 Task: Set up a reminder for the parent-teacher association meeting.
Action: Mouse moved to (76, 94)
Screenshot: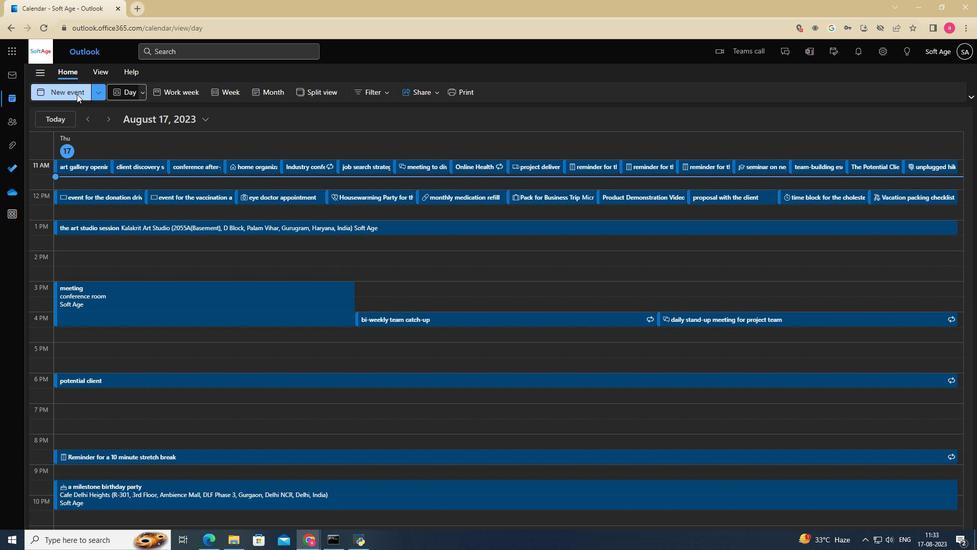 
Action: Mouse pressed left at (76, 94)
Screenshot: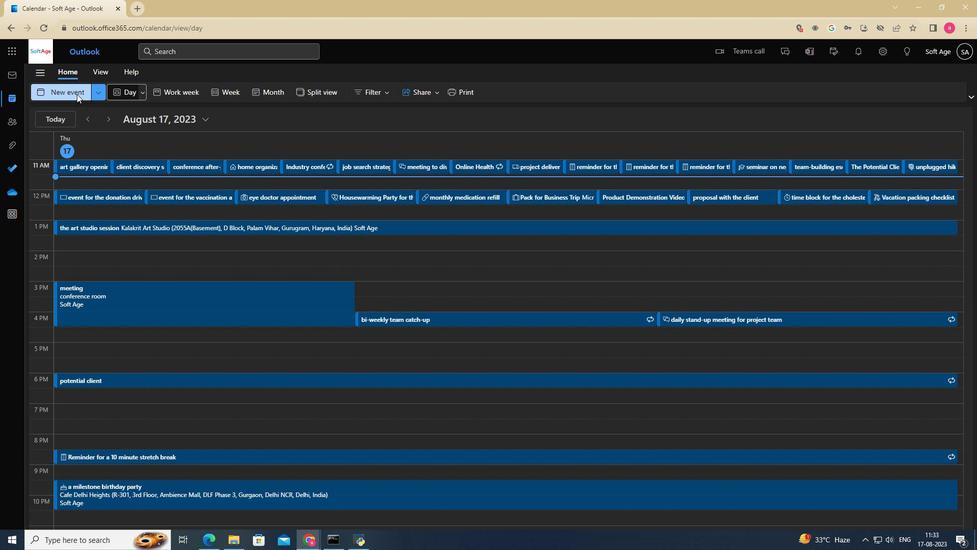
Action: Mouse moved to (361, 100)
Screenshot: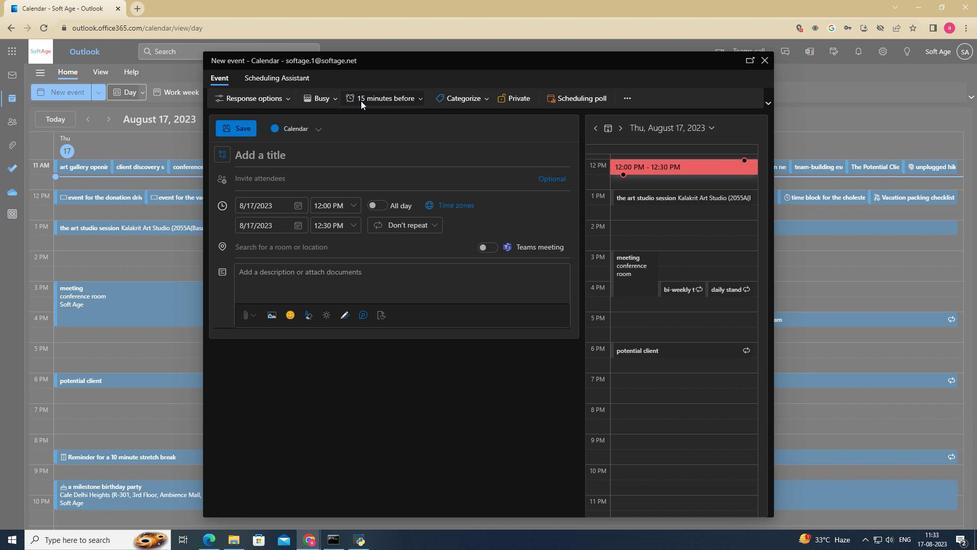 
Action: Mouse pressed left at (361, 100)
Screenshot: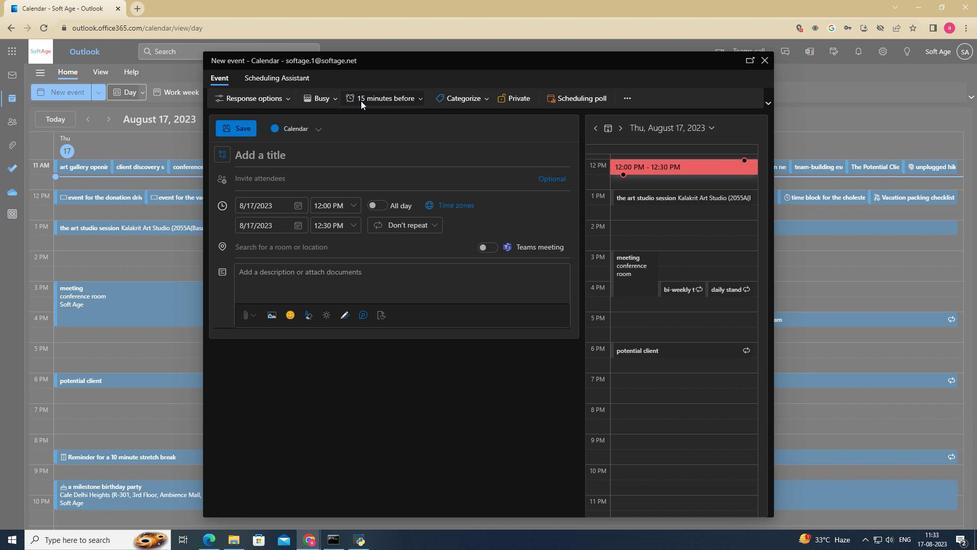 
Action: Mouse moved to (374, 284)
Screenshot: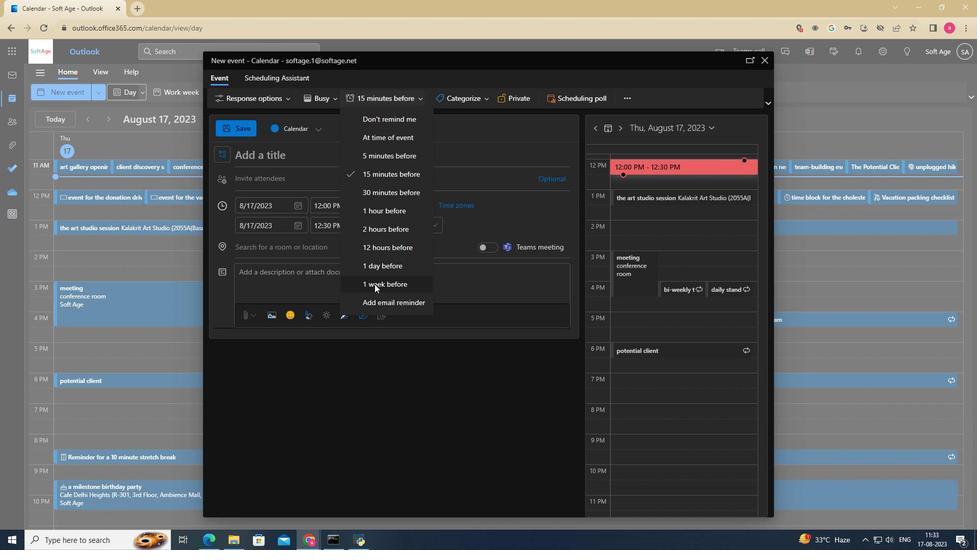 
Action: Mouse pressed left at (374, 284)
Screenshot: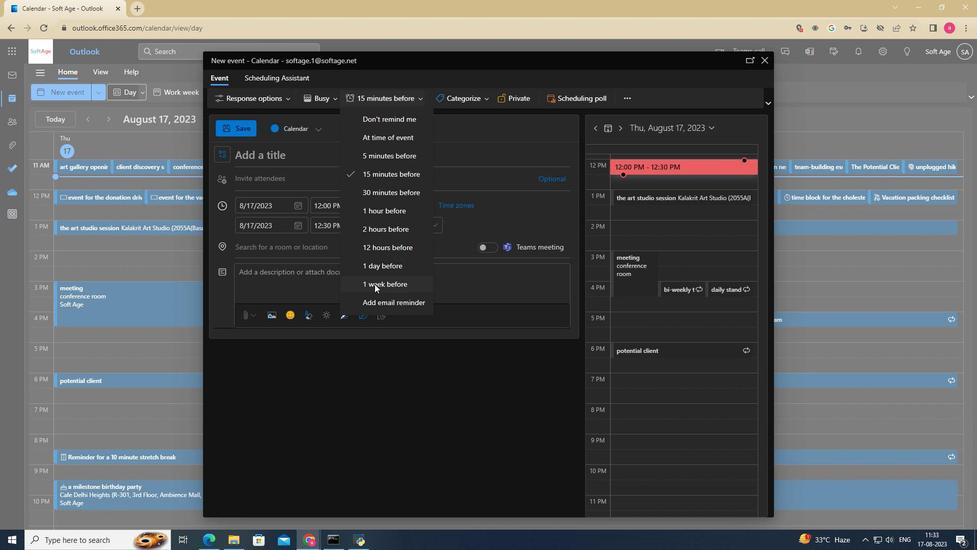 
Action: Mouse moved to (265, 154)
Screenshot: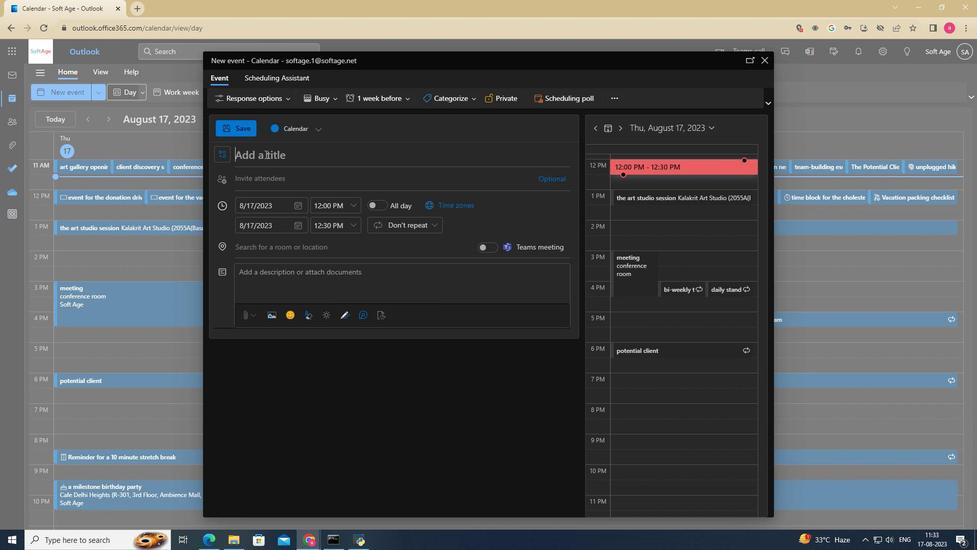 
Action: Mouse pressed left at (265, 154)
Screenshot: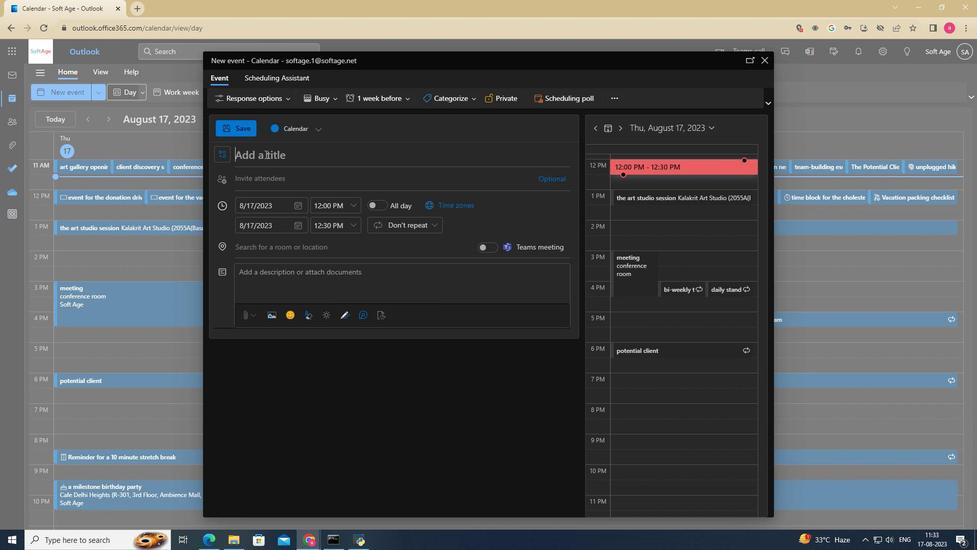 
Action: Key pressed the<Key.space>parent<Key.space><Key.backspace>-teacher<Key.space>association<Key.space>meeting
Screenshot: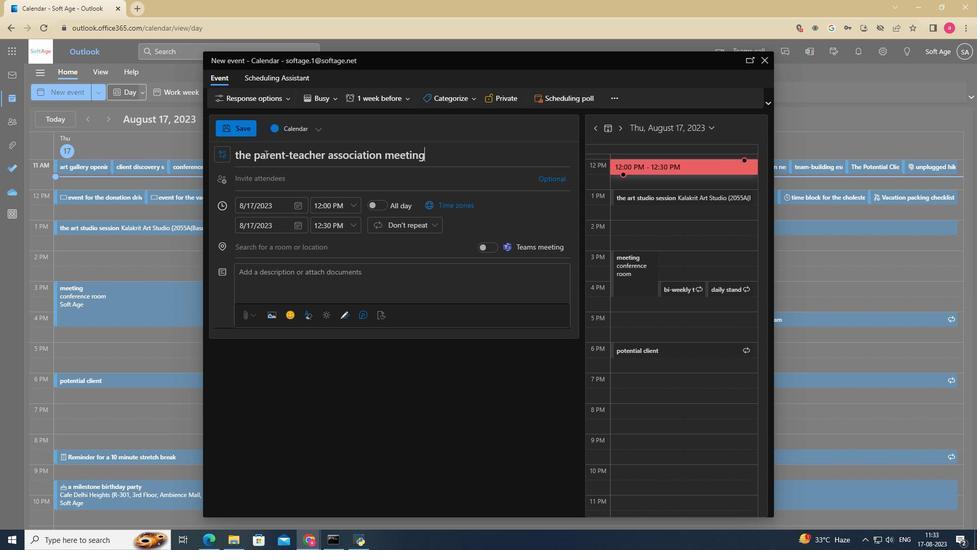 
Action: Mouse moved to (278, 183)
Screenshot: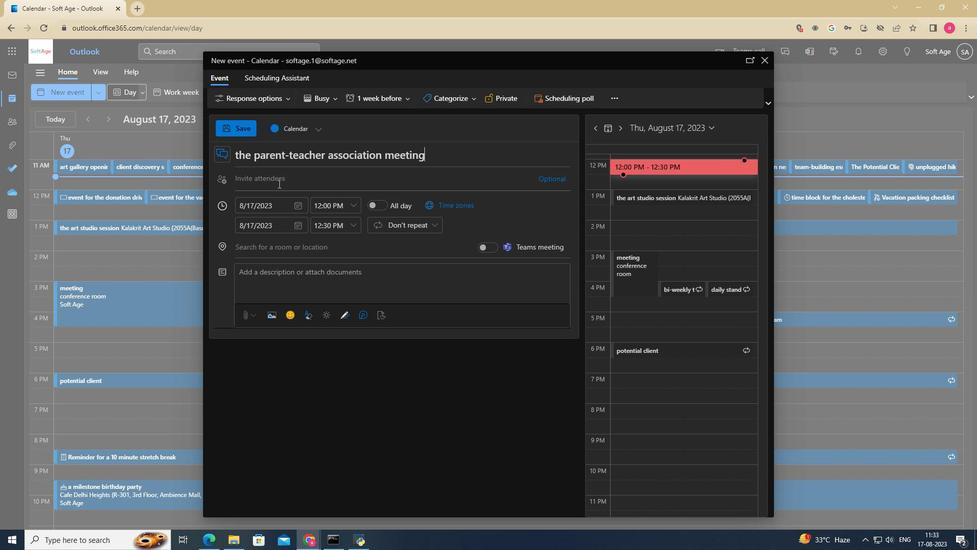
Action: Mouse pressed left at (278, 183)
Screenshot: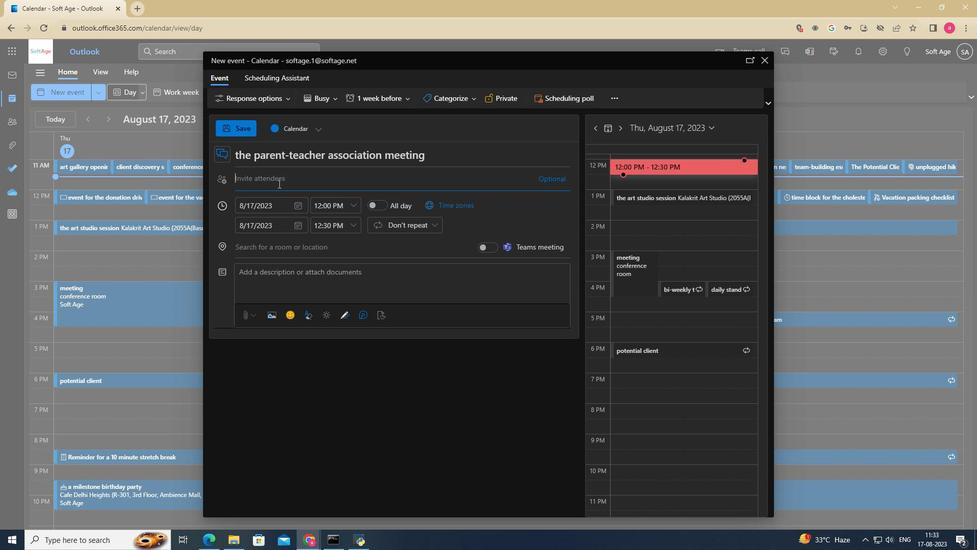 
Action: Mouse moved to (288, 262)
Screenshot: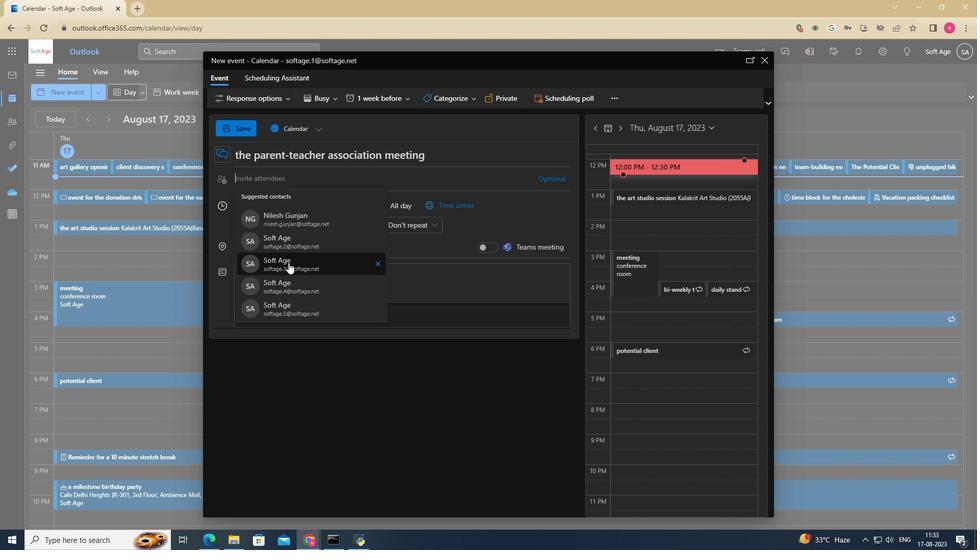 
Action: Mouse pressed left at (288, 262)
Screenshot: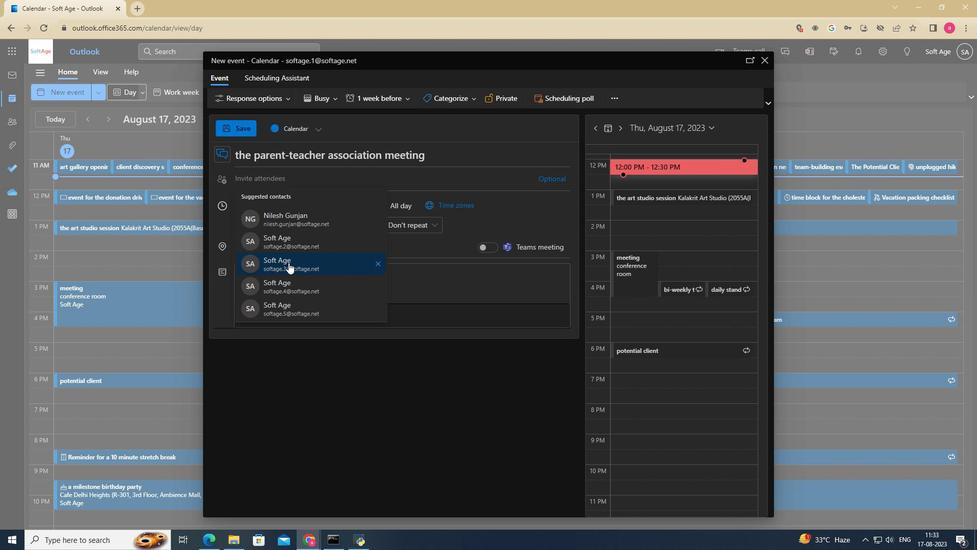 
Action: Mouse moved to (357, 268)
Screenshot: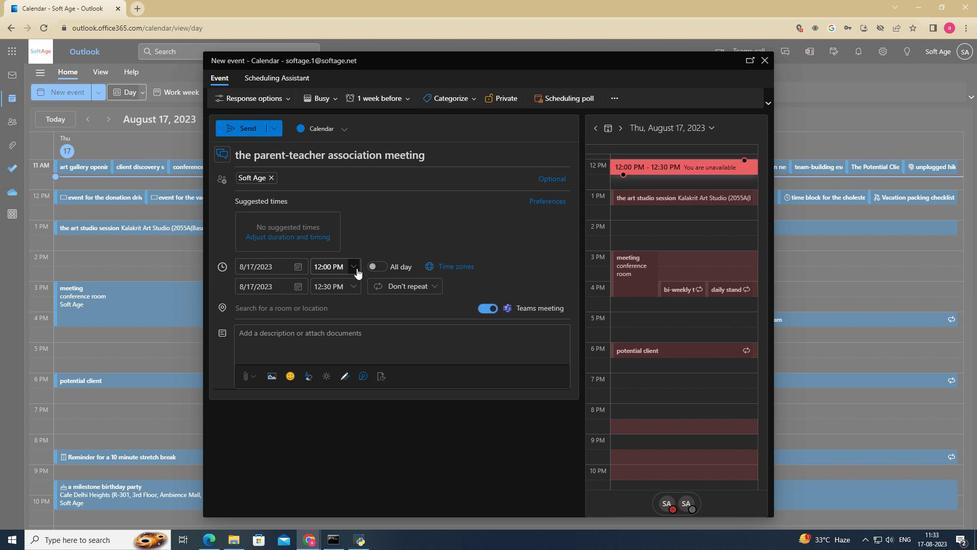 
Action: Mouse pressed left at (357, 268)
Screenshot: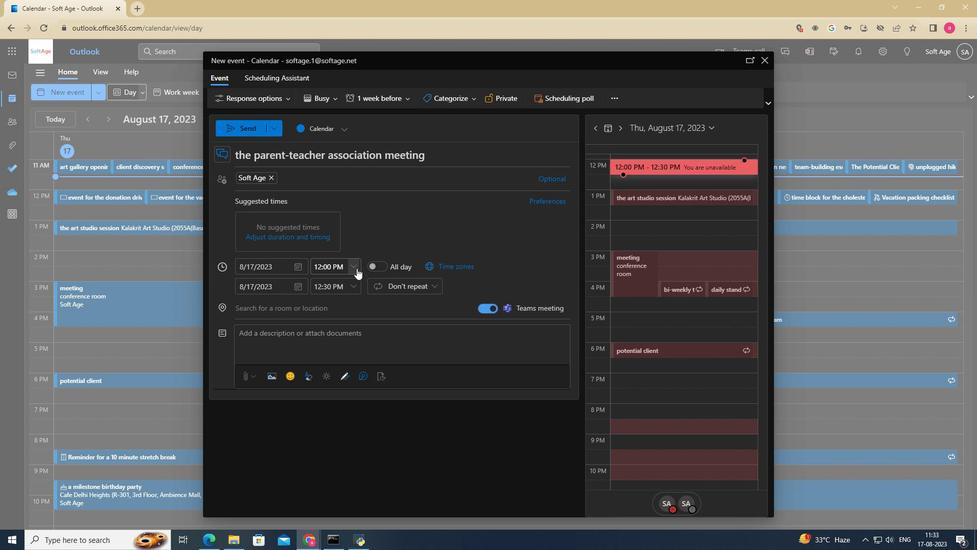 
Action: Mouse moved to (335, 338)
Screenshot: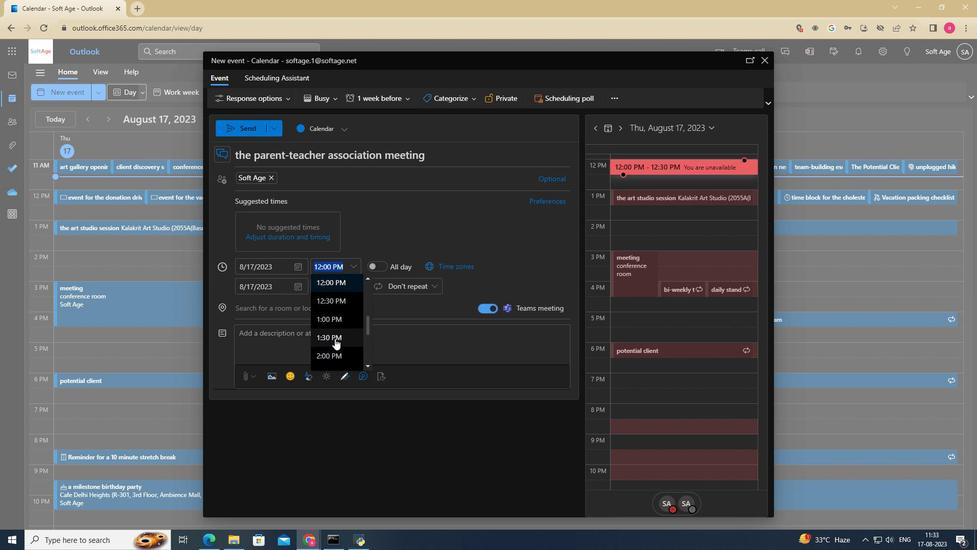 
Action: Mouse pressed left at (335, 338)
Screenshot: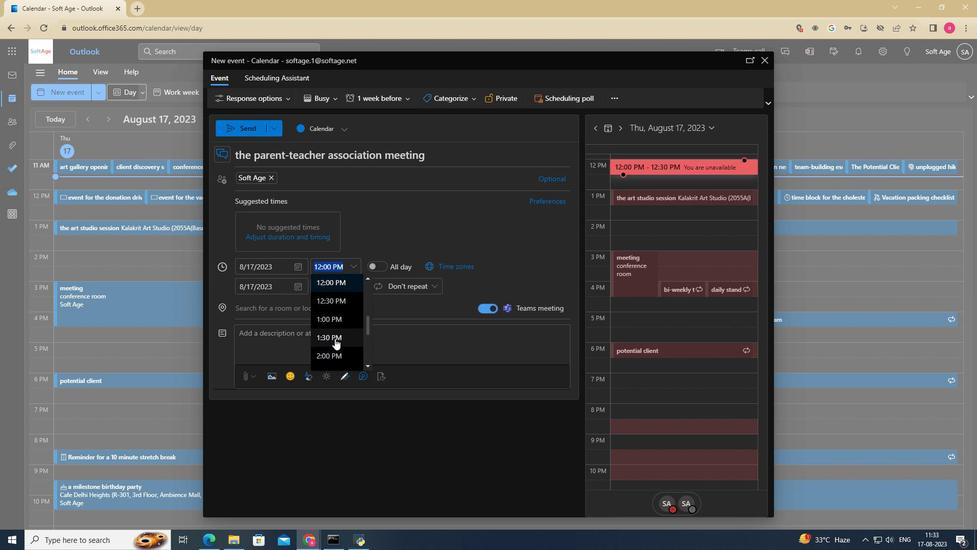 
Action: Mouse moved to (354, 289)
Screenshot: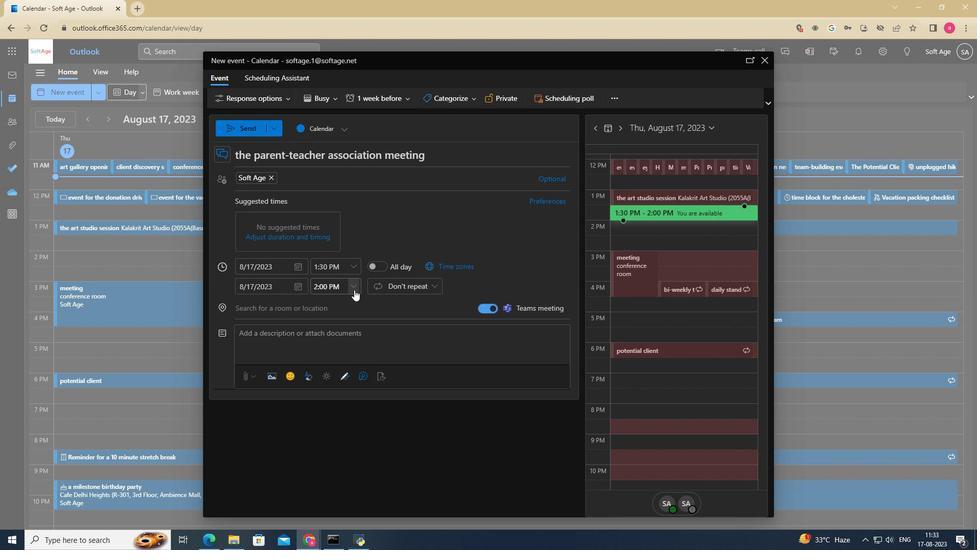 
Action: Mouse pressed left at (354, 289)
Screenshot: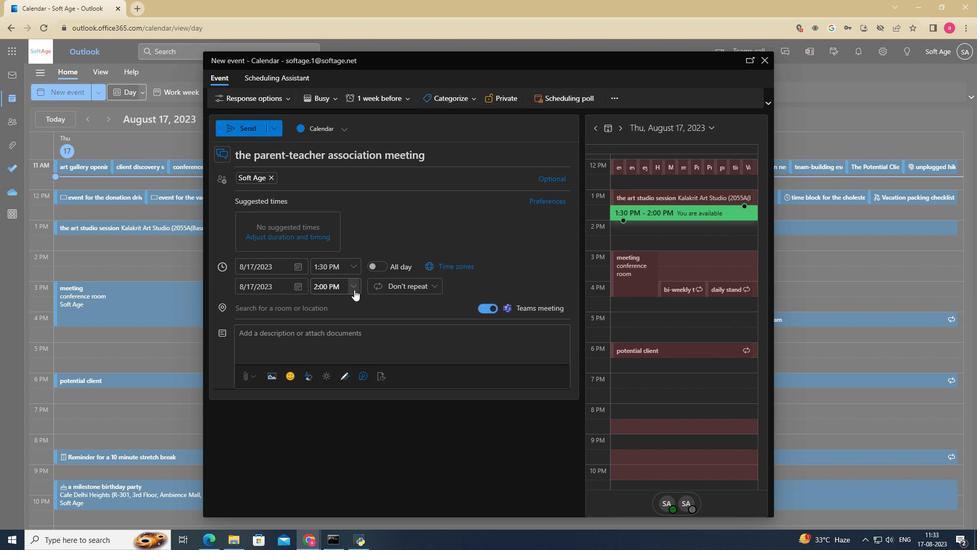 
Action: Mouse moved to (345, 335)
Screenshot: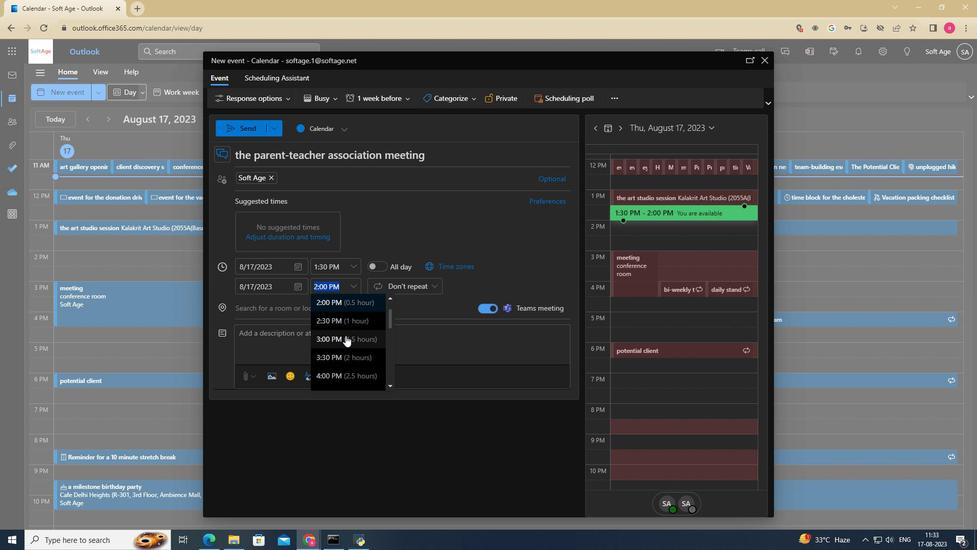 
Action: Mouse scrolled (345, 336) with delta (0, 0)
Screenshot: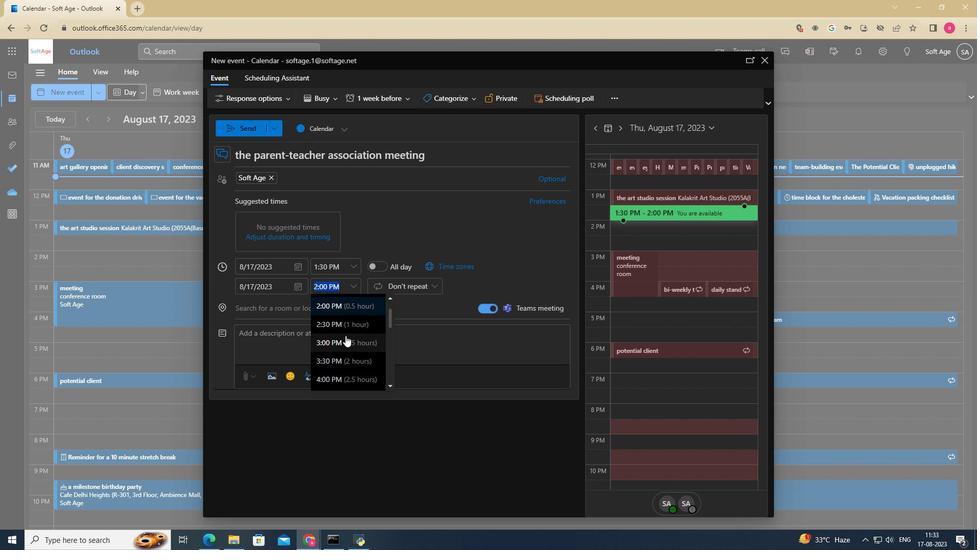 
Action: Mouse moved to (329, 321)
Screenshot: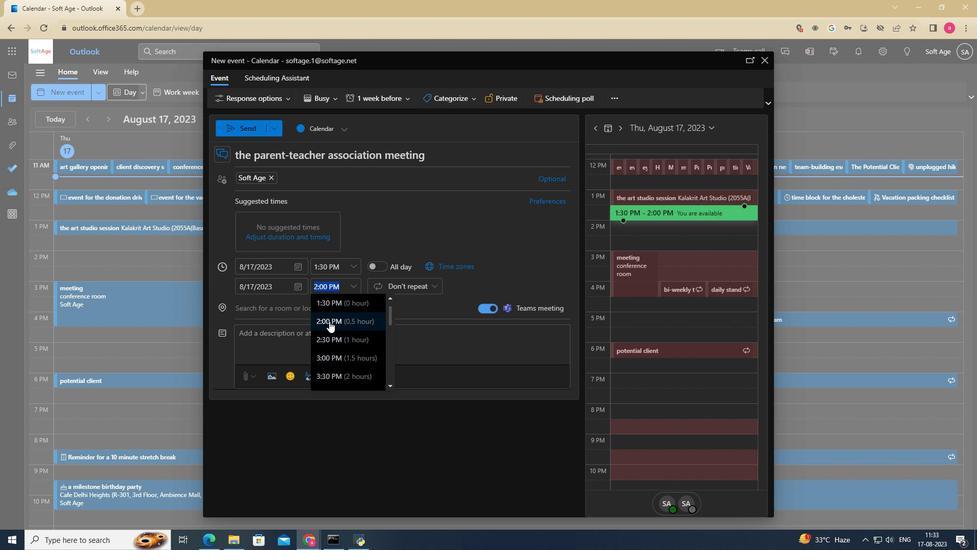 
Action: Mouse pressed left at (329, 321)
Screenshot: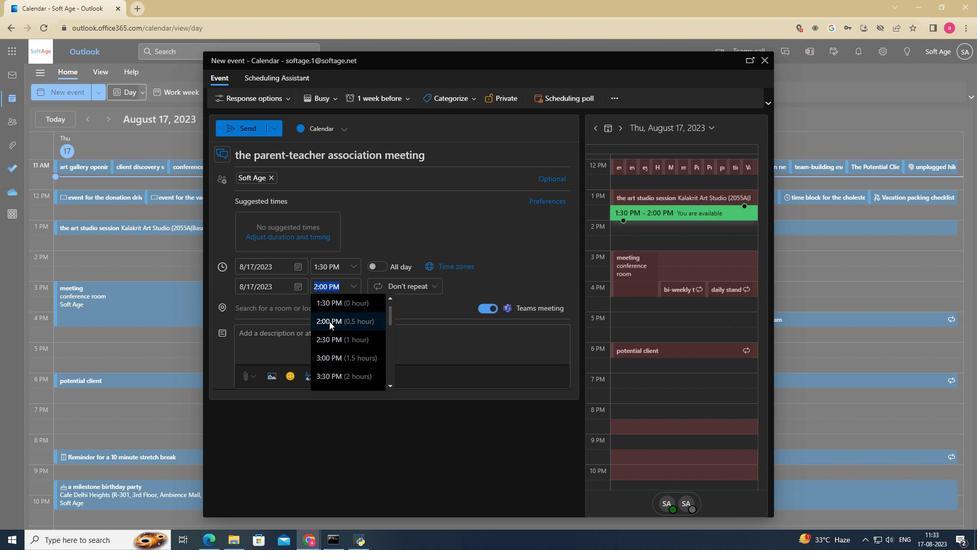 
Action: Mouse moved to (355, 288)
Screenshot: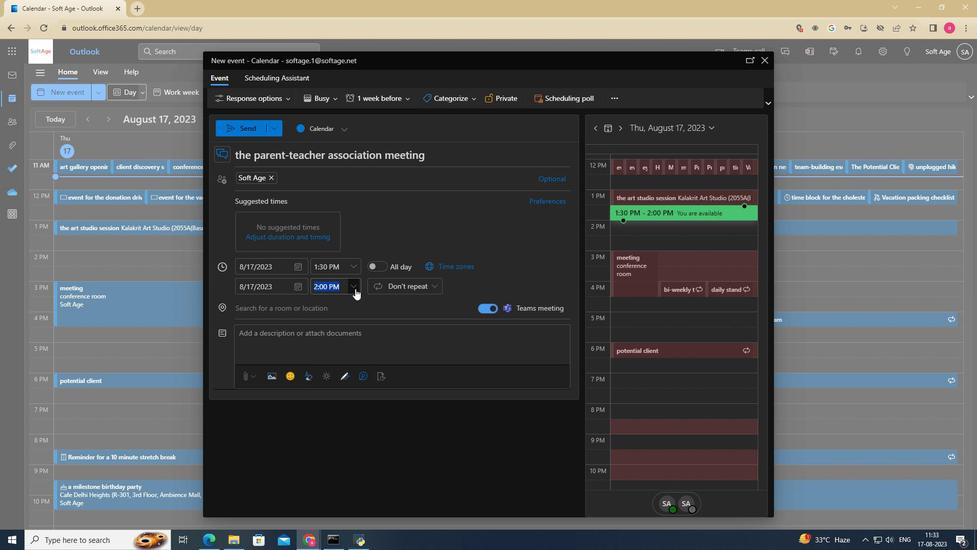 
Action: Mouse pressed left at (355, 288)
Screenshot: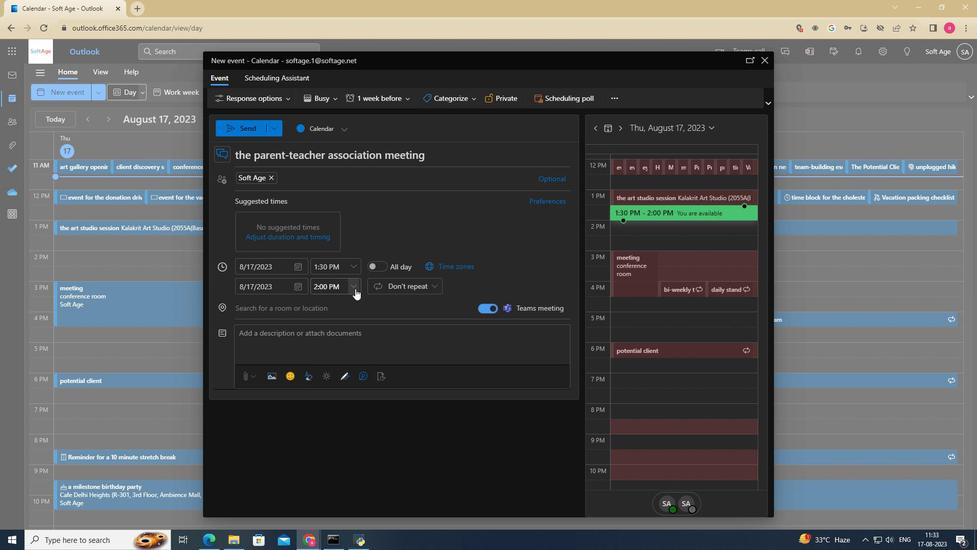 
Action: Mouse moved to (335, 302)
Screenshot: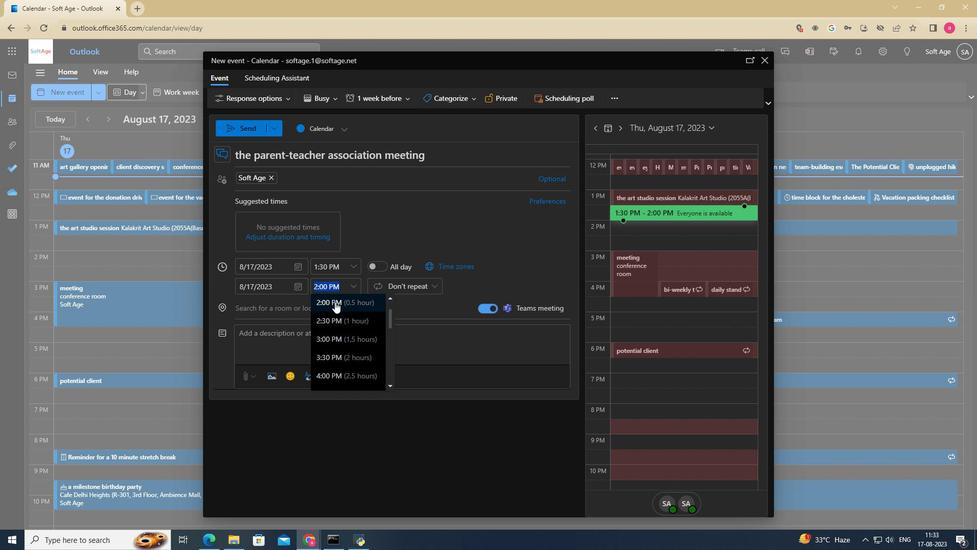 
Action: Mouse pressed left at (335, 302)
Screenshot: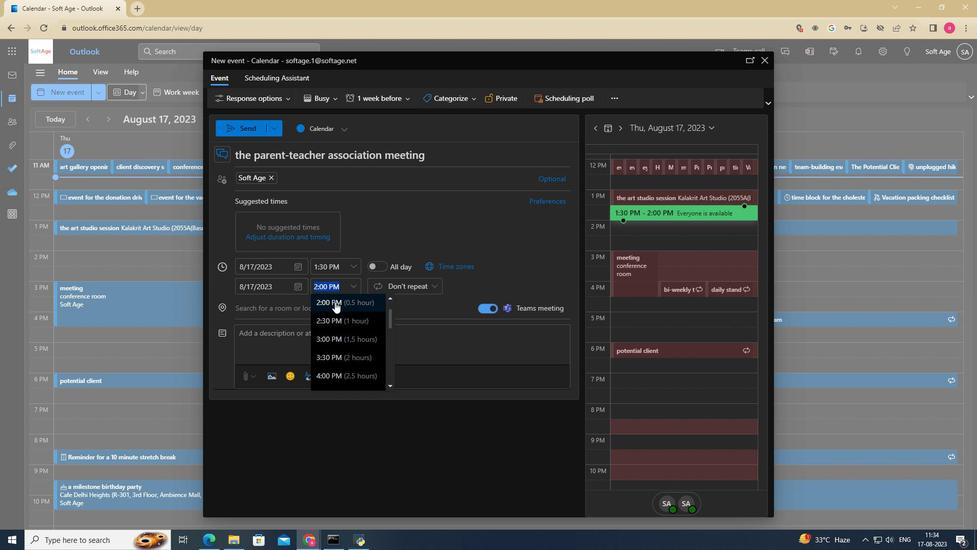 
Action: Mouse moved to (296, 285)
Screenshot: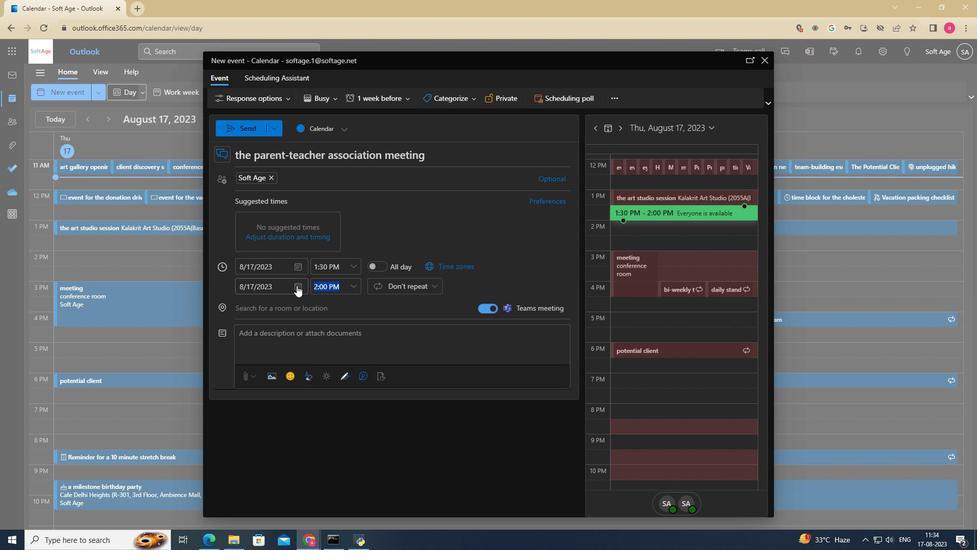 
Action: Mouse pressed left at (296, 285)
Screenshot: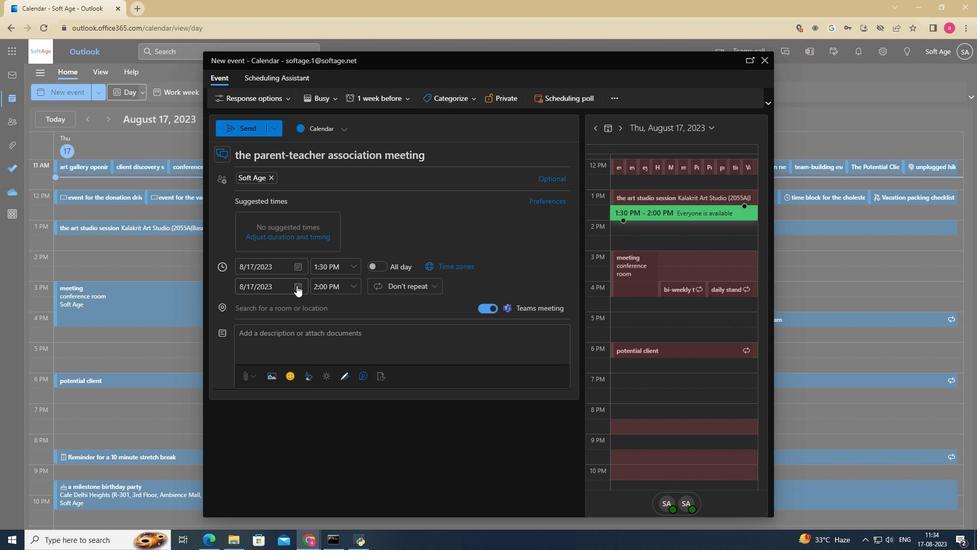 
Action: Mouse pressed left at (296, 285)
Screenshot: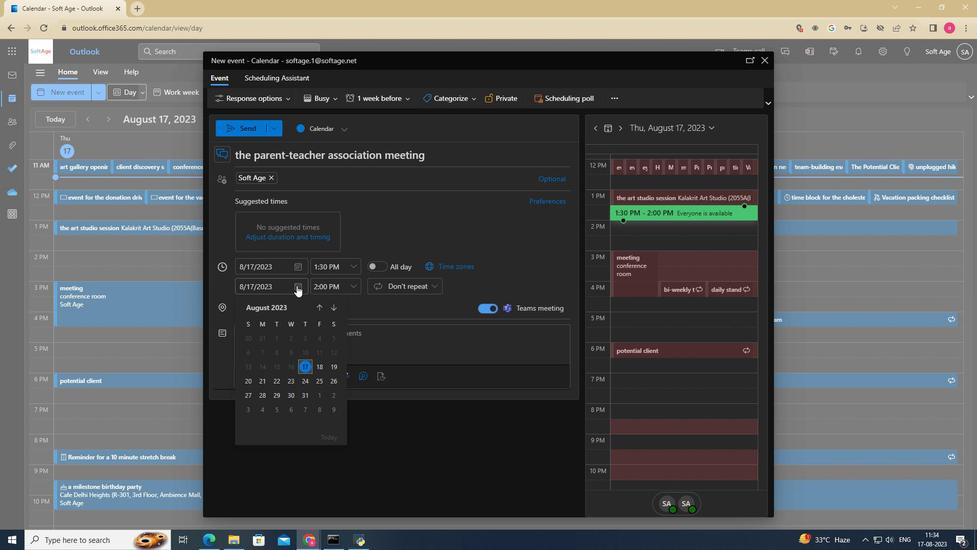 
Action: Mouse moved to (418, 288)
Screenshot: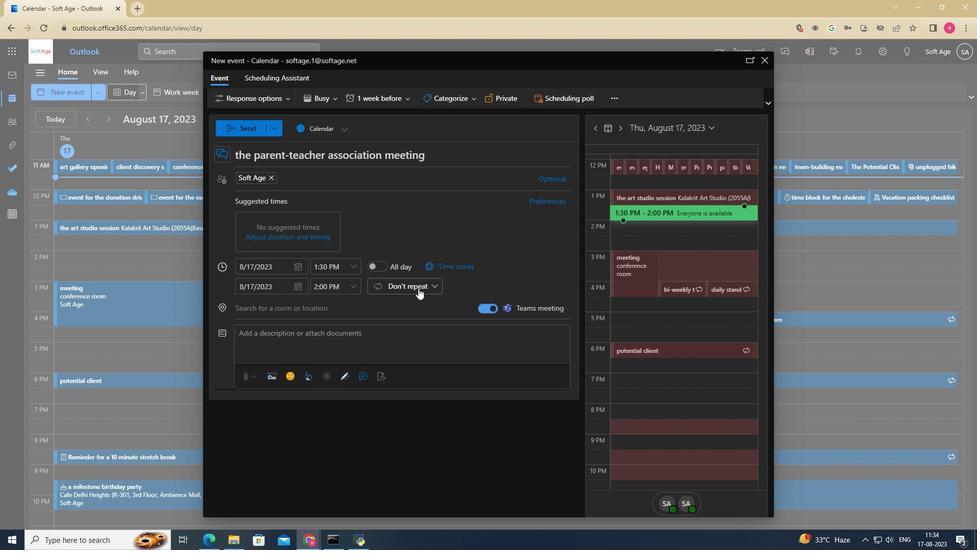 
Action: Mouse pressed left at (418, 288)
Screenshot: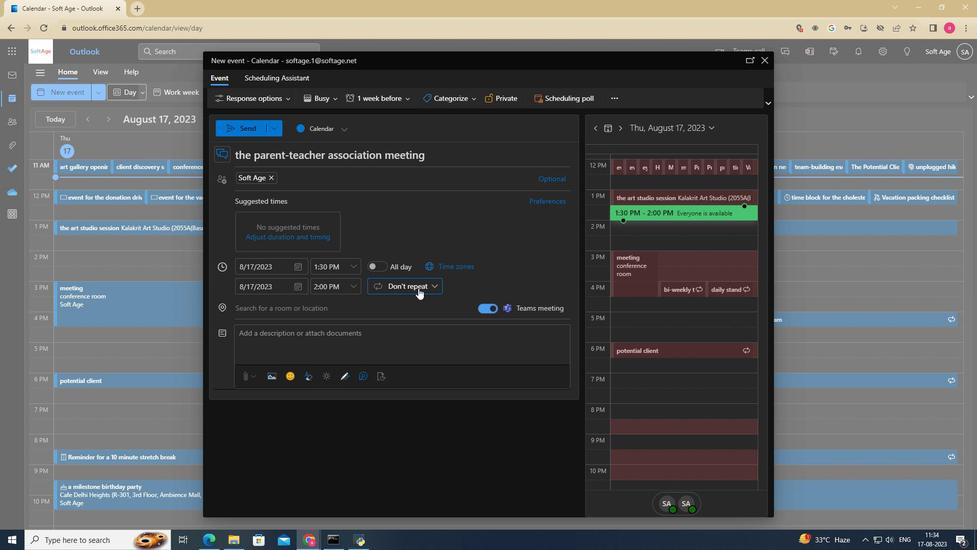 
Action: Mouse moved to (407, 347)
Screenshot: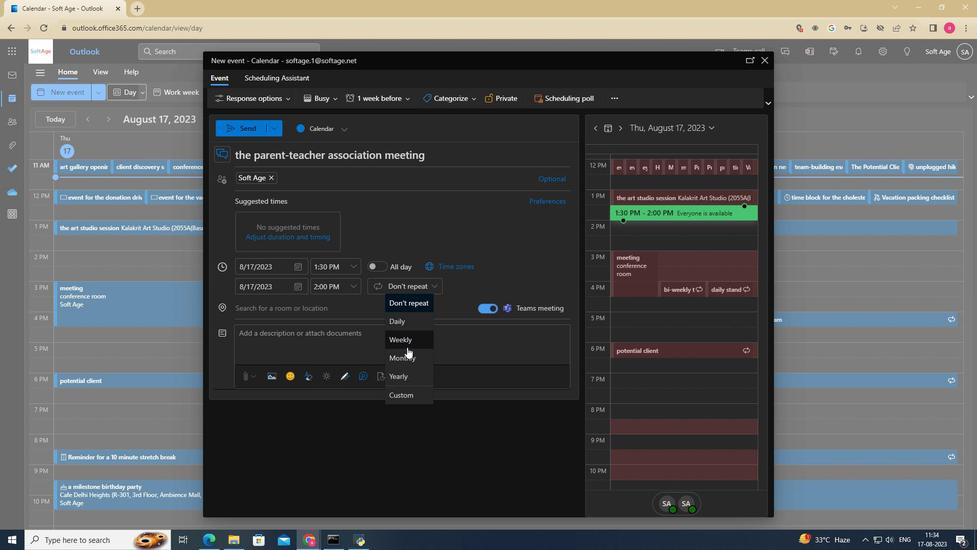 
Action: Mouse pressed left at (407, 347)
Screenshot: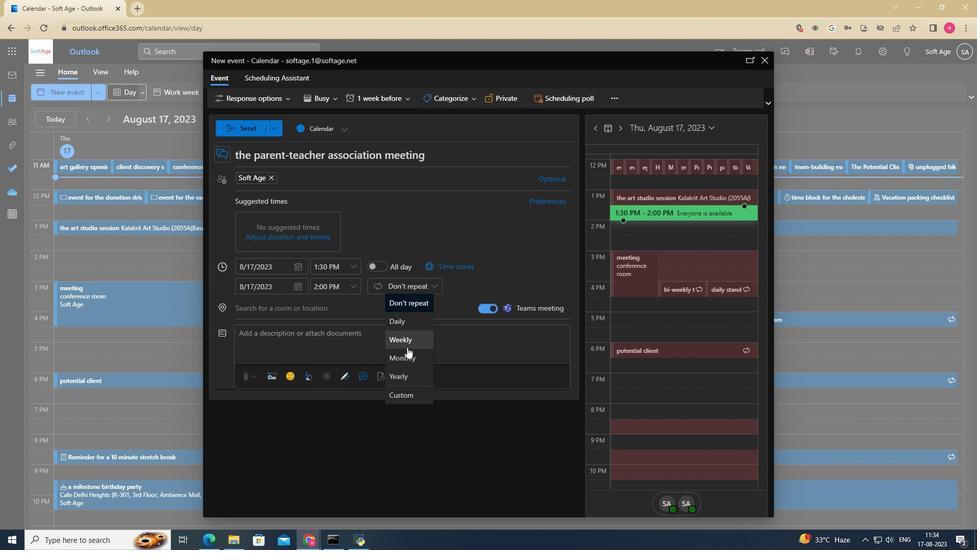 
Action: Mouse moved to (502, 354)
Screenshot: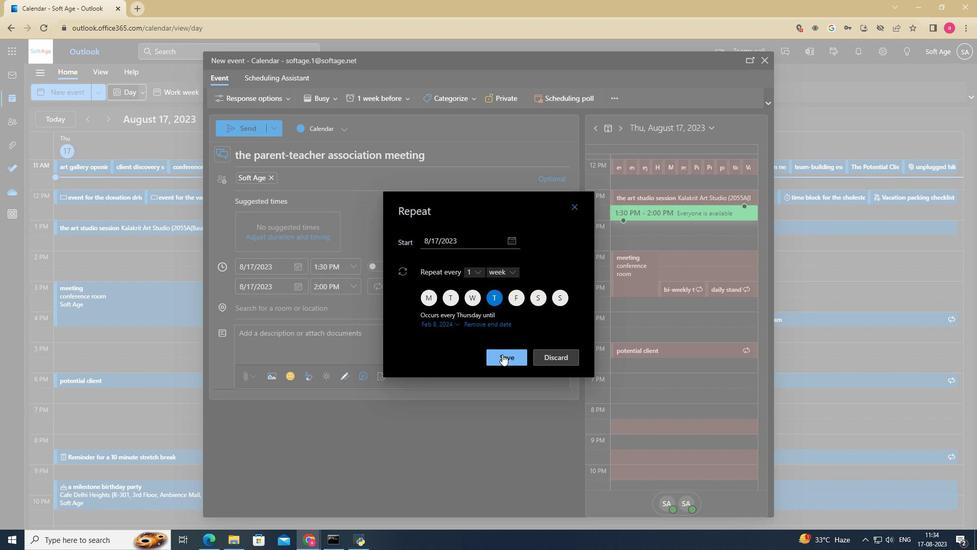 
Action: Mouse pressed left at (502, 354)
Screenshot: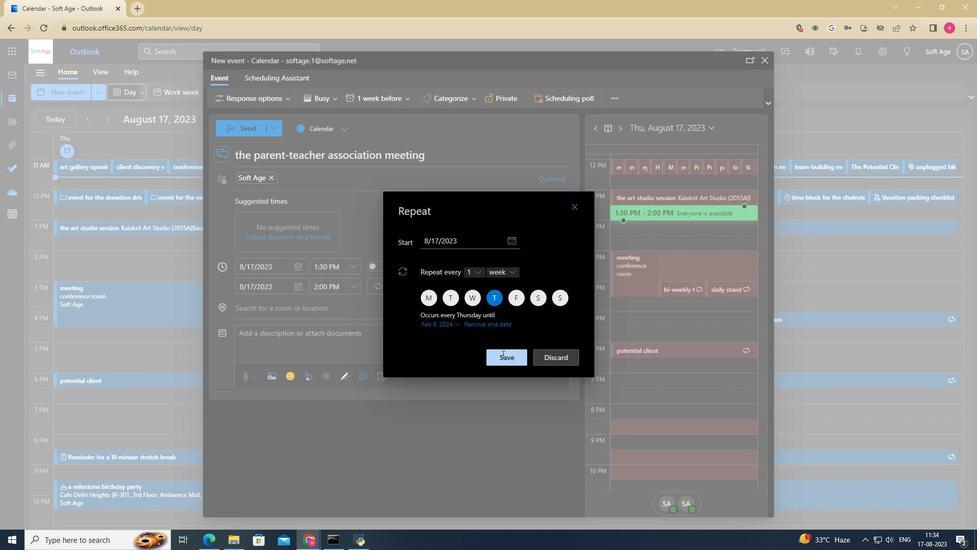 
Action: Mouse moved to (245, 320)
Screenshot: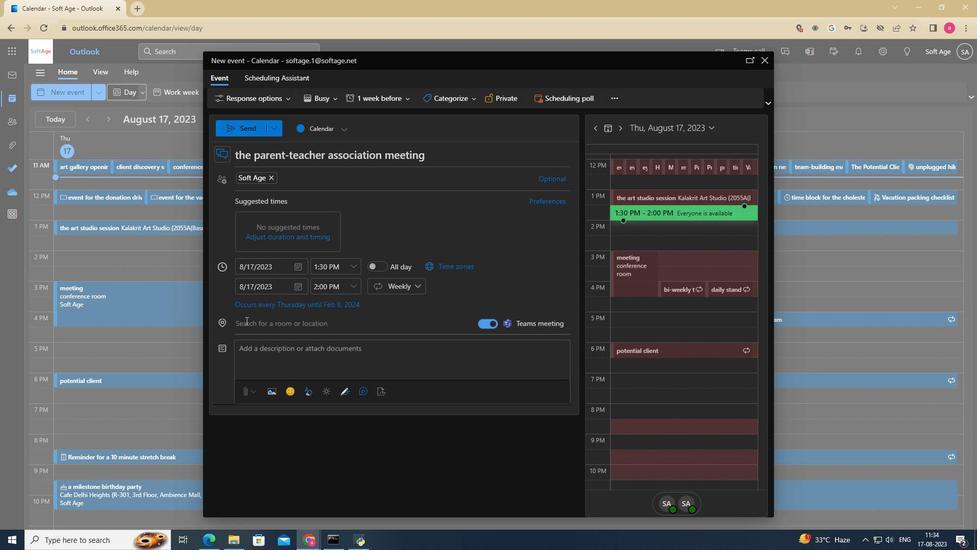 
Action: Mouse pressed left at (245, 320)
Screenshot: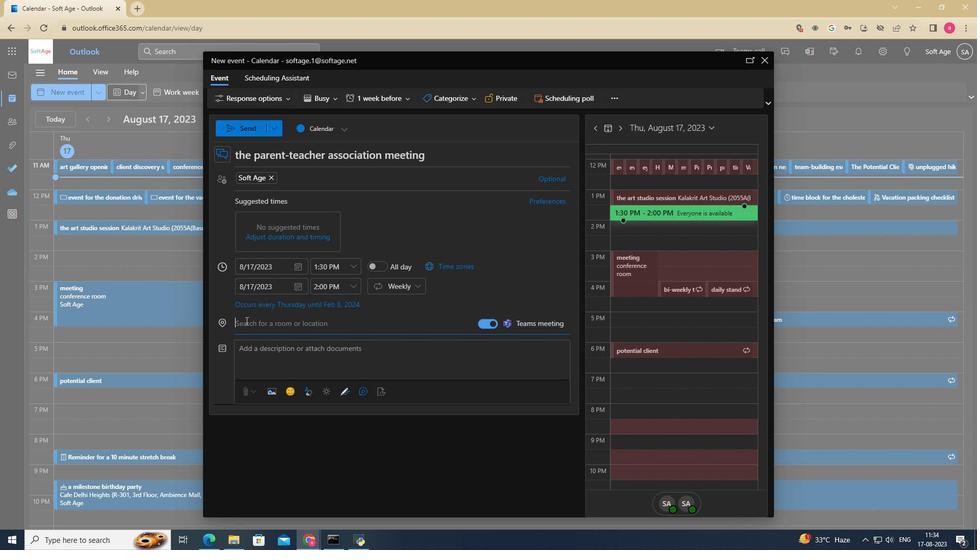 
Action: Key pressed dep<Key.backspace><Key.backspace><Key.space>p<Key.space>s
Screenshot: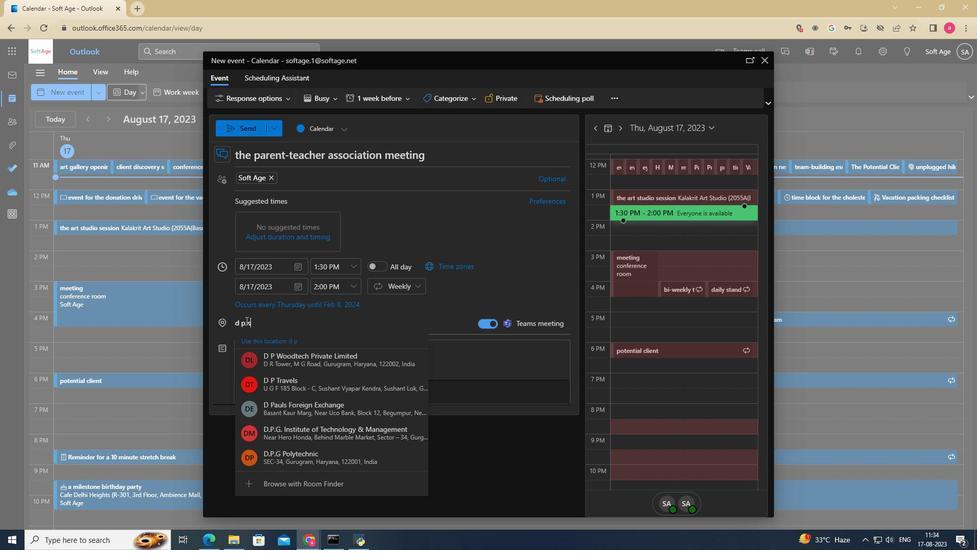 
Action: Mouse moved to (296, 378)
Screenshot: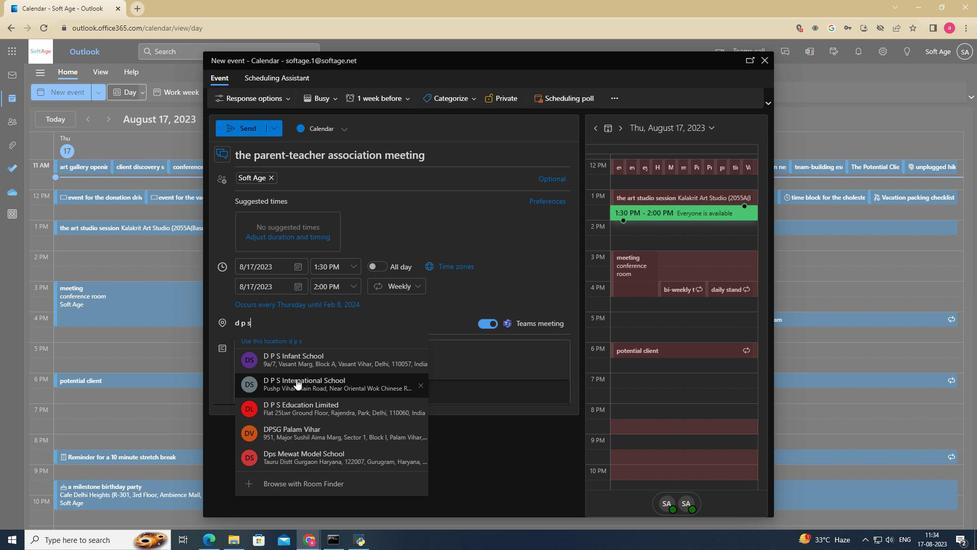 
Action: Mouse pressed left at (296, 378)
Screenshot: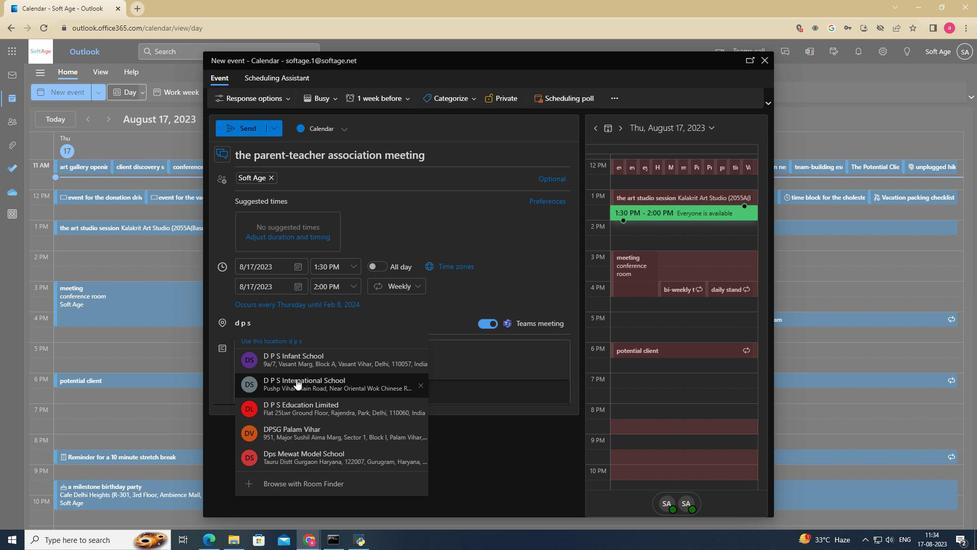 
Action: Mouse moved to (285, 350)
Screenshot: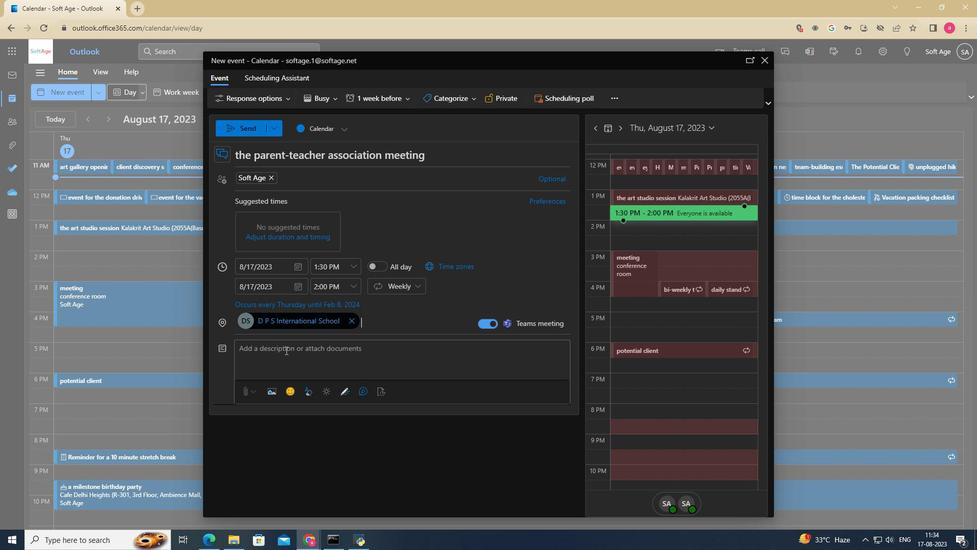 
Action: Mouse pressed left at (285, 350)
Screenshot: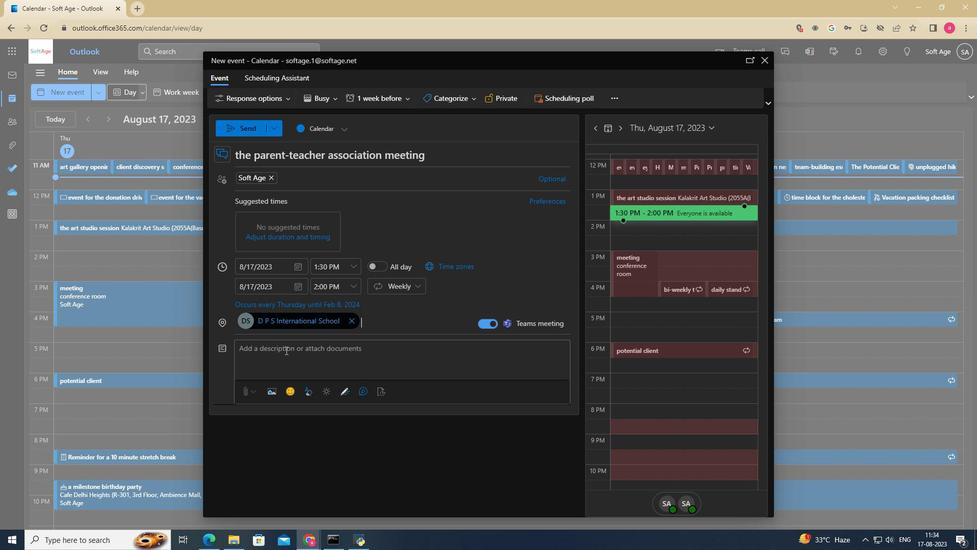 
Action: Key pressed <Key.shift>A<Key.space><Key.shift>P<Key.backspace><Key.space><Key.shift><Key.shift>Parent-<Key.shift>Teacher<Key.space>ssociation<Key.space><Key.shift>(<Key.shift>PTA<Key.shift><Key.shift><Key.shift><Key.shift><Key.shift><Key.shift><Key.shift><Key.shift><Key.shift><Key.shift><Key.shift><Key.shift>)<Key.space>meeting<Key.space>is<Key.space>a<Key.space>scheduled<Key.space>gathering<Key.space>of<Key.space>parents,<Key.space>teachers,<Key.space>and<Key.space>sometimes<Key.space>school<Key.space>admo<Key.backspace>inistra<Key.backspace>ators<Key.space>that<Key.space>aims<Key.space>to<Key.space>foster<Key.space>communication,<Key.space>collaboration,<Key.space>and<Key.space>engagement<Key.space>between<Key.space>the<Key.space>school<Key.space>and<Key.space>parents<Key.space><Key.backspace>.<Key.space><Key.shift>These<Key.space>meetings<Key.space>provide<Key.space>a<Key.space>platform<Key.space>for<Key.space>si<Key.backspace><Key.backspace>discussion<Key.space><Key.backspace><Key.backspace><Key.backspace>ng<Key.space>various<Key.space>aspects<Key.space>of<Key.space>the<Key.space>school's<Key.space>operations,<Key.space>student<Key.space>progress<Key.space><Key.backspace>,<Key.space>and<Key.space>oppportunities<Key.space>for<Key.space>involvement.<Key.space><Key.shift>Here's<Key.space>a<Key.space>description<Key.space>of<Key.space>what<Key.space>a<Key.space>tp<Key.backspace>ypical<Key.space><Key.shift>PTA<Key.space>meeting<Key.space>might<Key.space>involve.
Screenshot: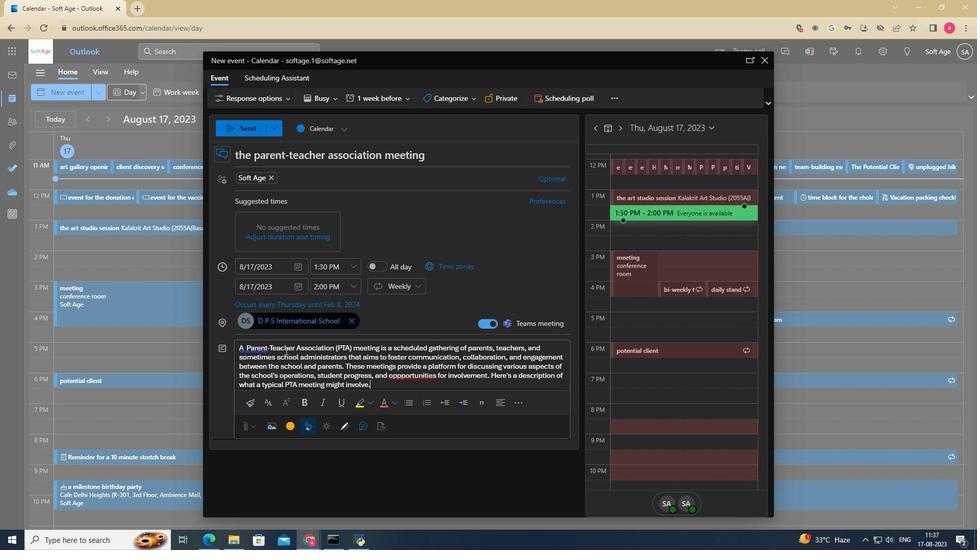
Action: Mouse moved to (246, 349)
Screenshot: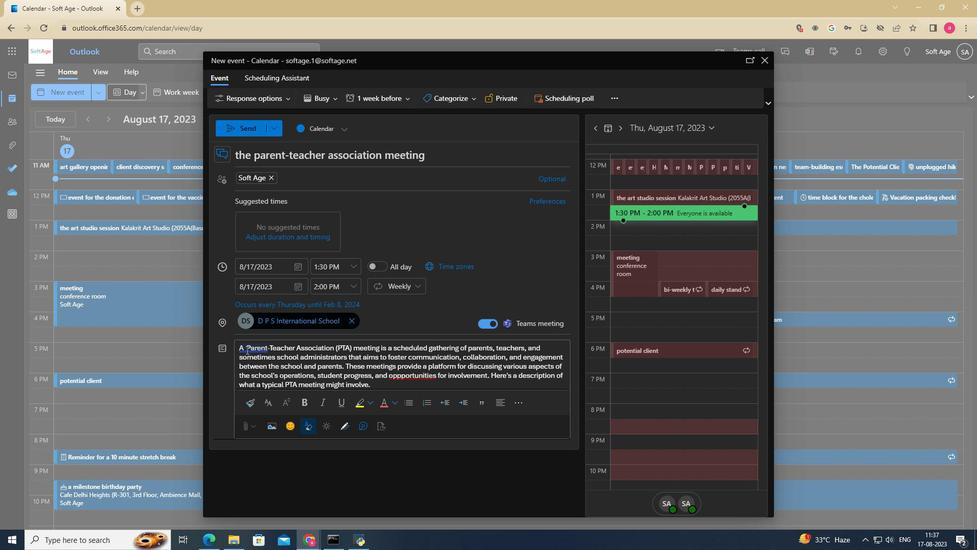 
Action: Mouse pressed left at (246, 349)
Screenshot: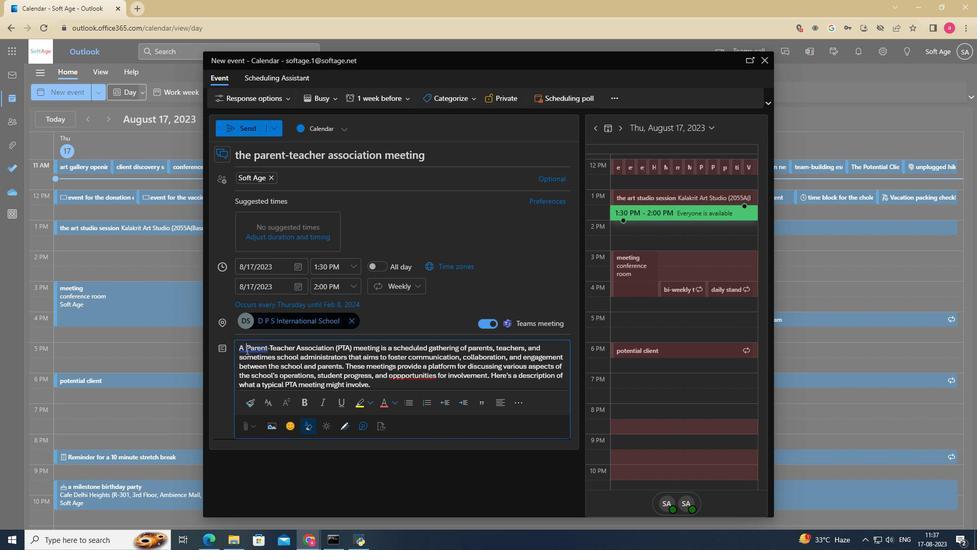 
Action: Mouse moved to (250, 352)
Screenshot: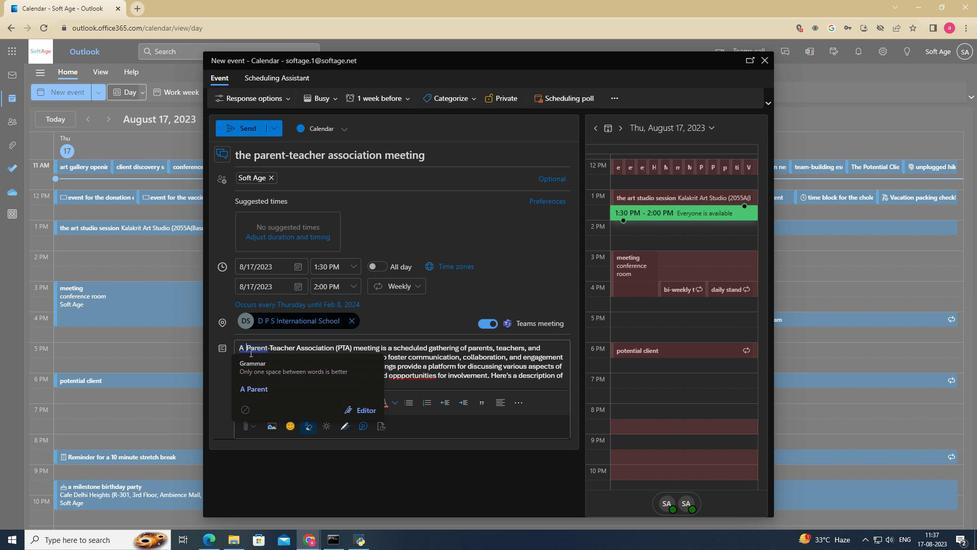 
Action: Key pressed <Key.backspace>
Screenshot: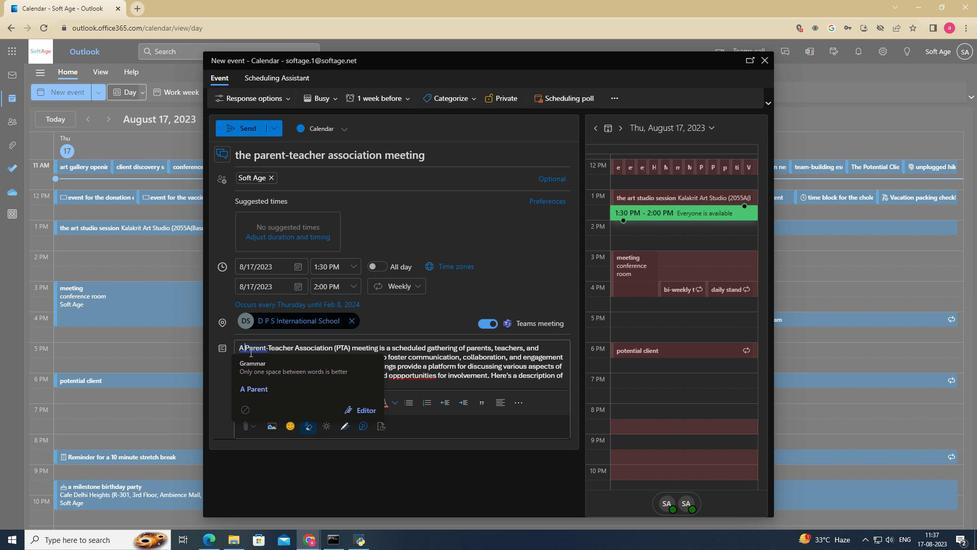 
Action: Mouse moved to (269, 363)
Screenshot: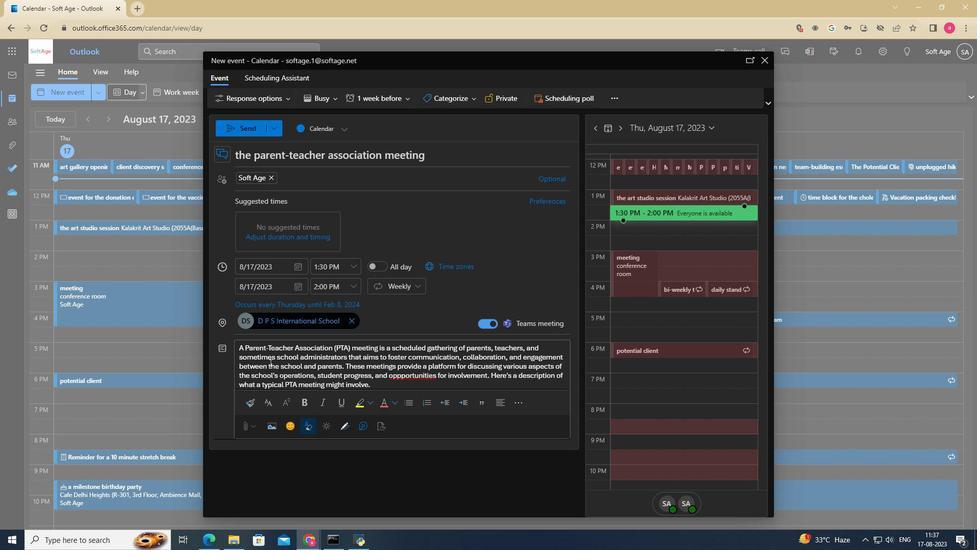 
Action: Mouse pressed left at (269, 363)
Screenshot: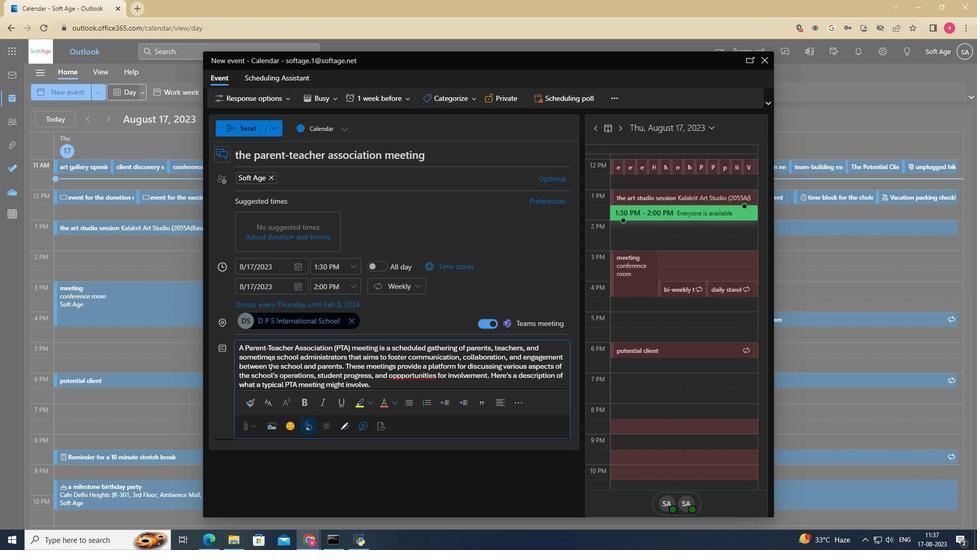 
Action: Mouse pressed left at (269, 363)
Screenshot: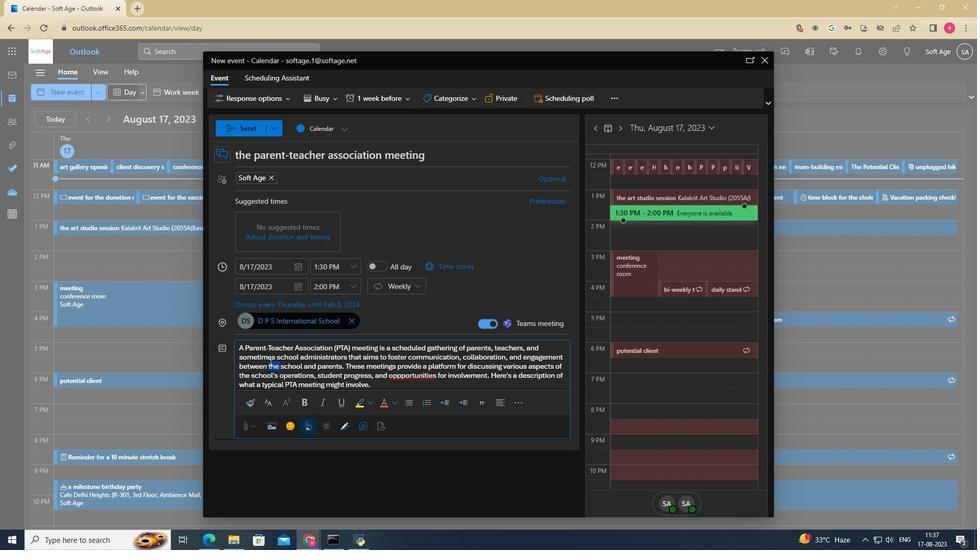 
Action: Mouse pressed left at (269, 363)
Screenshot: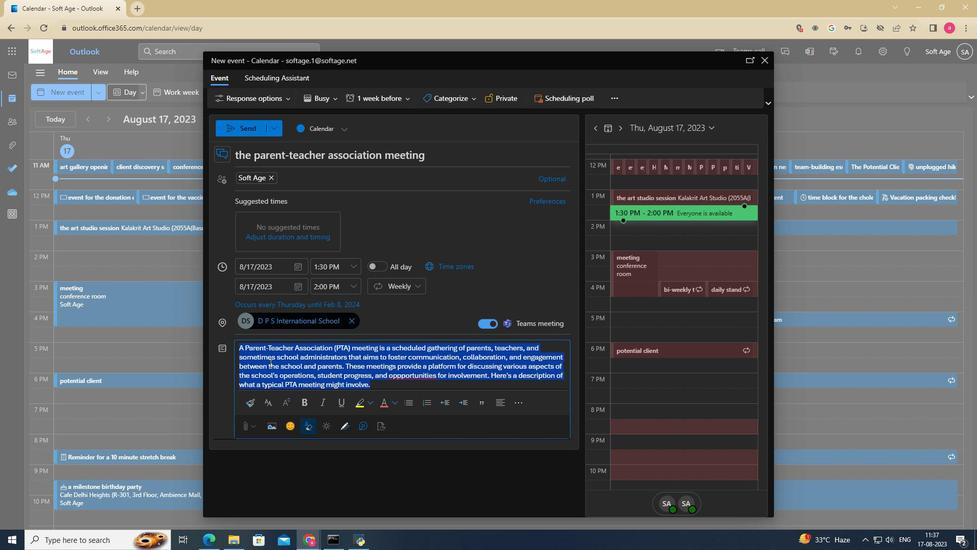
Action: Mouse moved to (266, 404)
Screenshot: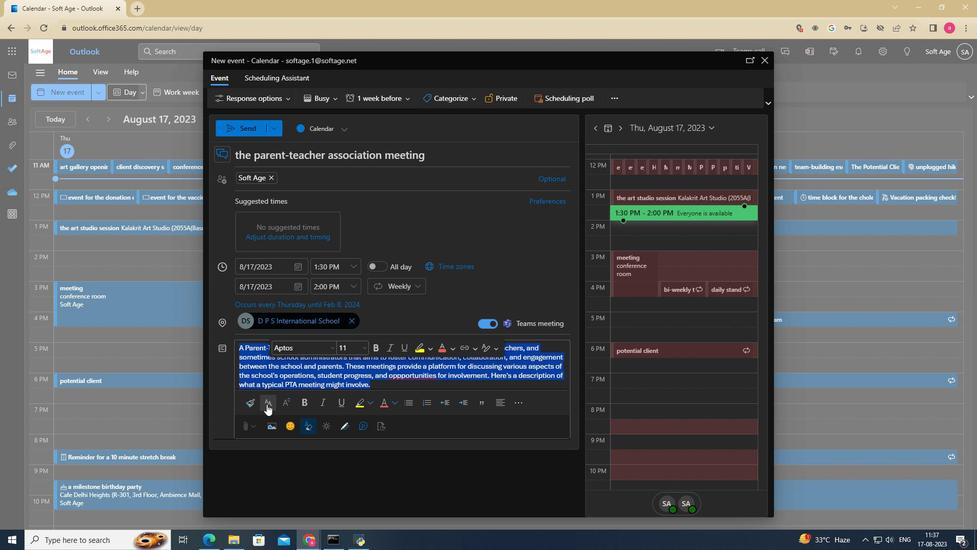 
Action: Mouse pressed left at (266, 404)
Screenshot: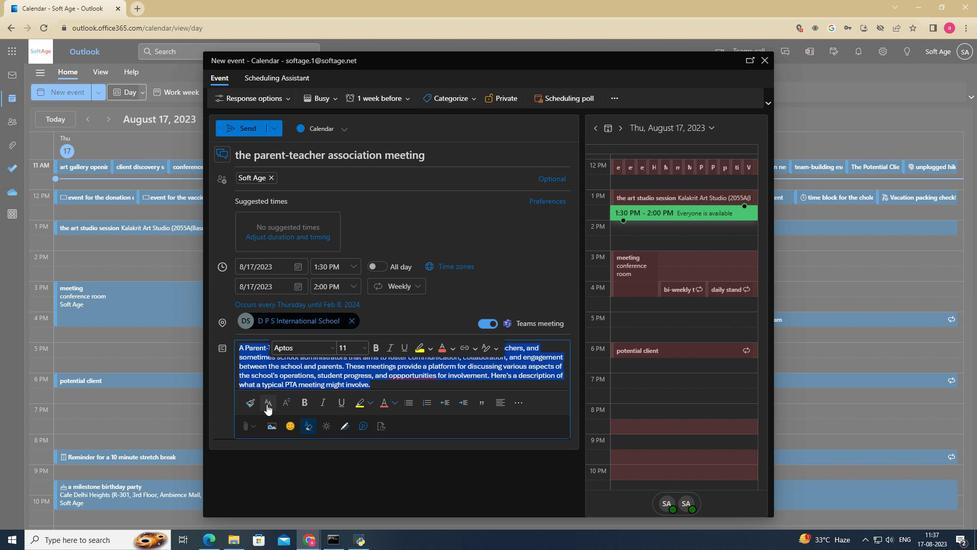 
Action: Mouse moved to (285, 350)
Screenshot: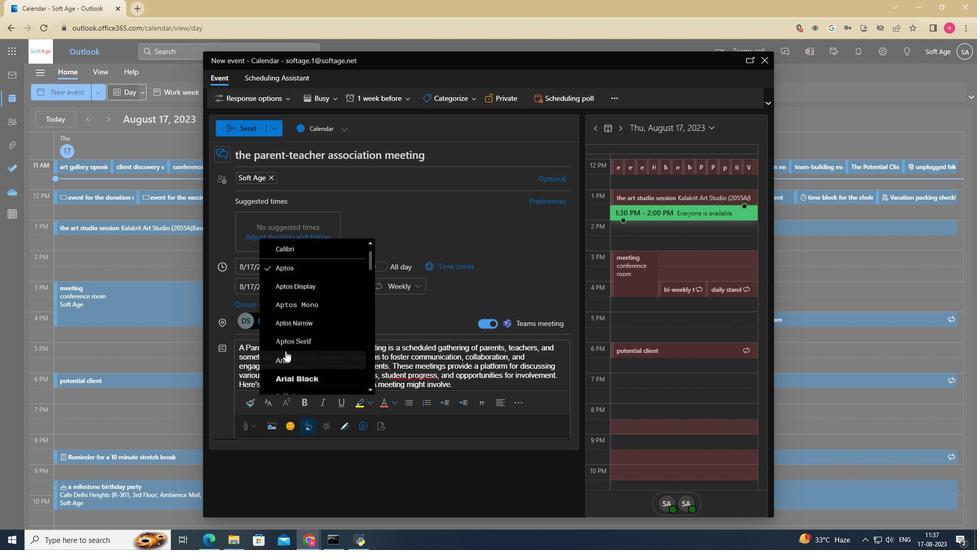 
Action: Mouse scrolled (285, 350) with delta (0, 0)
Screenshot: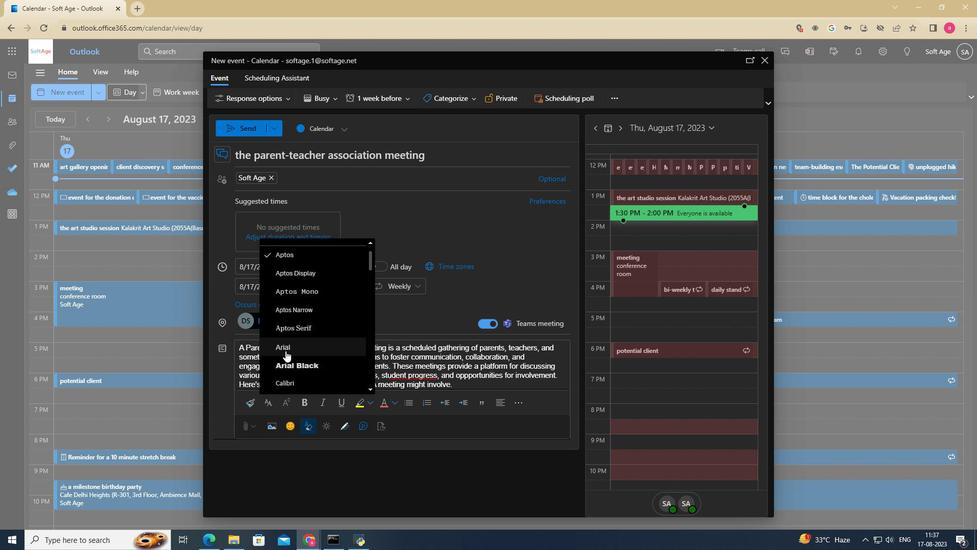 
Action: Mouse scrolled (285, 350) with delta (0, 0)
Screenshot: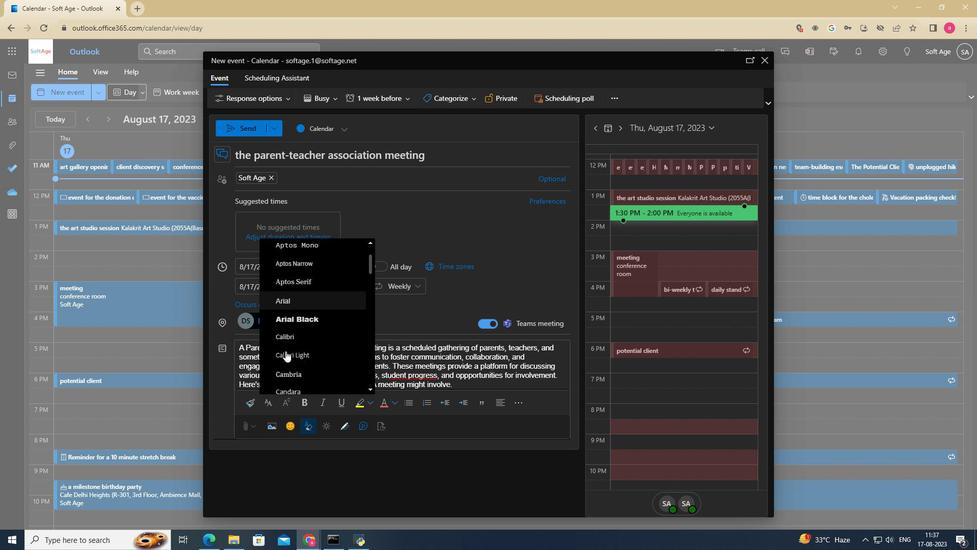 
Action: Mouse scrolled (285, 350) with delta (0, 0)
Screenshot: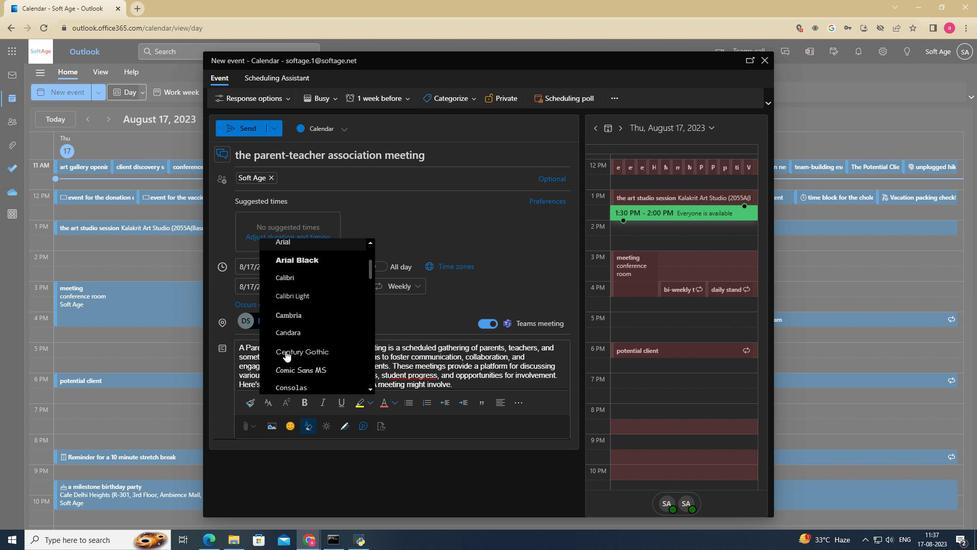 
Action: Mouse scrolled (285, 350) with delta (0, 0)
Screenshot: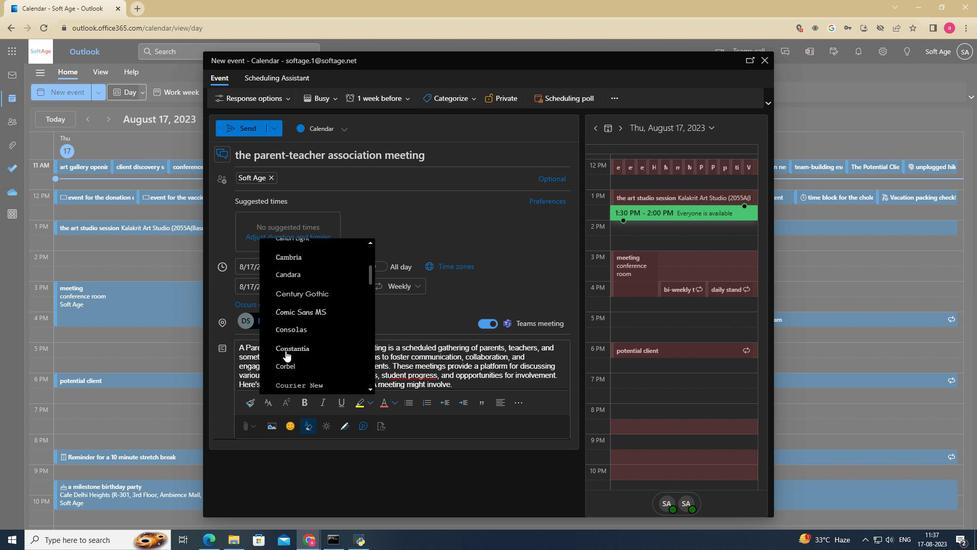 
Action: Mouse moved to (286, 350)
Screenshot: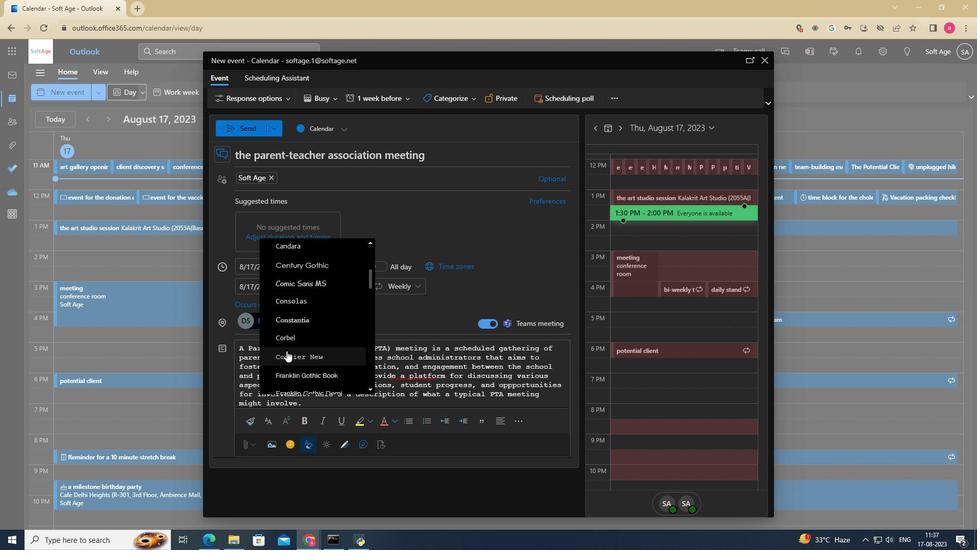 
Action: Mouse scrolled (286, 350) with delta (0, 0)
Screenshot: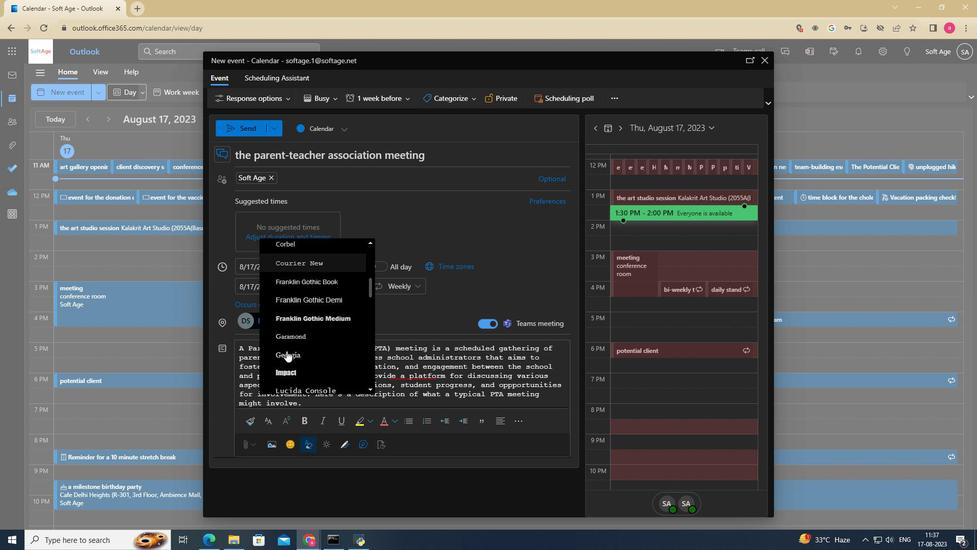 
Action: Mouse scrolled (286, 350) with delta (0, 0)
Screenshot: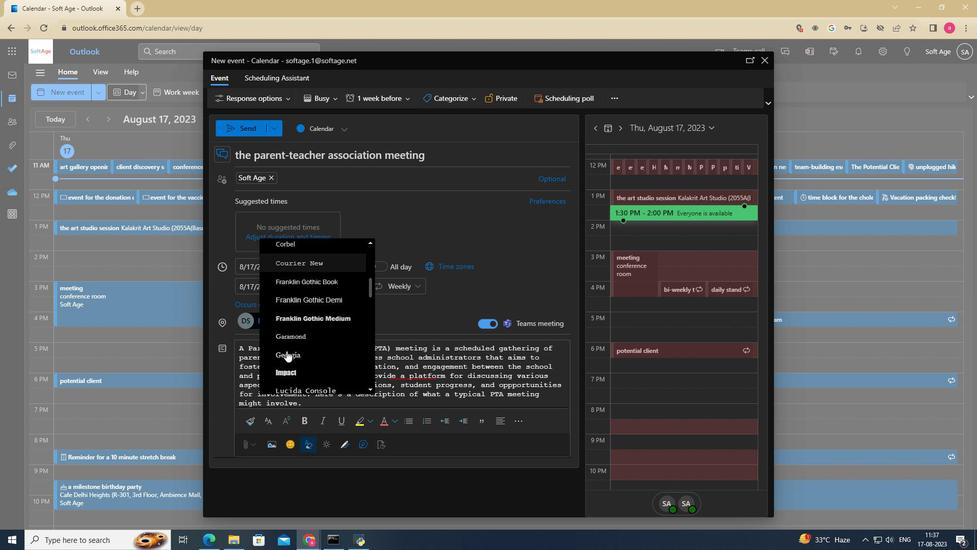 
Action: Mouse scrolled (286, 350) with delta (0, 0)
Screenshot: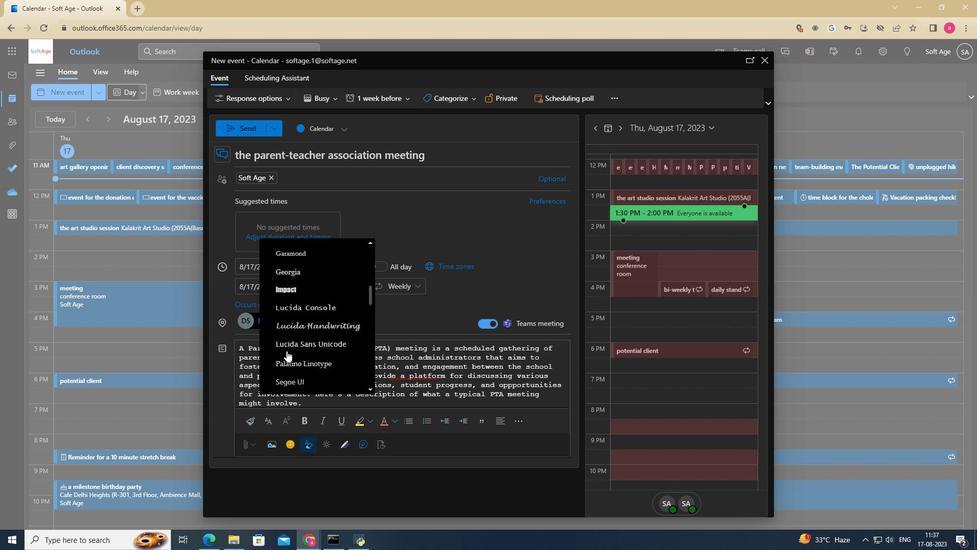 
Action: Mouse scrolled (286, 350) with delta (0, 0)
Screenshot: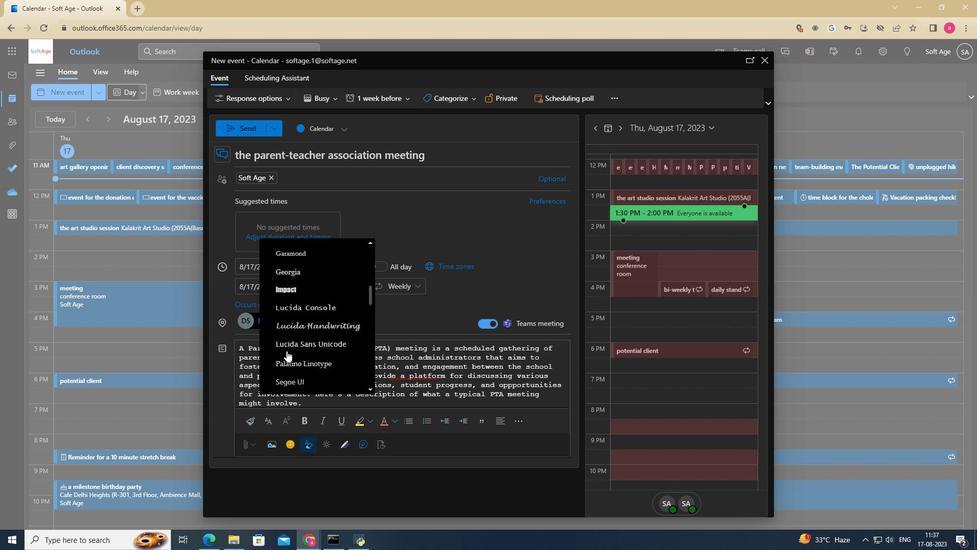 
Action: Mouse moved to (287, 353)
Screenshot: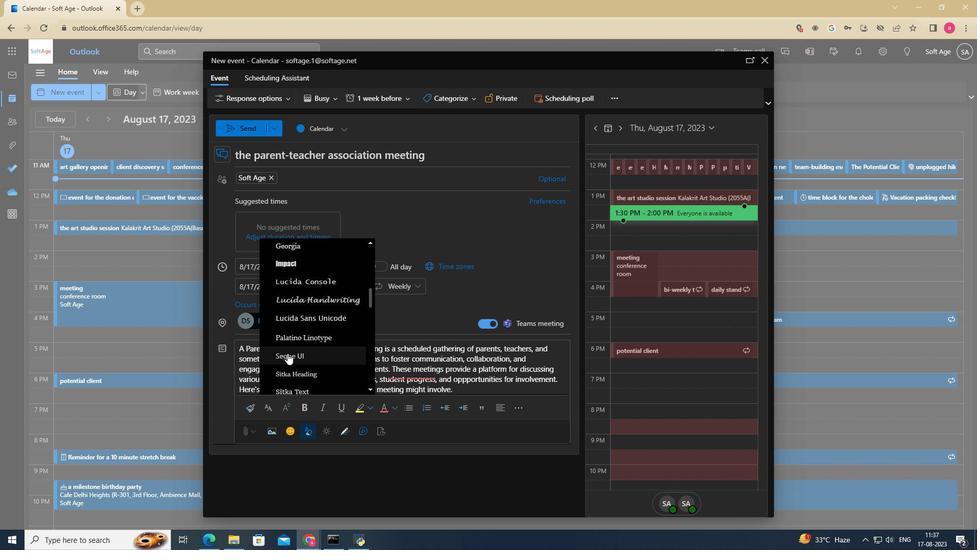 
Action: Mouse pressed left at (287, 353)
Screenshot: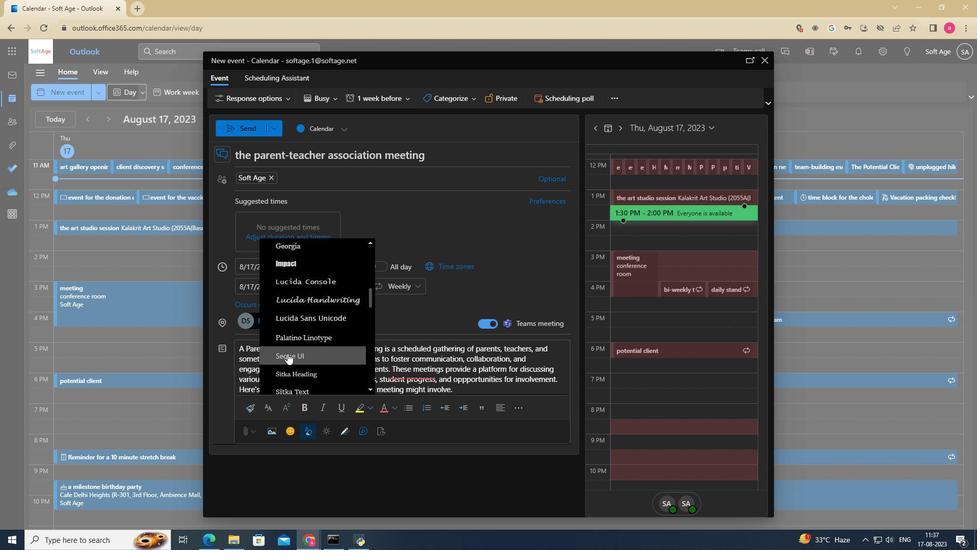 
Action: Mouse moved to (281, 408)
Screenshot: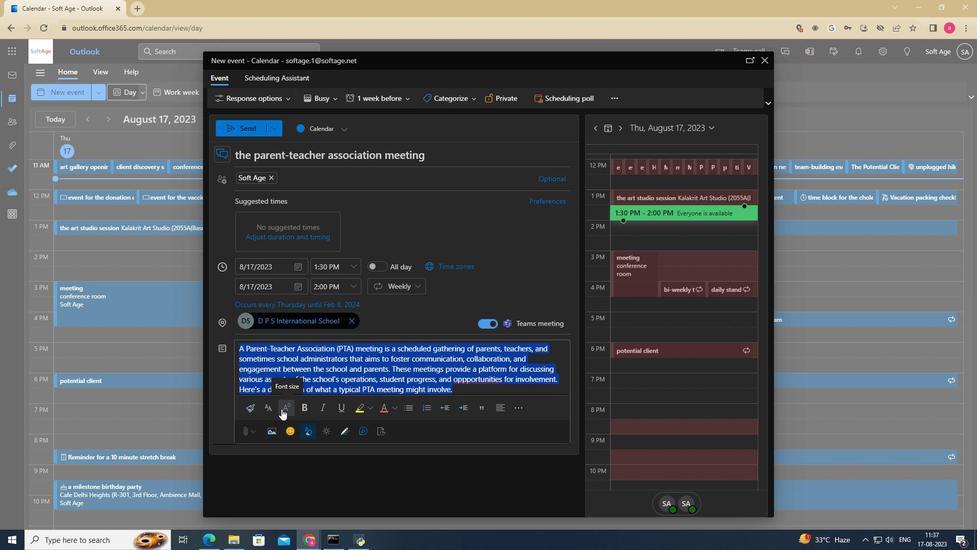
Action: Mouse pressed left at (281, 408)
Screenshot: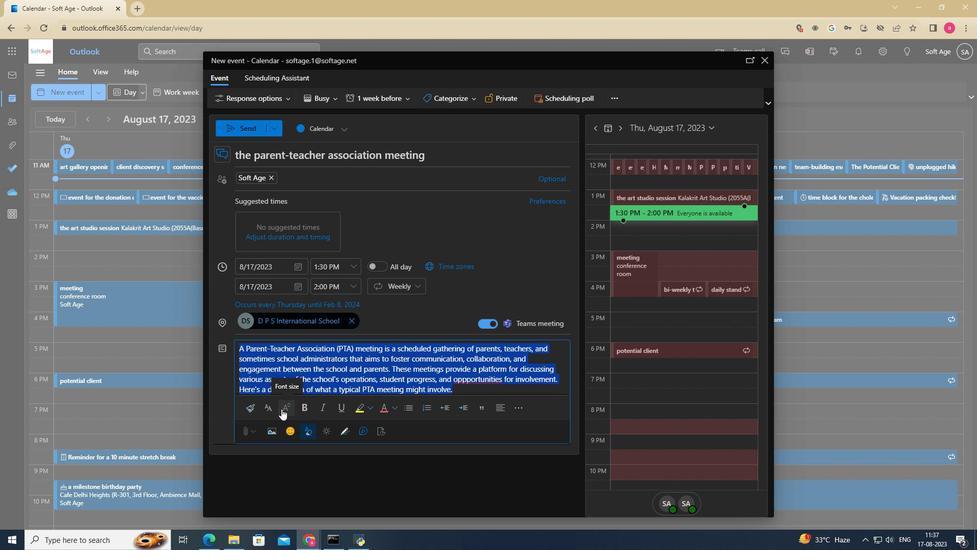 
Action: Mouse moved to (305, 283)
Screenshot: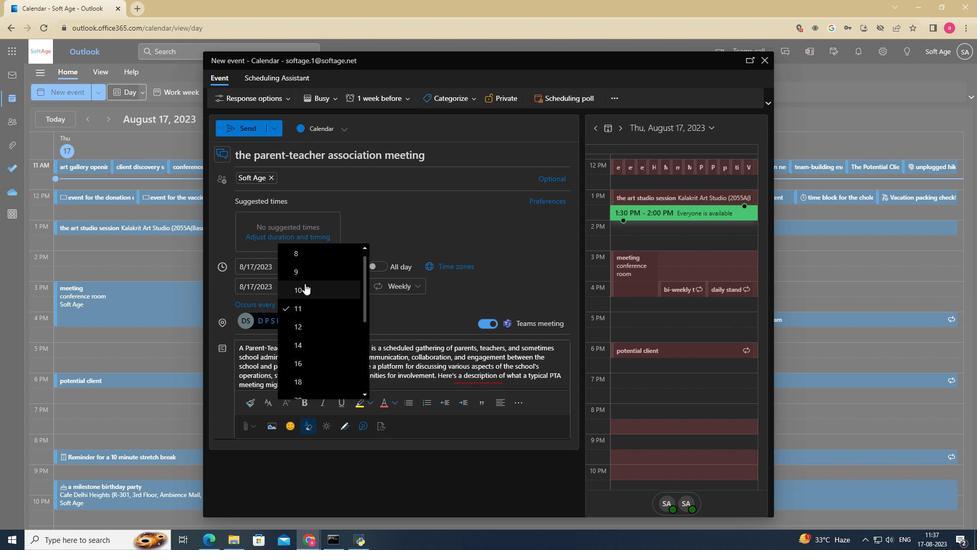 
Action: Mouse scrolled (305, 284) with delta (0, 0)
Screenshot: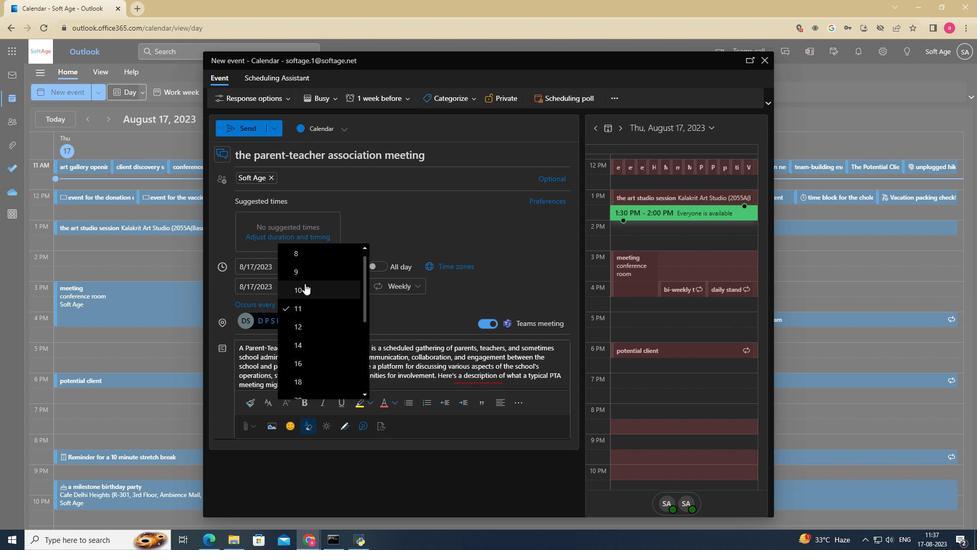 
Action: Mouse scrolled (305, 284) with delta (0, 0)
Screenshot: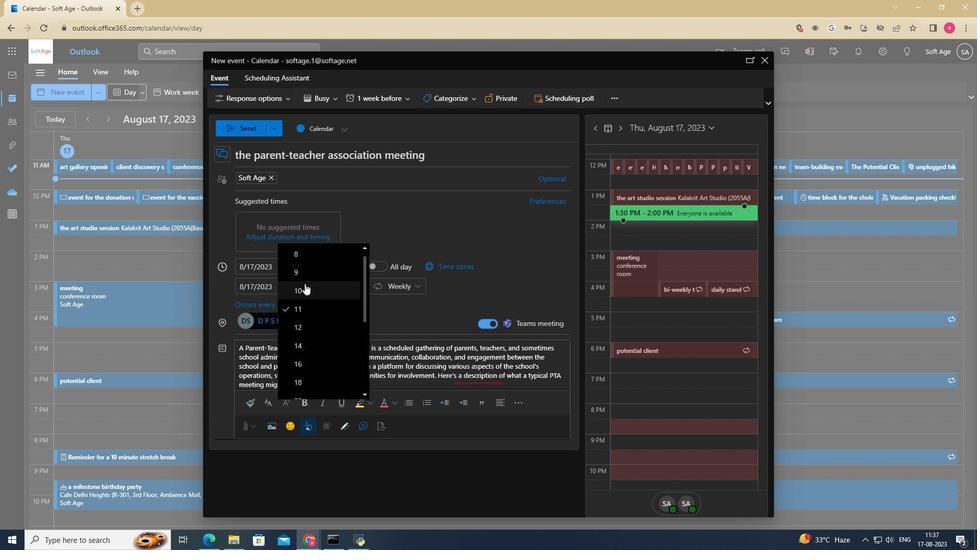 
Action: Mouse scrolled (305, 284) with delta (0, 0)
Screenshot: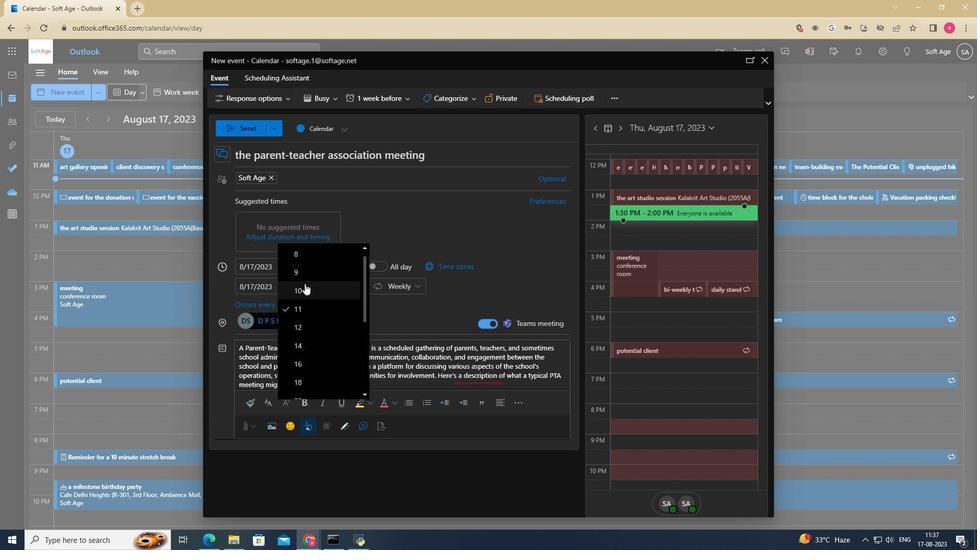 
Action: Mouse scrolled (305, 284) with delta (0, 0)
Screenshot: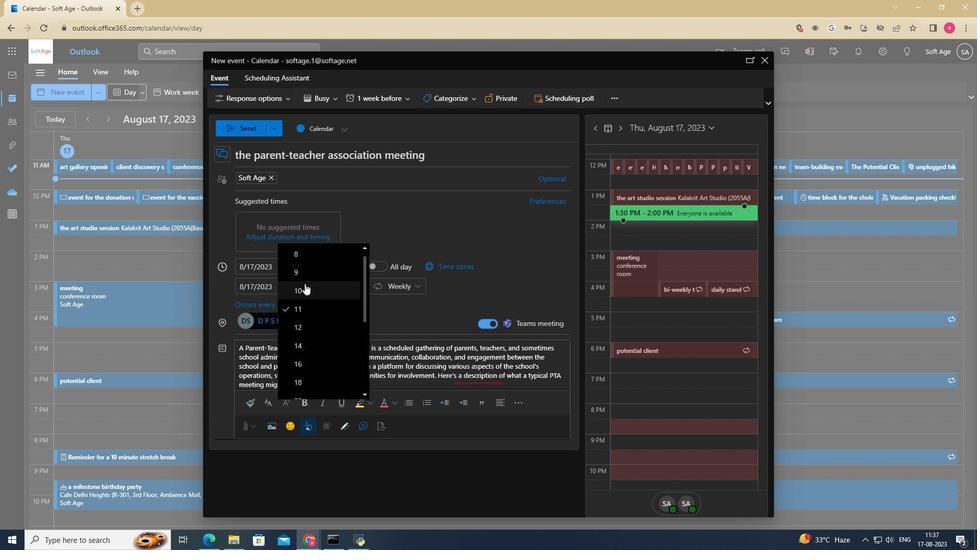 
Action: Mouse scrolled (305, 284) with delta (0, 0)
Screenshot: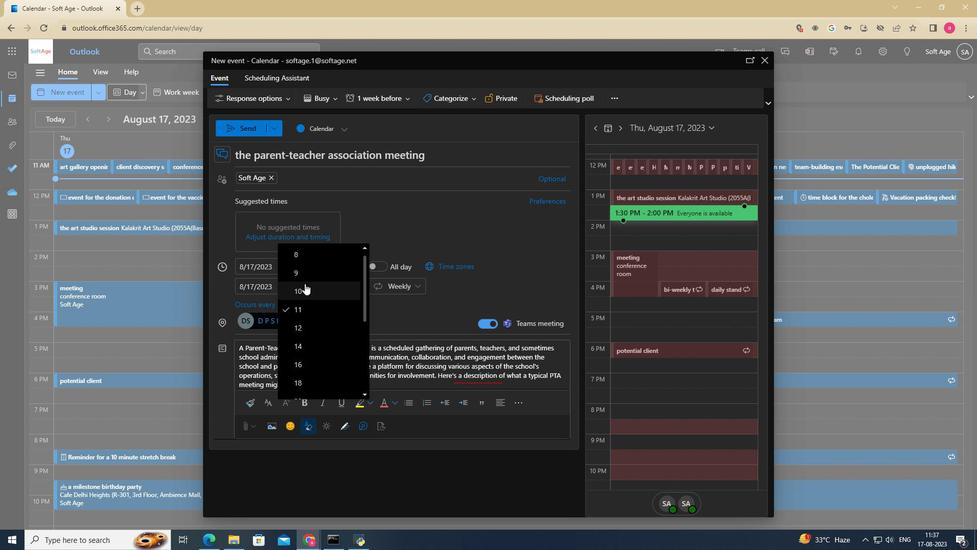 
Action: Mouse scrolled (305, 284) with delta (0, 0)
Screenshot: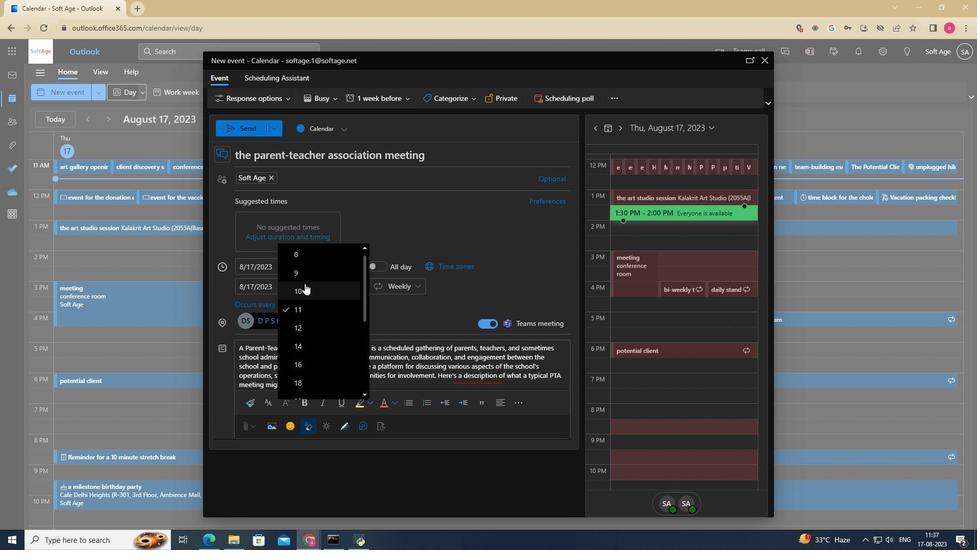
Action: Mouse scrolled (305, 284) with delta (0, 0)
Screenshot: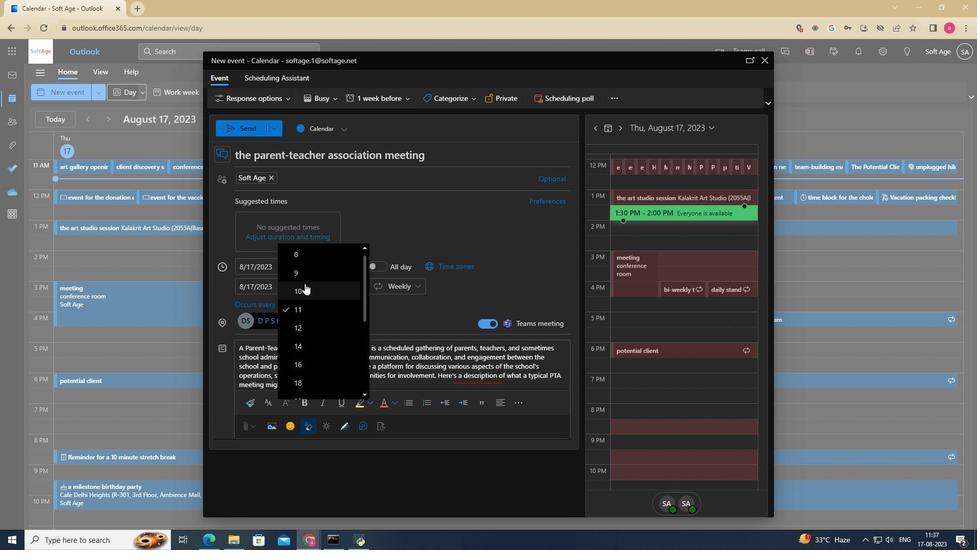 
Action: Mouse moved to (304, 259)
Screenshot: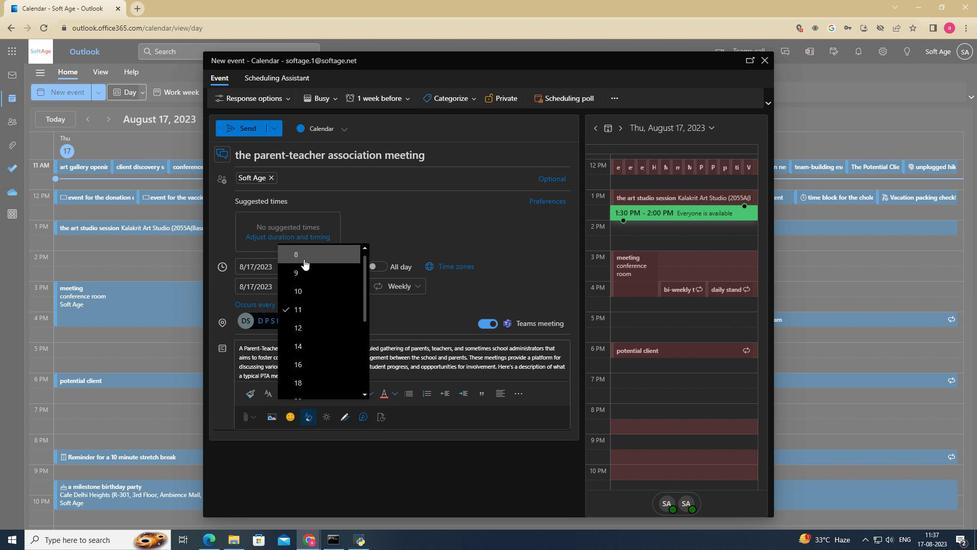 
Action: Mouse pressed left at (304, 259)
Screenshot: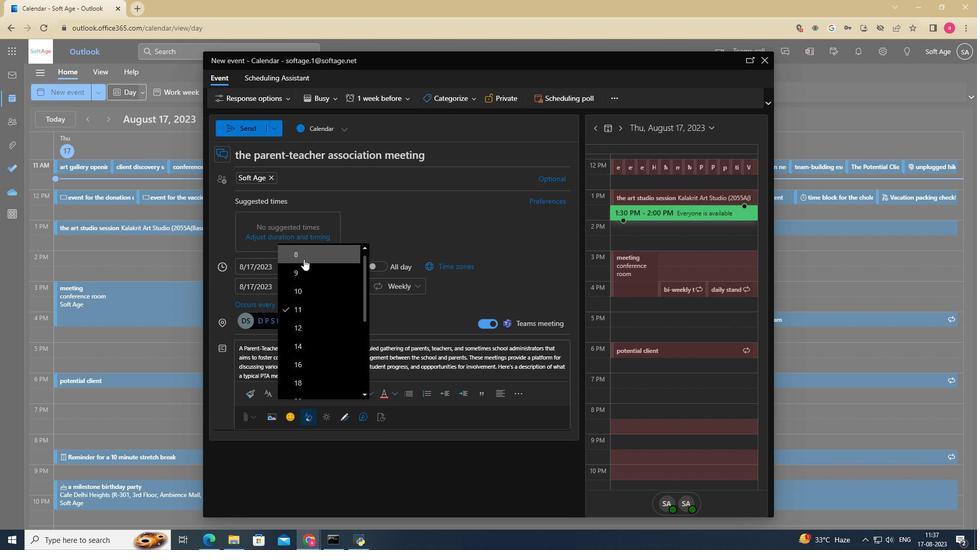 
Action: Mouse moved to (324, 394)
Screenshot: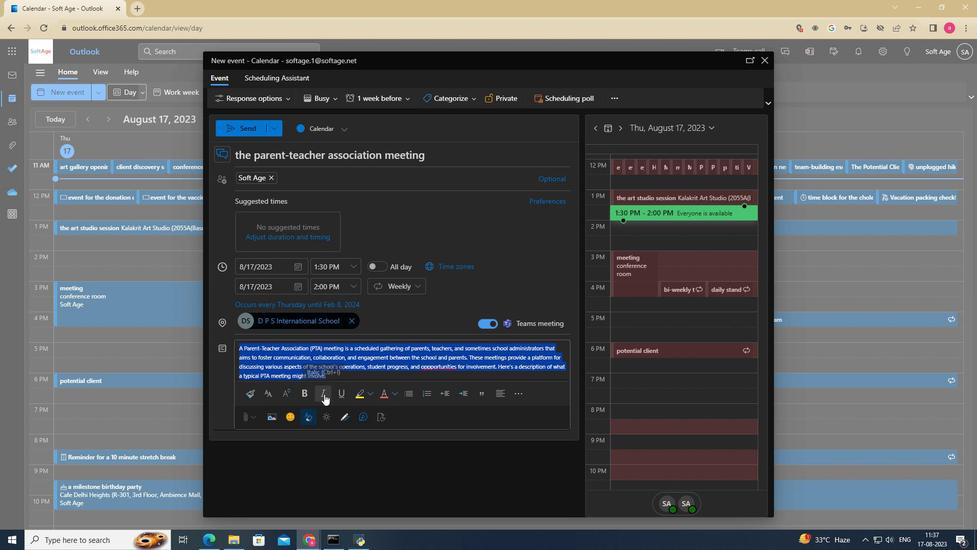 
Action: Mouse pressed left at (324, 394)
Screenshot: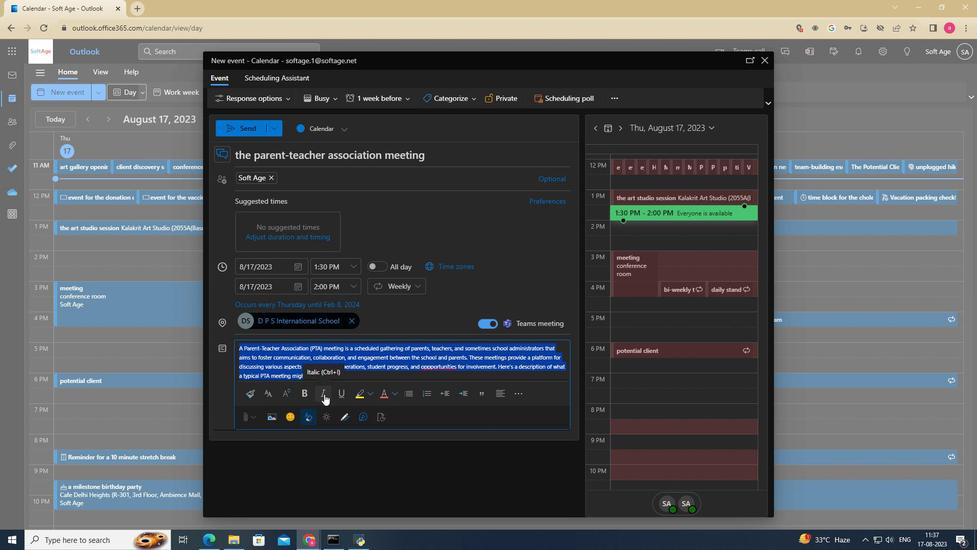 
Action: Mouse moved to (291, 394)
Screenshot: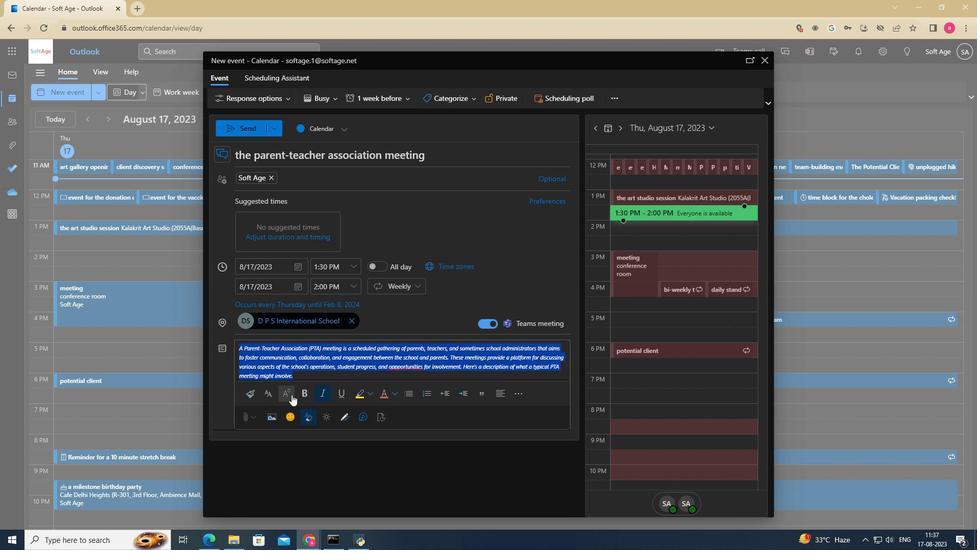 
Action: Mouse pressed left at (291, 394)
Screenshot: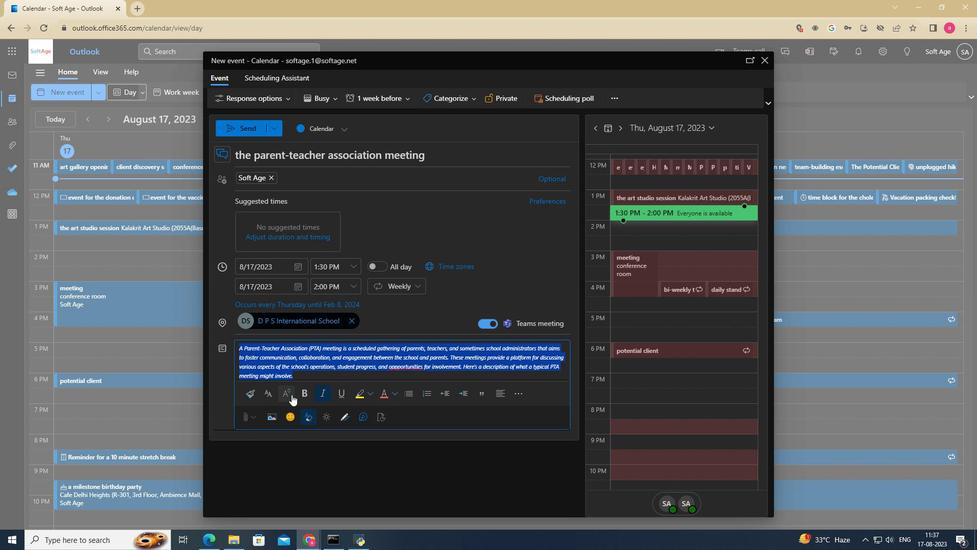 
Action: Mouse moved to (300, 269)
Screenshot: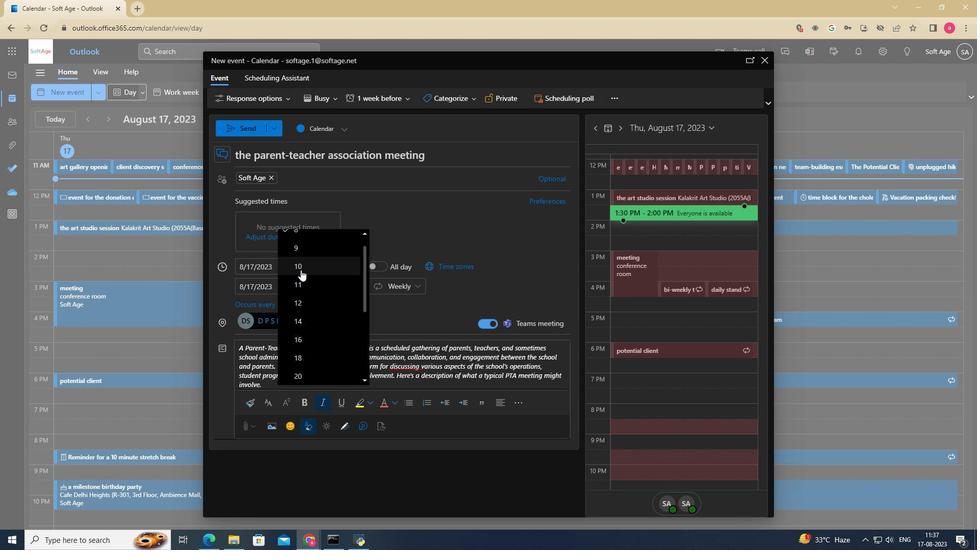
Action: Mouse pressed left at (300, 269)
Screenshot: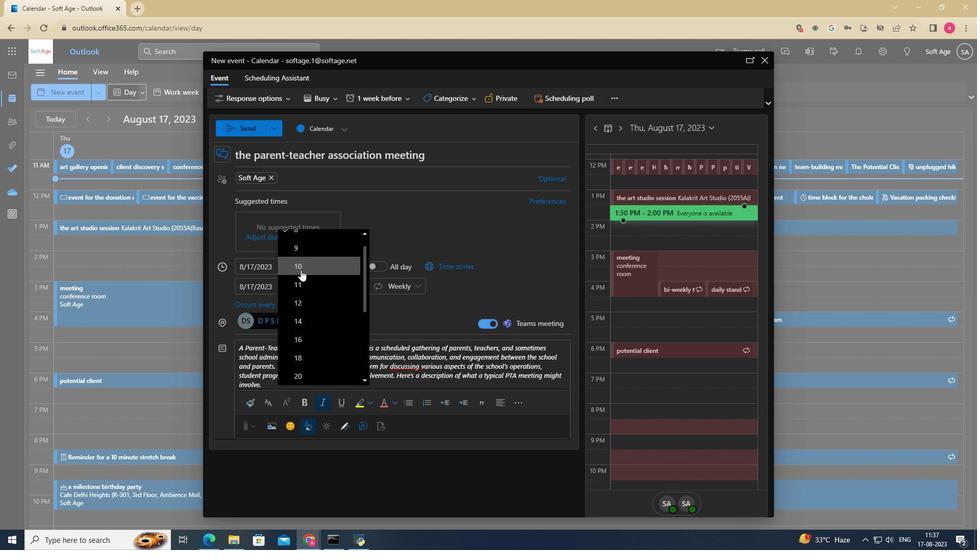 
Action: Mouse moved to (395, 405)
Screenshot: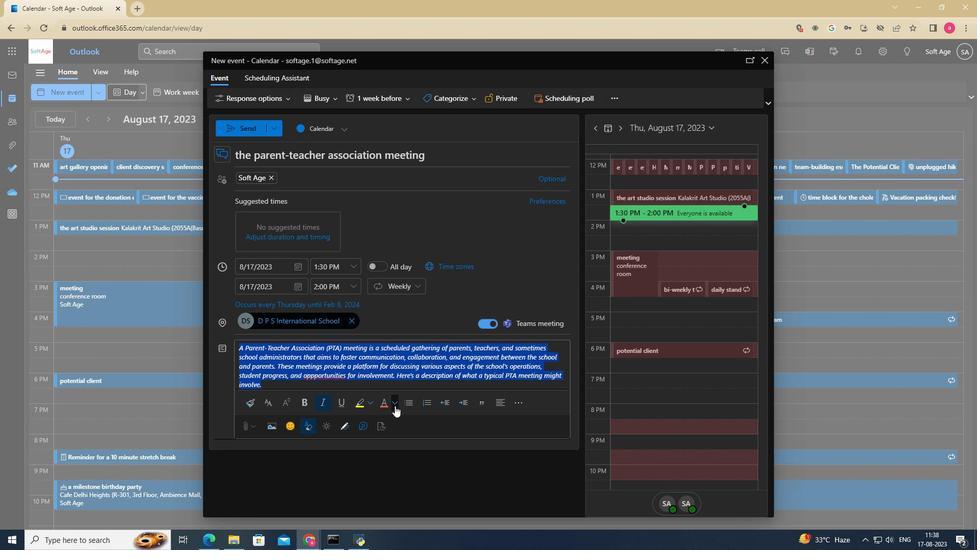 
Action: Mouse pressed left at (395, 405)
Screenshot: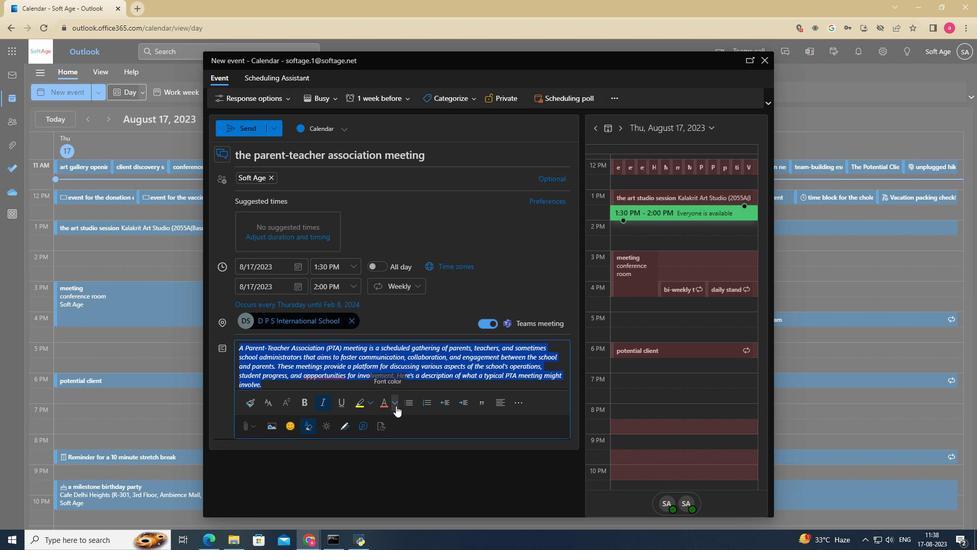 
Action: Mouse moved to (422, 424)
Screenshot: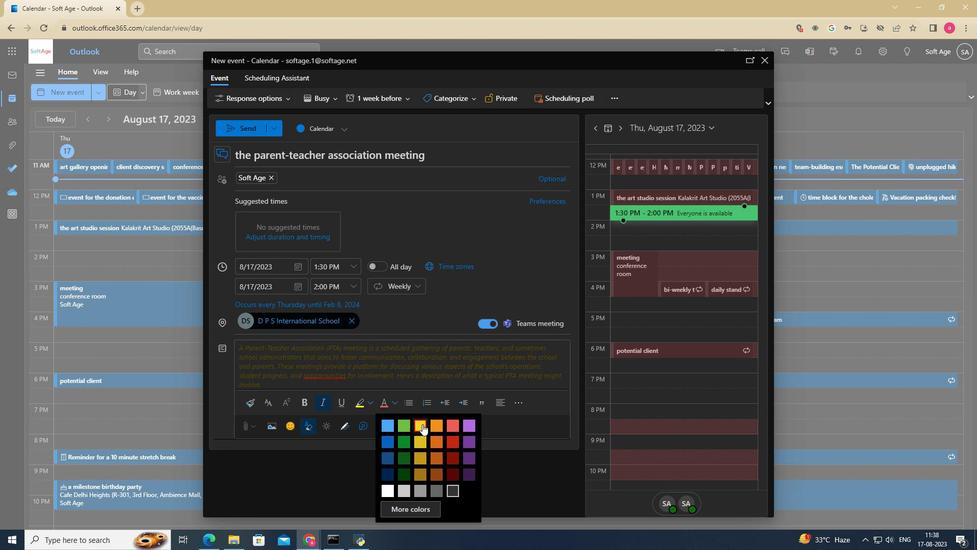 
Action: Mouse pressed left at (422, 424)
Screenshot: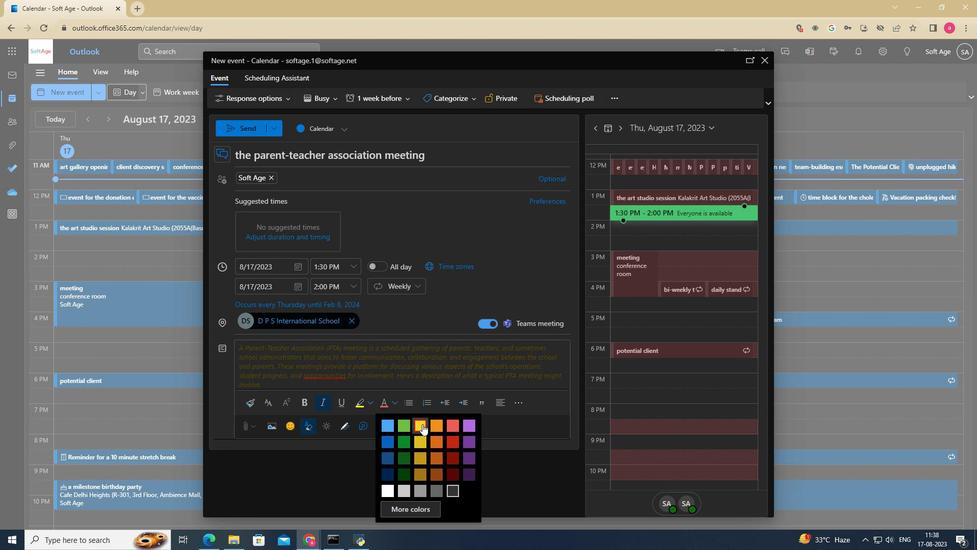 
Action: Mouse moved to (450, 426)
Screenshot: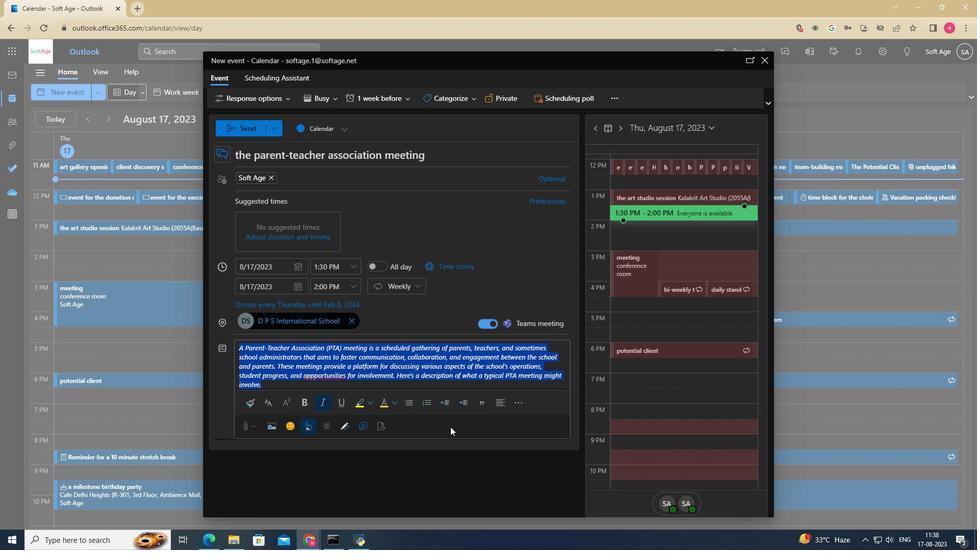 
Action: Mouse pressed left at (450, 426)
Screenshot: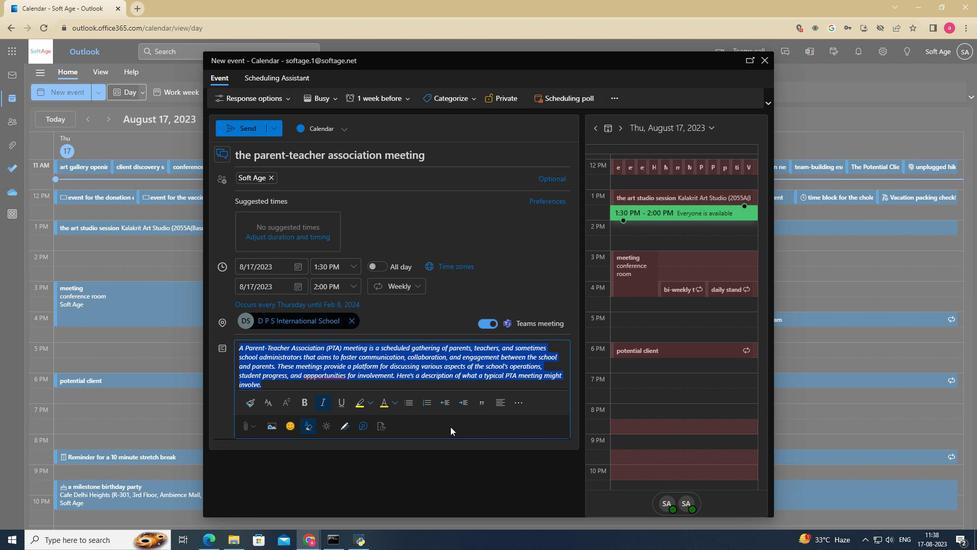 
Action: Mouse moved to (290, 433)
Screenshot: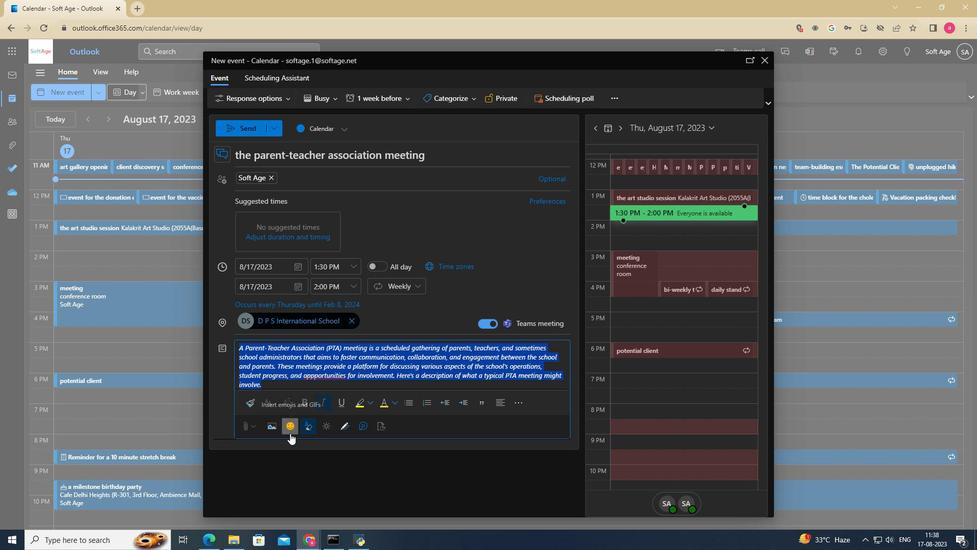 
Action: Mouse pressed left at (290, 433)
Screenshot: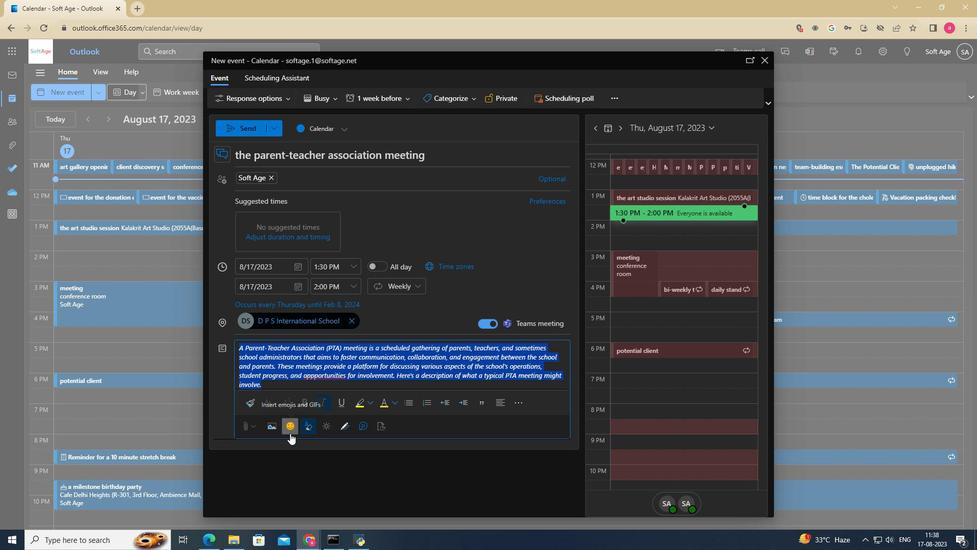 
Action: Mouse moved to (265, 386)
Screenshot: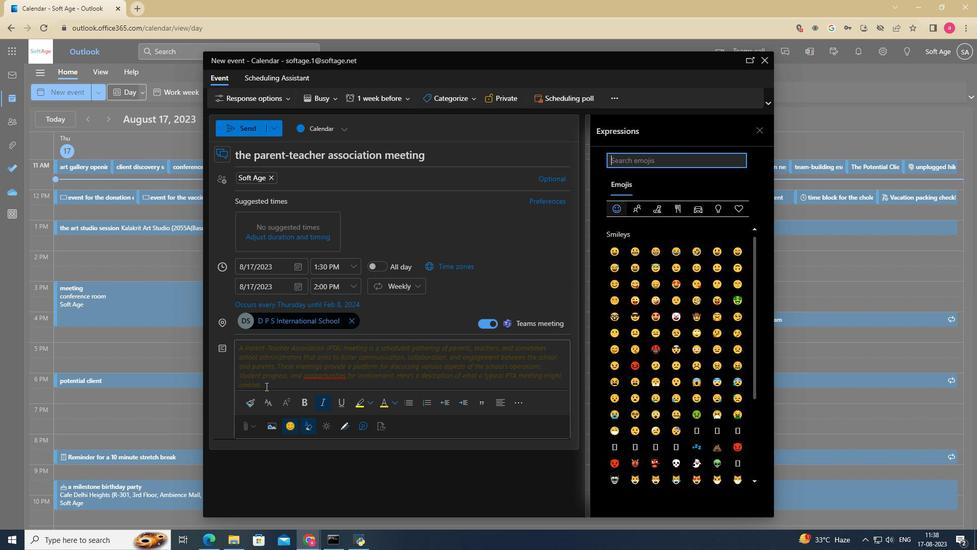 
Action: Mouse pressed left at (265, 386)
Screenshot: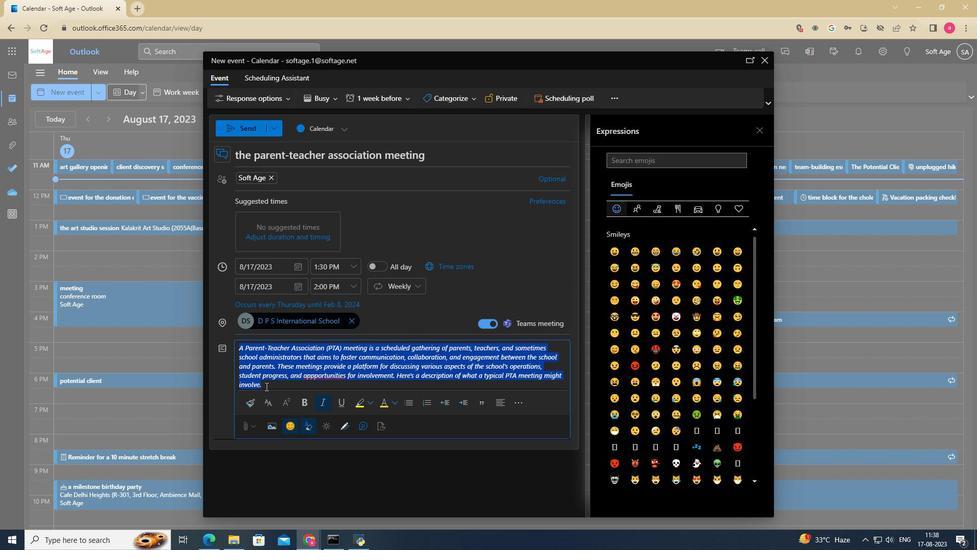 
Action: Mouse pressed left at (265, 386)
Screenshot: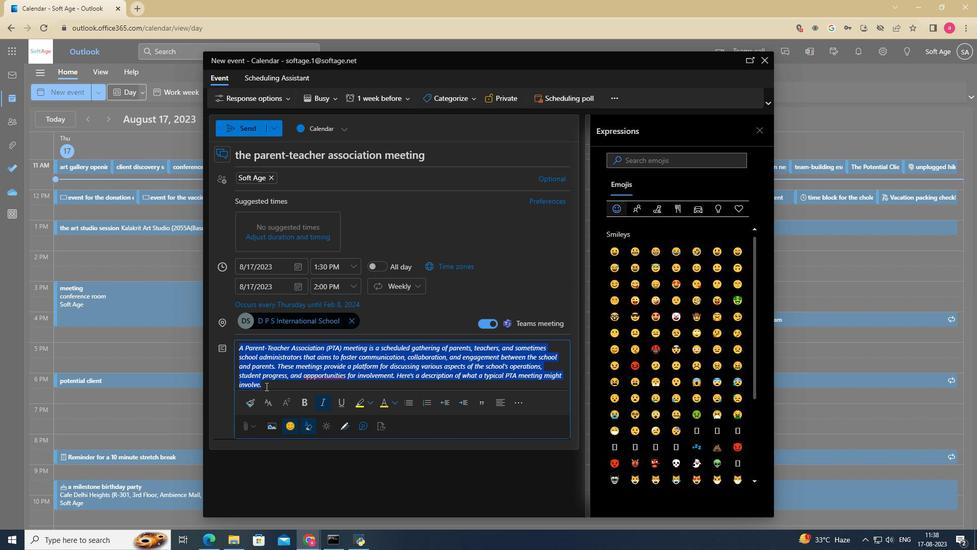 
Action: Mouse pressed left at (265, 386)
Screenshot: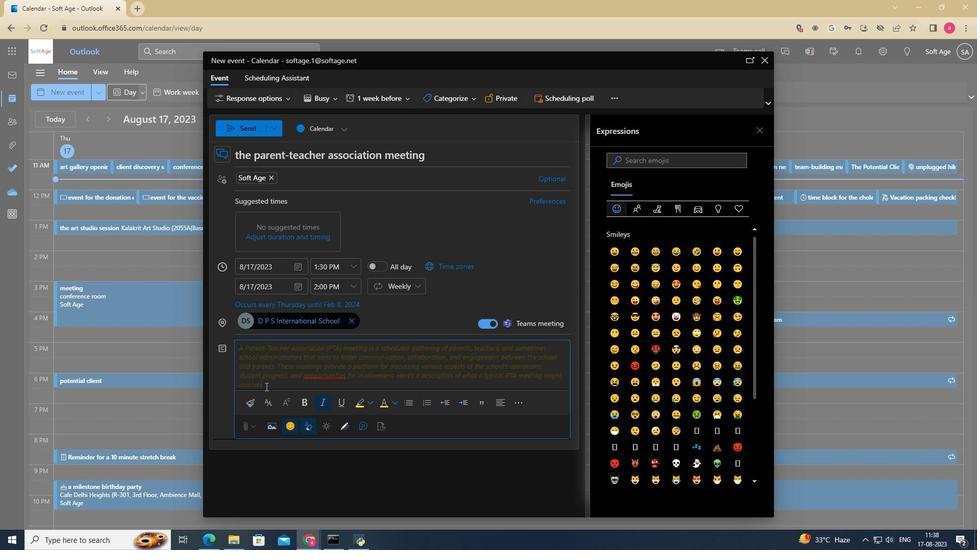 
Action: Mouse moved to (645, 163)
Screenshot: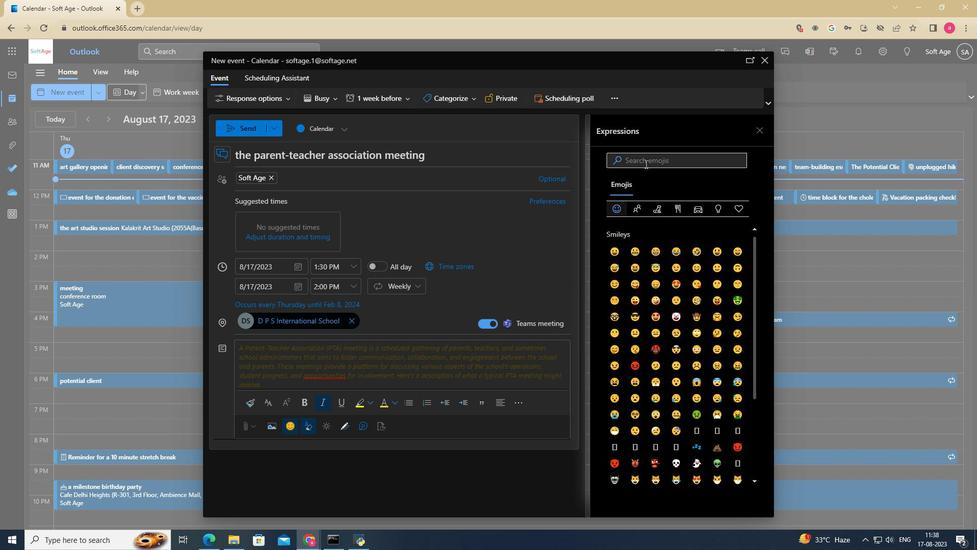 
Action: Mouse pressed left at (645, 163)
Screenshot: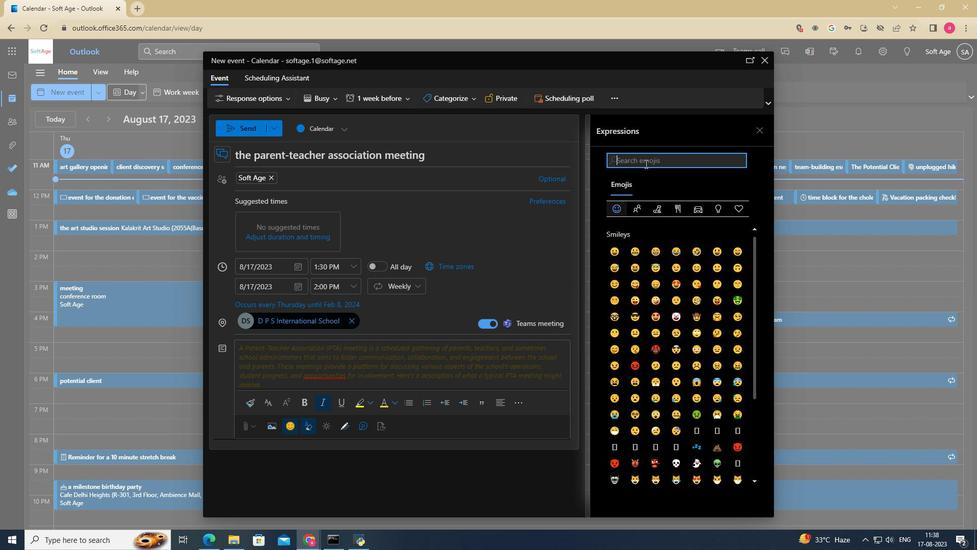 
Action: Key pressed teacher
Screenshot: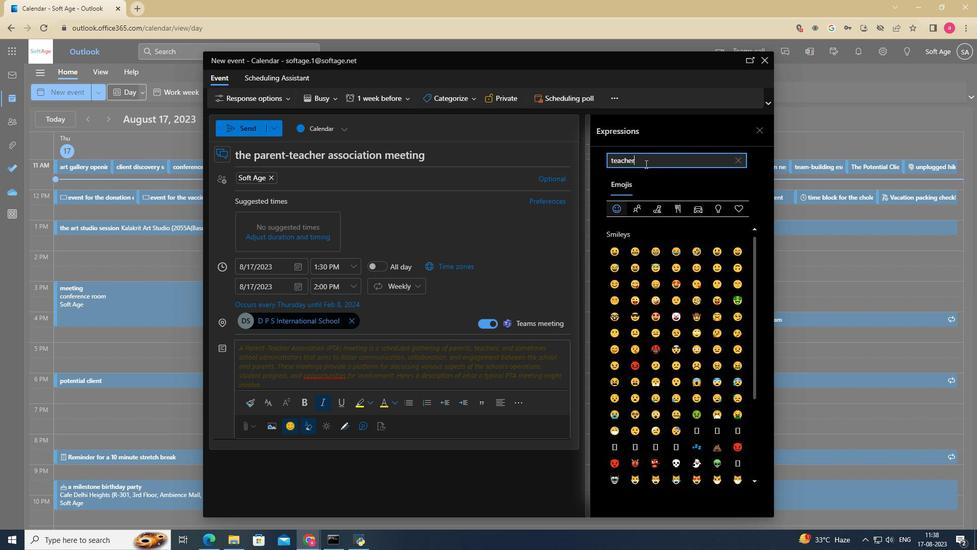 
Action: Mouse moved to (616, 210)
Screenshot: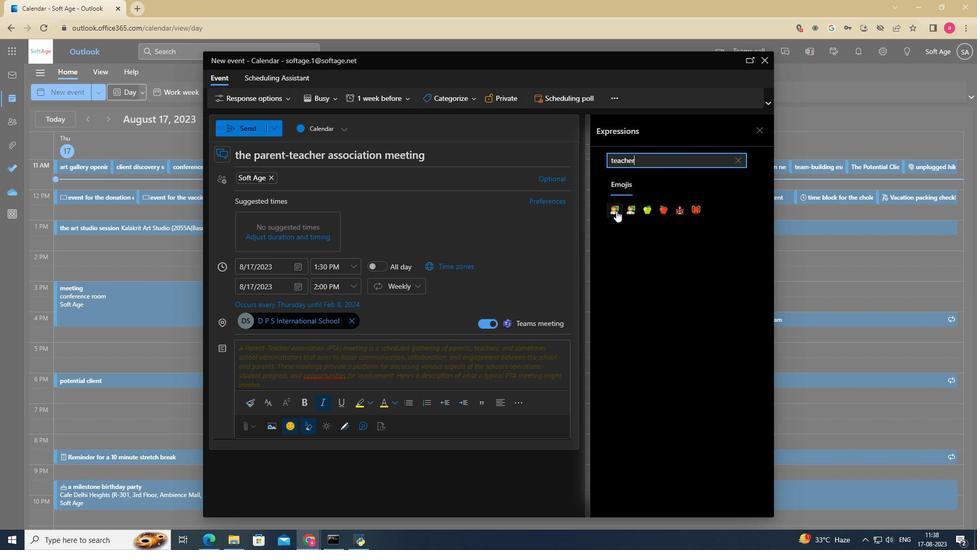 
Action: Mouse pressed left at (616, 210)
Screenshot: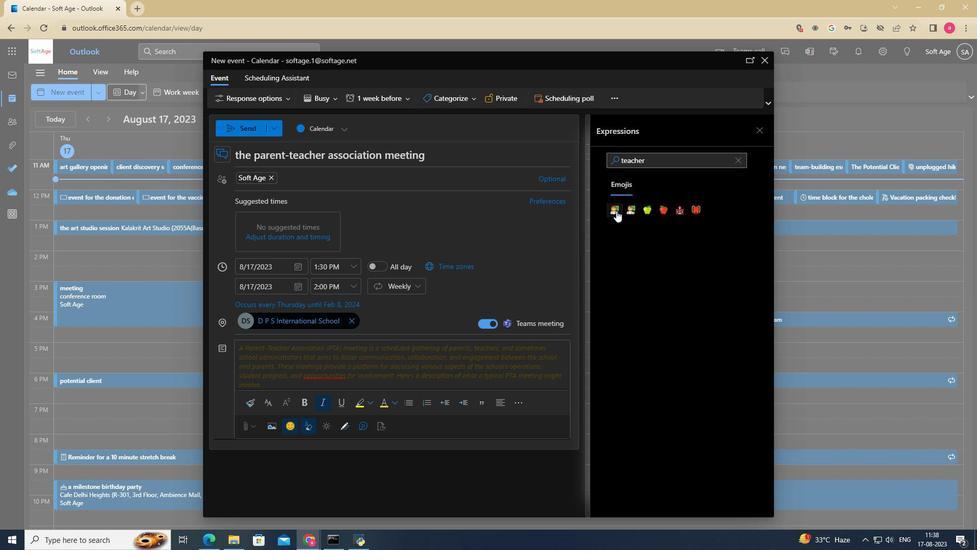 
Action: Mouse pressed left at (616, 210)
Screenshot: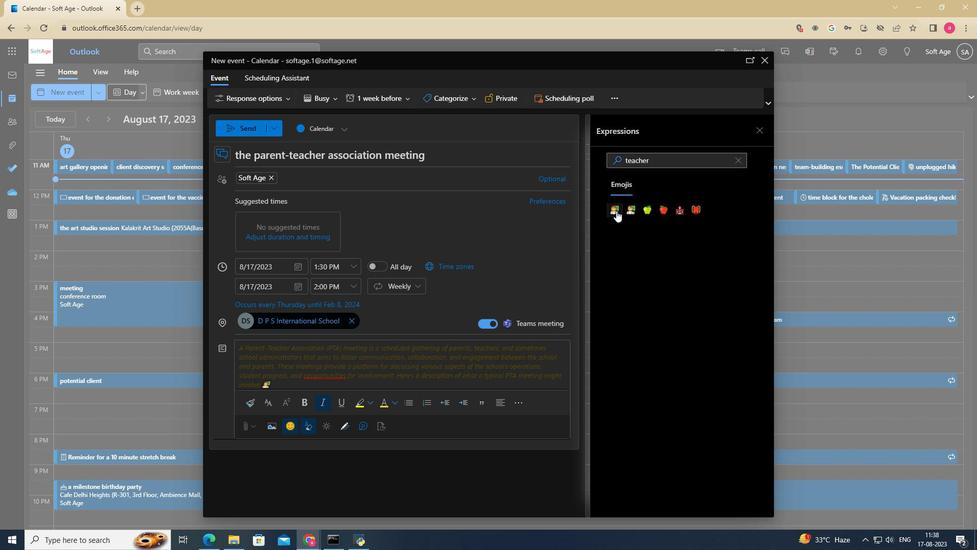 
Action: Mouse moved to (659, 161)
Screenshot: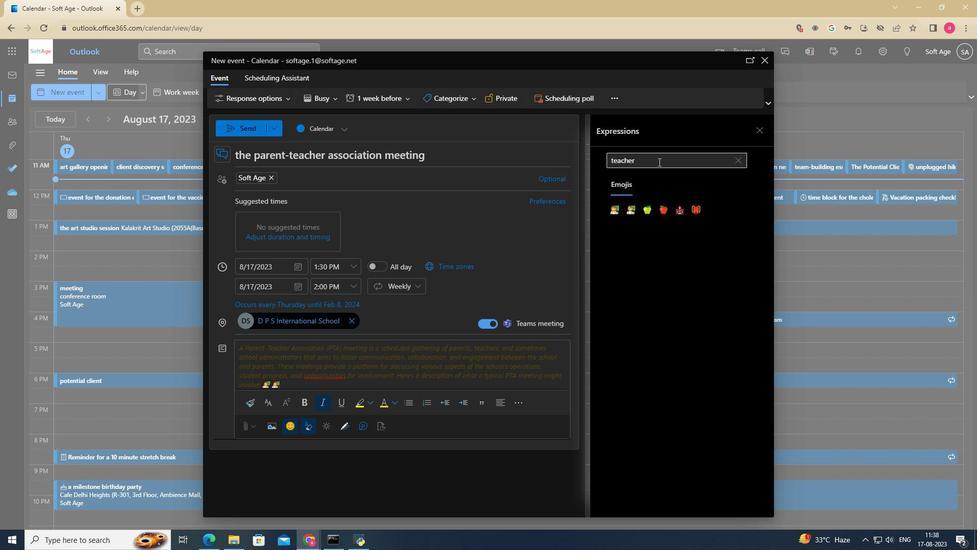 
Action: Mouse pressed left at (659, 161)
Screenshot: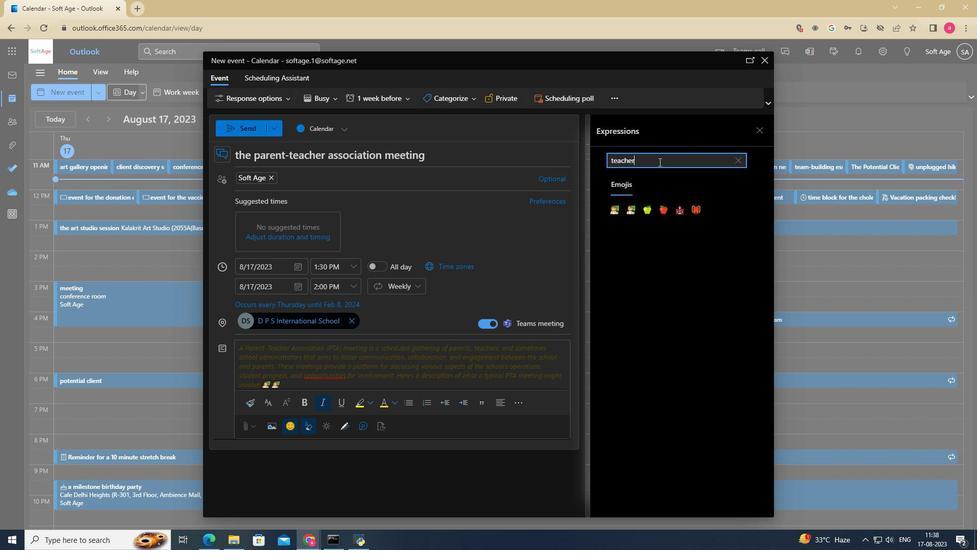 
Action: Mouse moved to (659, 161)
Screenshot: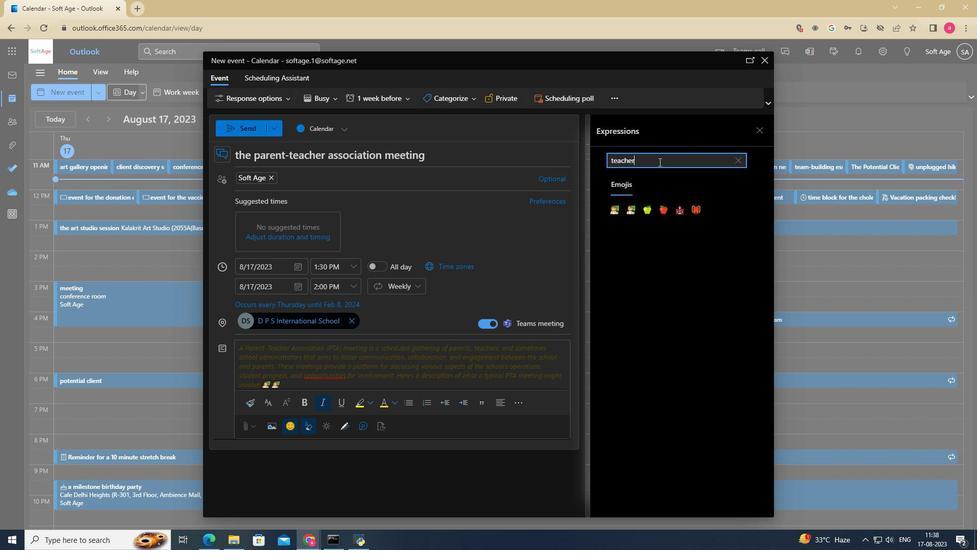 
Action: Mouse pressed left at (659, 161)
Screenshot: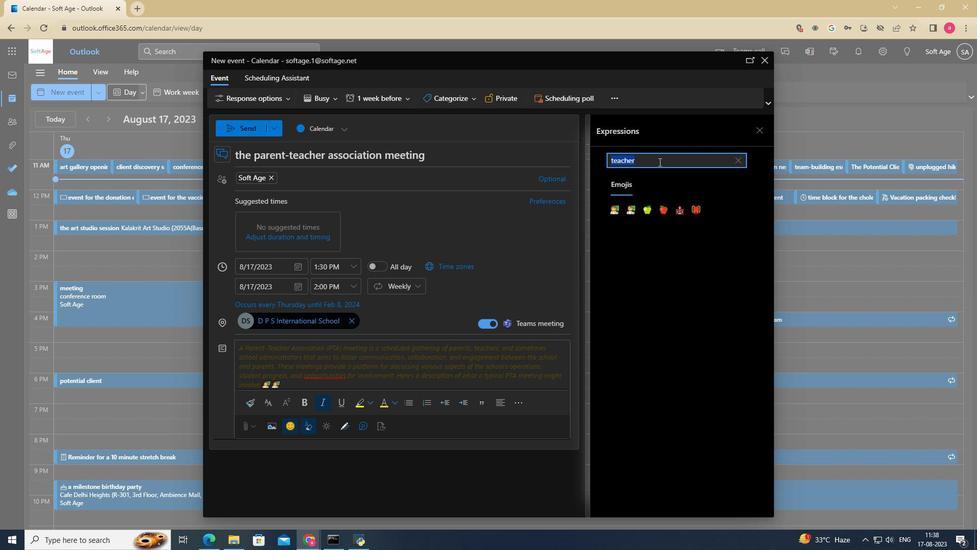 
Action: Key pressed <Key.backspace>
Screenshot: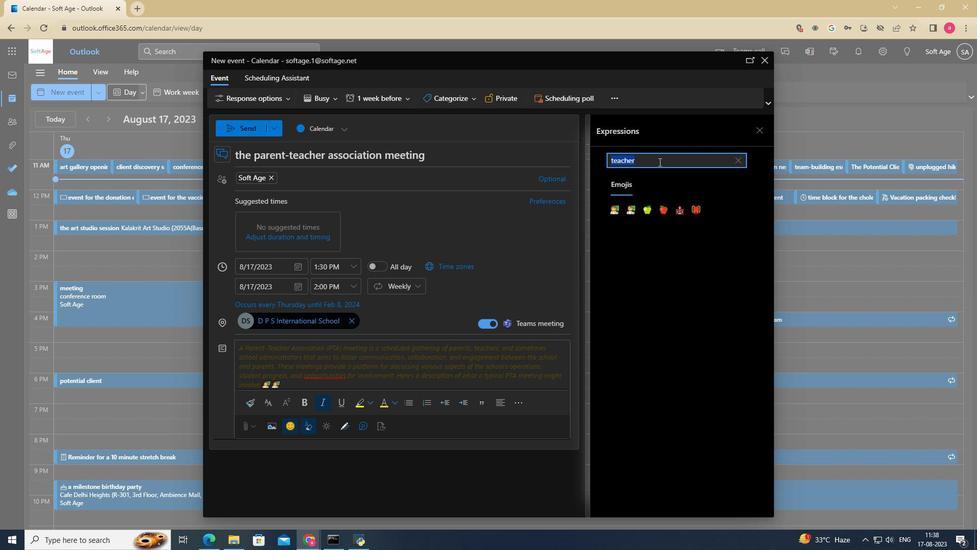 
Action: Mouse moved to (274, 425)
Screenshot: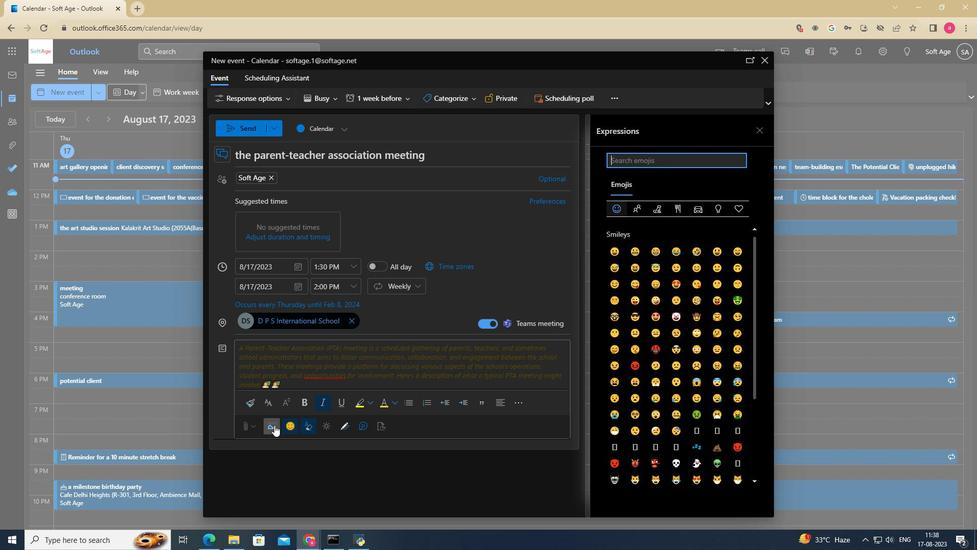 
Action: Mouse pressed left at (274, 425)
Screenshot: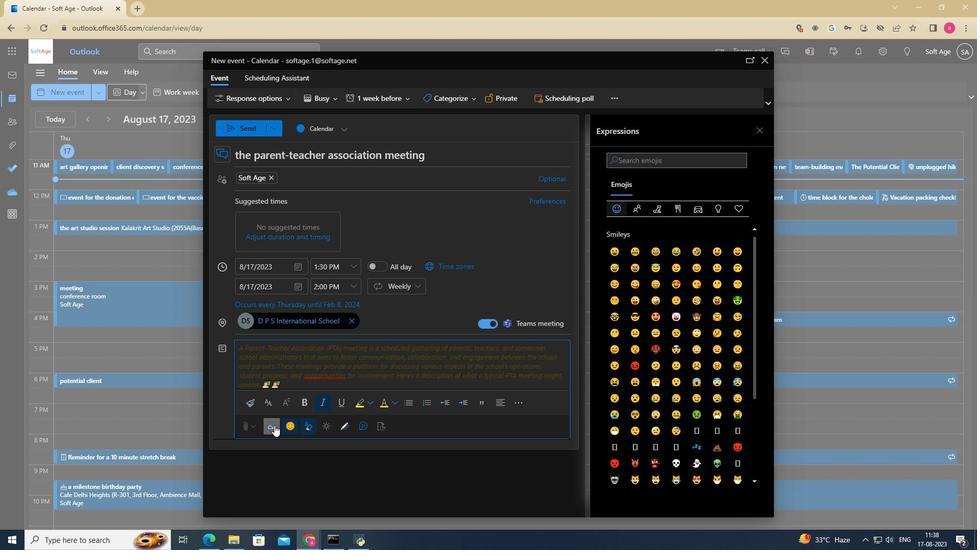 
Action: Mouse moved to (207, 149)
Screenshot: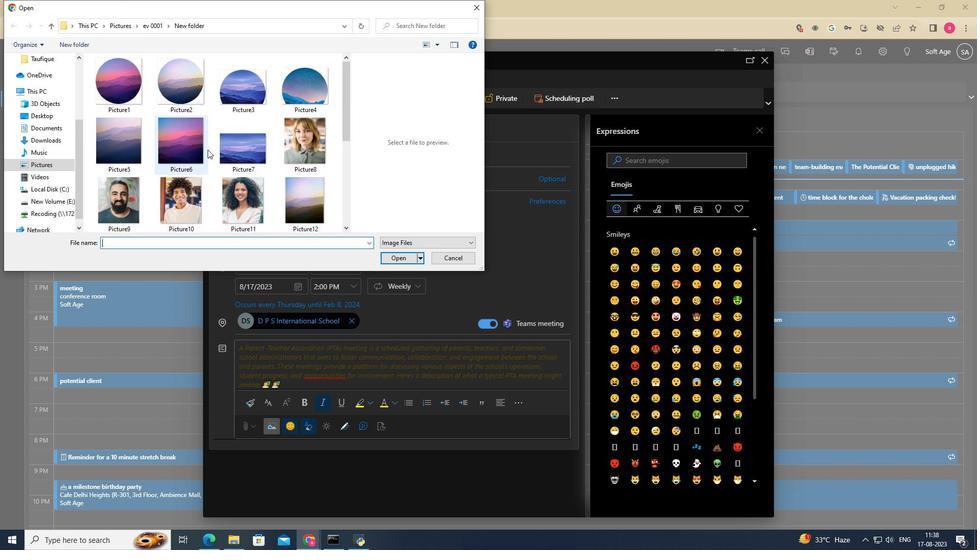 
Action: Mouse scrolled (207, 149) with delta (0, 0)
Screenshot: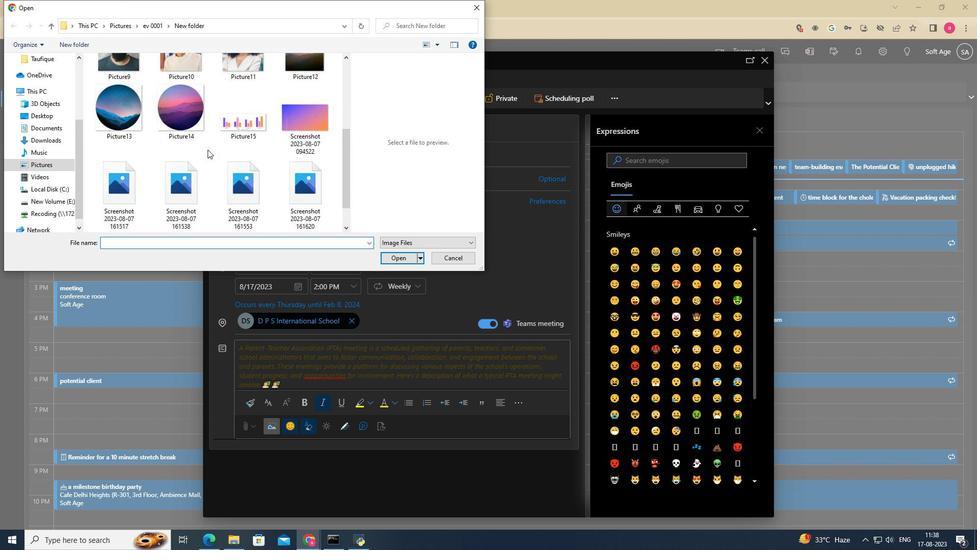 
Action: Mouse scrolled (207, 149) with delta (0, 0)
Screenshot: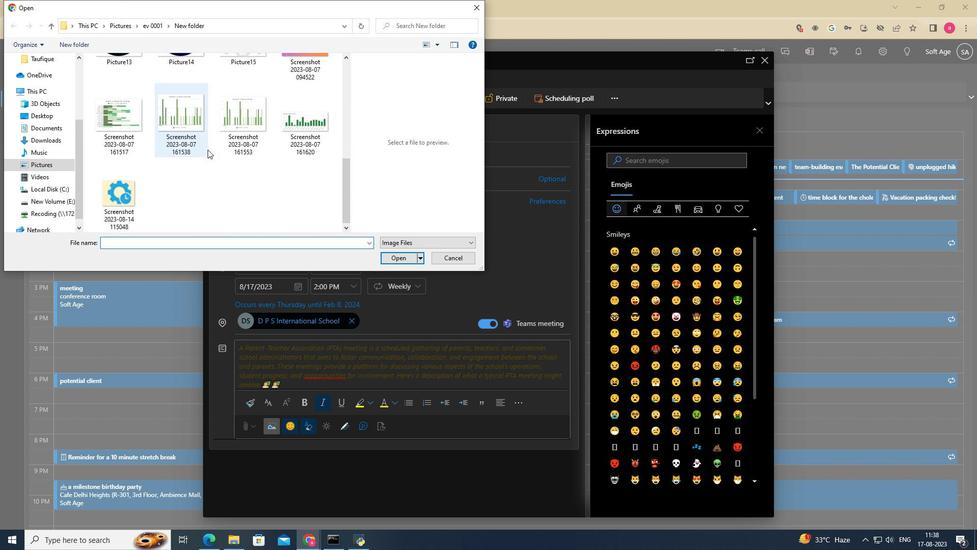 
Action: Mouse scrolled (207, 149) with delta (0, 0)
Screenshot: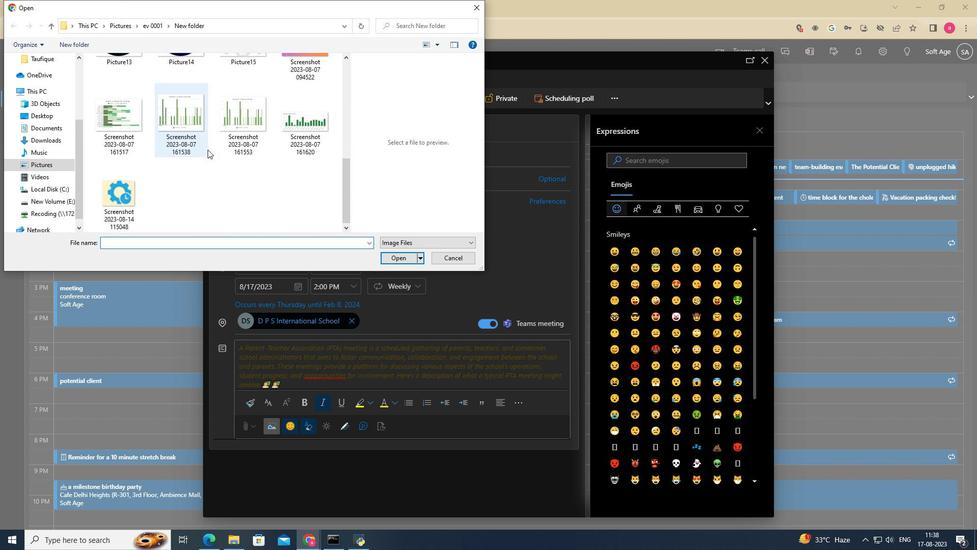 
Action: Mouse scrolled (207, 149) with delta (0, 0)
Screenshot: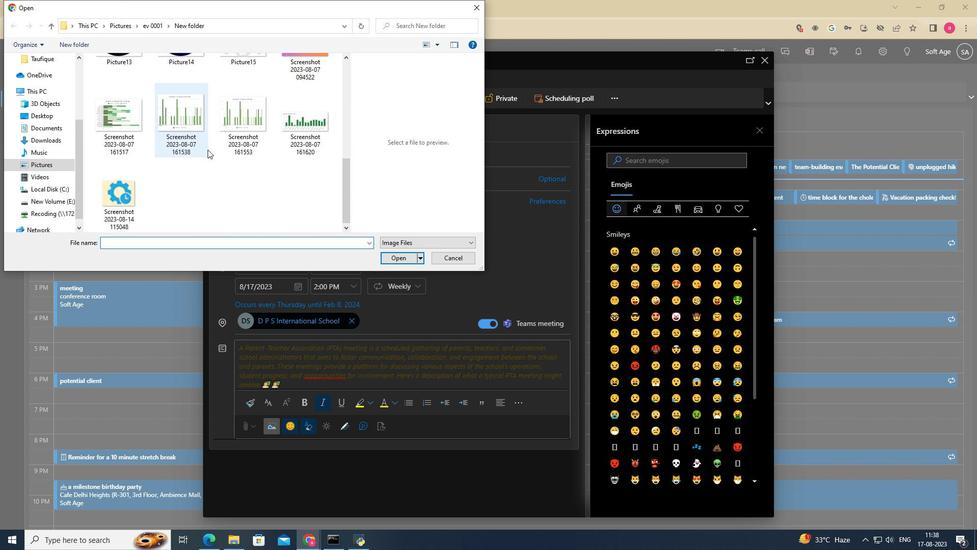 
Action: Mouse moved to (207, 155)
Screenshot: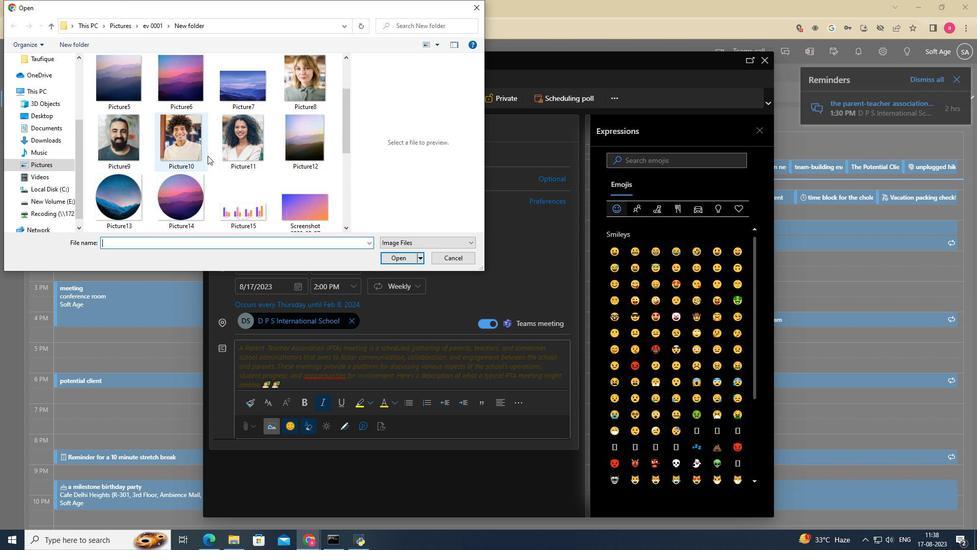 
Action: Mouse scrolled (207, 156) with delta (0, 0)
Screenshot: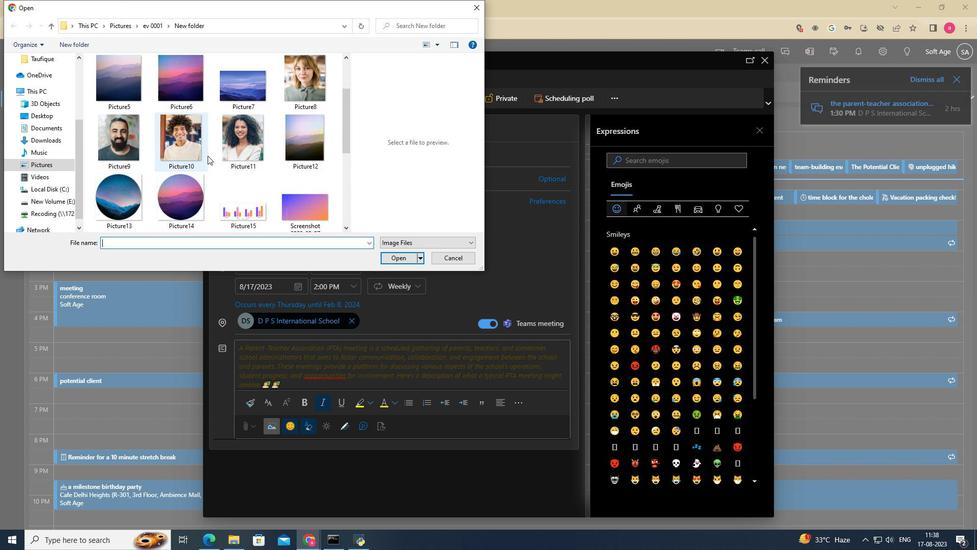 
Action: Mouse scrolled (207, 156) with delta (0, 0)
Screenshot: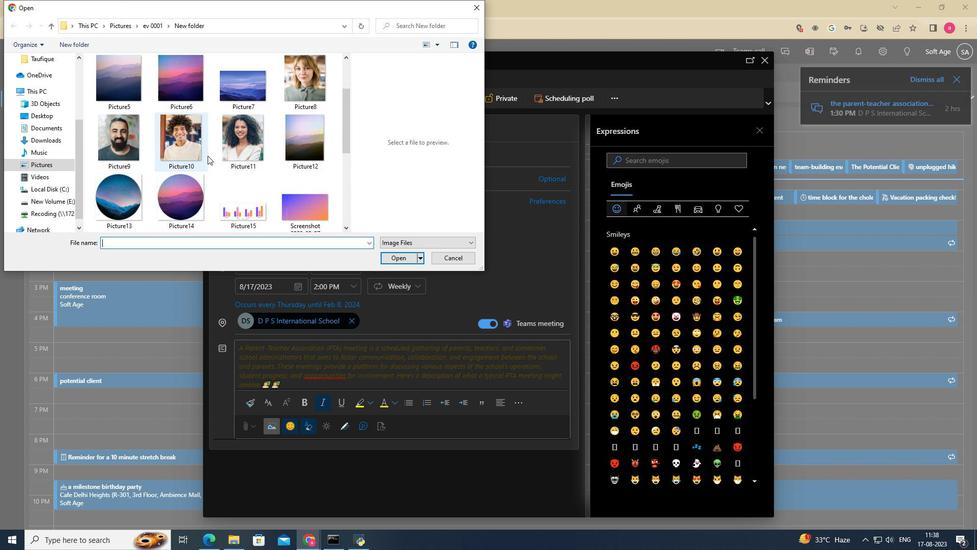 
Action: Mouse scrolled (207, 156) with delta (0, 0)
Screenshot: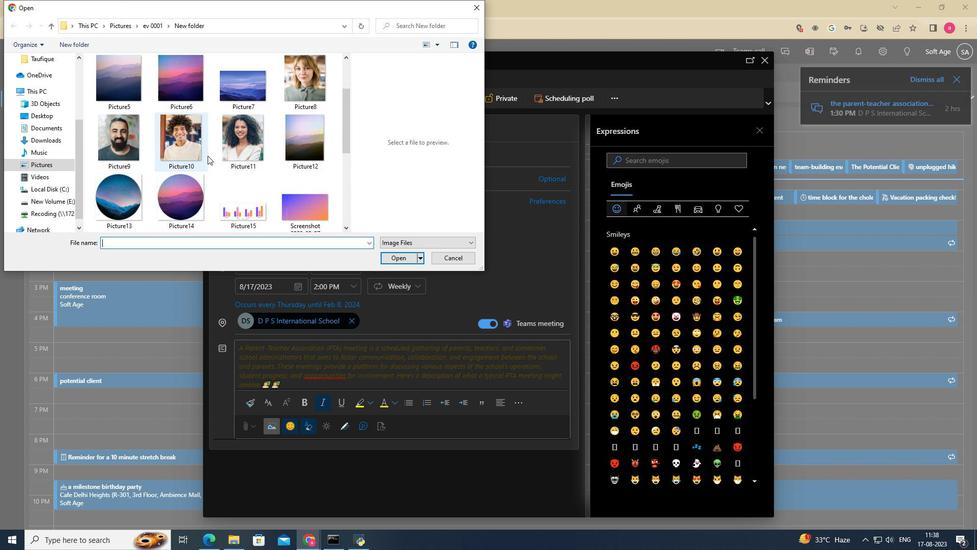 
Action: Mouse scrolled (207, 156) with delta (0, 0)
Screenshot: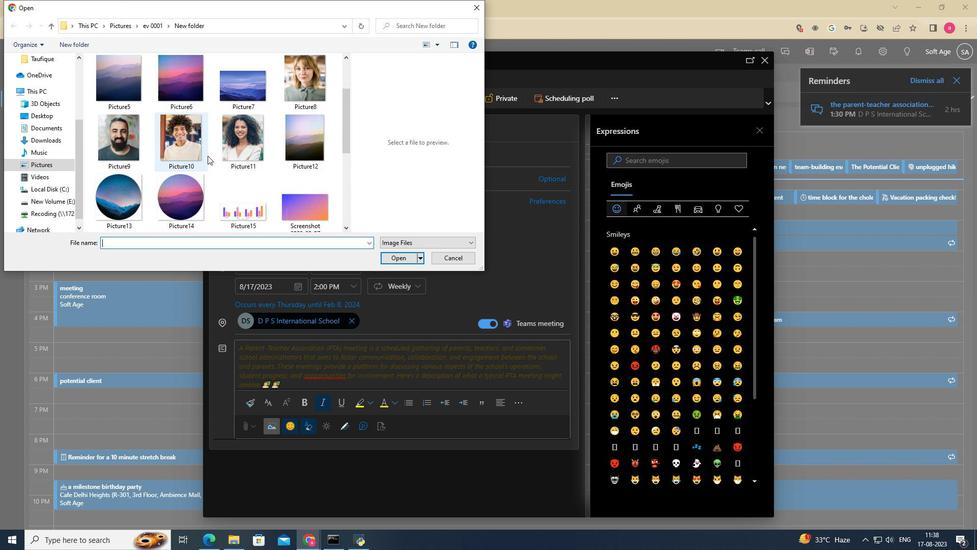 
Action: Mouse scrolled (207, 156) with delta (0, 0)
Screenshot: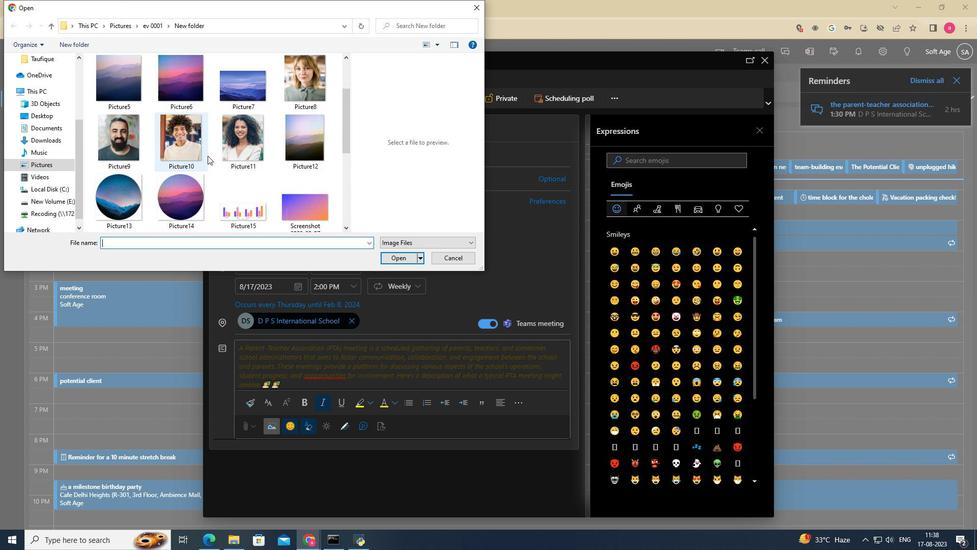 
Action: Mouse moved to (227, 186)
Screenshot: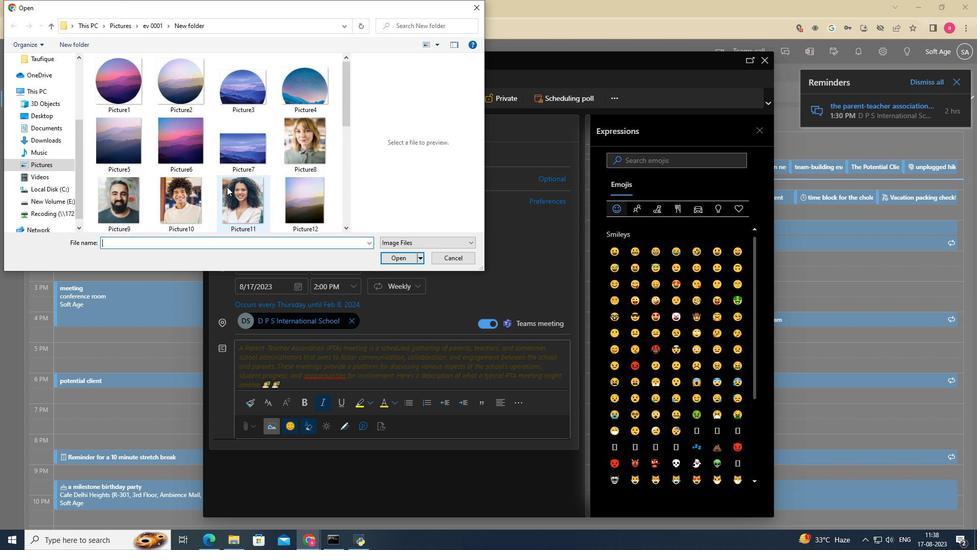 
Action: Mouse scrolled (227, 187) with delta (0, 0)
Screenshot: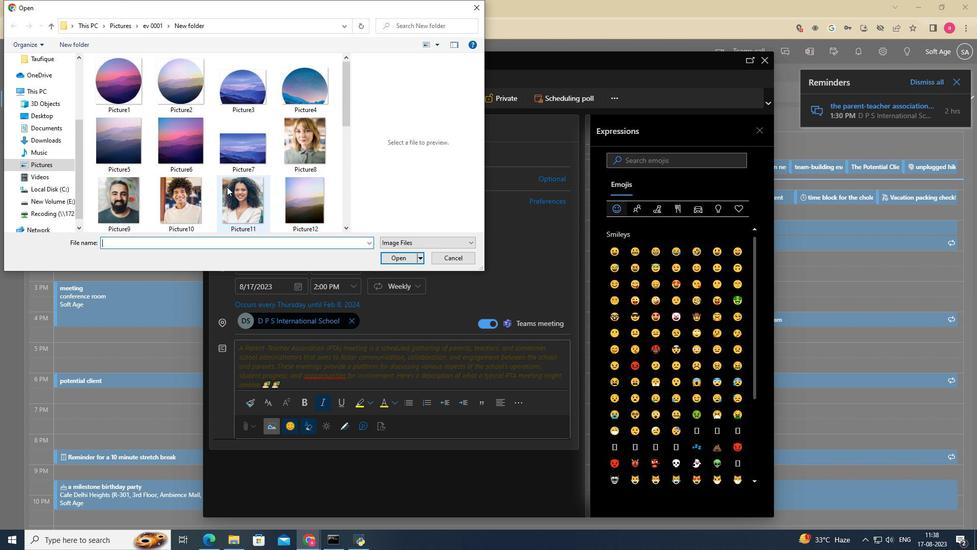 
Action: Mouse scrolled (227, 187) with delta (0, 0)
Screenshot: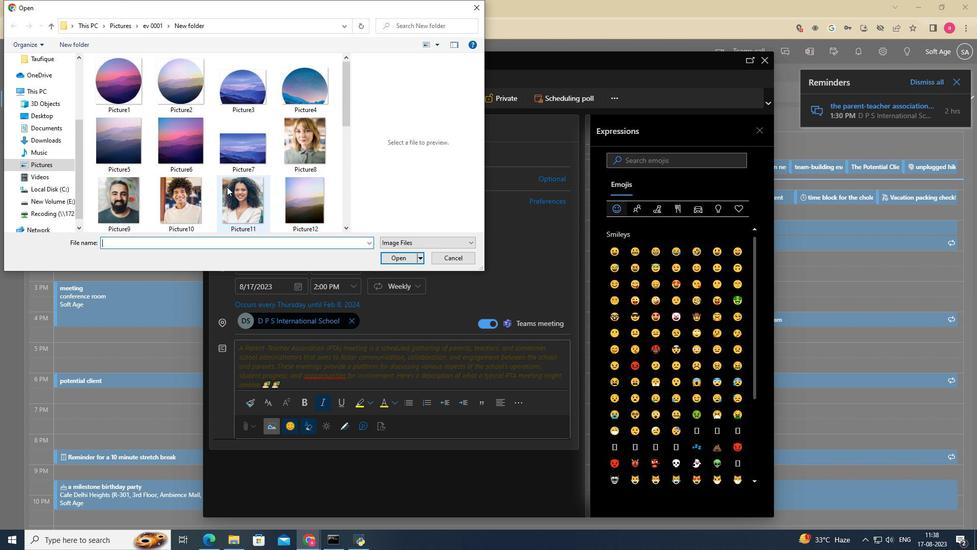 
Action: Mouse scrolled (227, 187) with delta (0, 0)
Screenshot: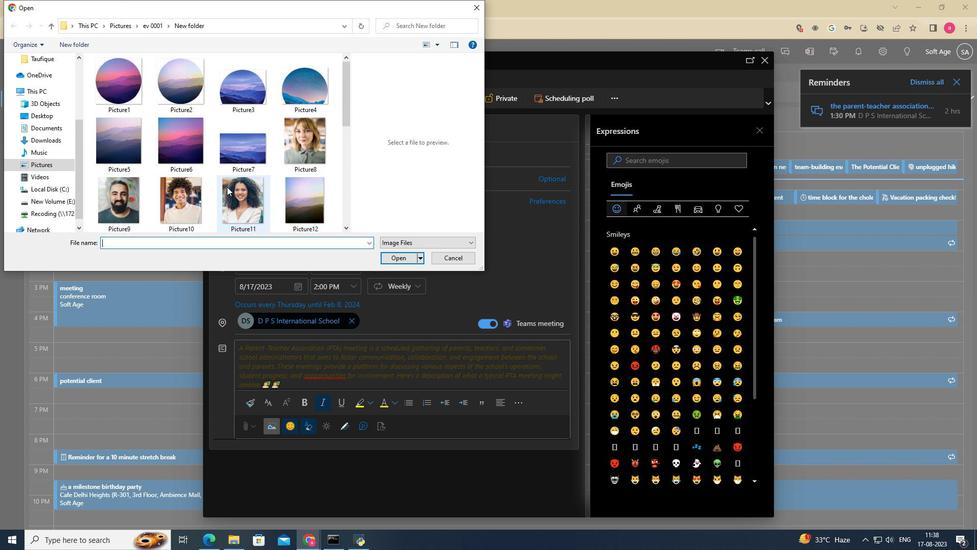 
Action: Mouse scrolled (227, 187) with delta (0, 0)
Screenshot: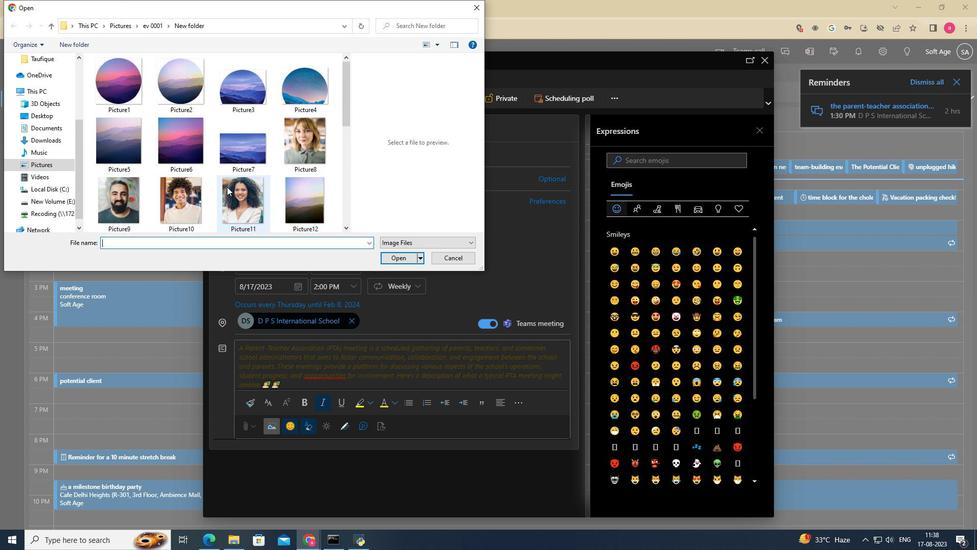 
Action: Mouse scrolled (227, 187) with delta (0, 0)
Screenshot: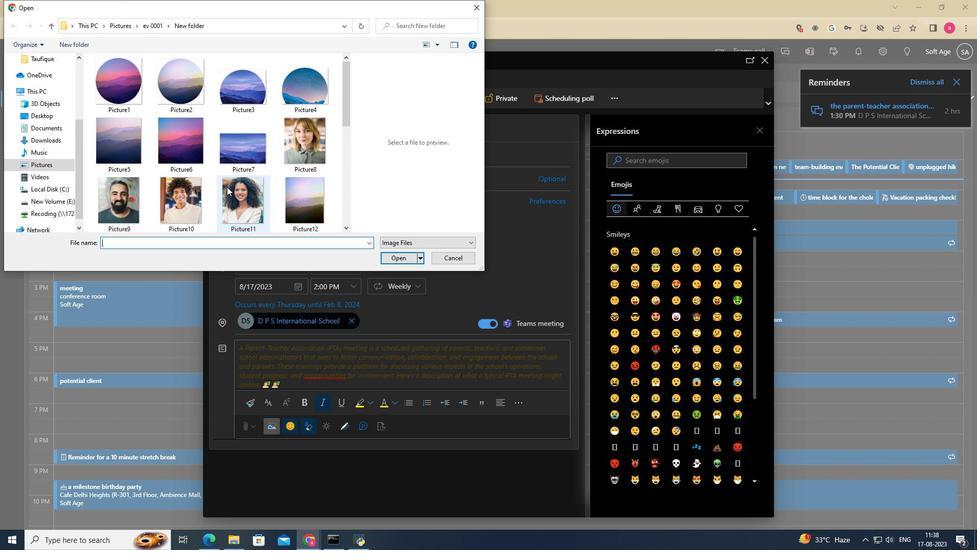 
Action: Mouse scrolled (227, 187) with delta (0, 0)
Screenshot: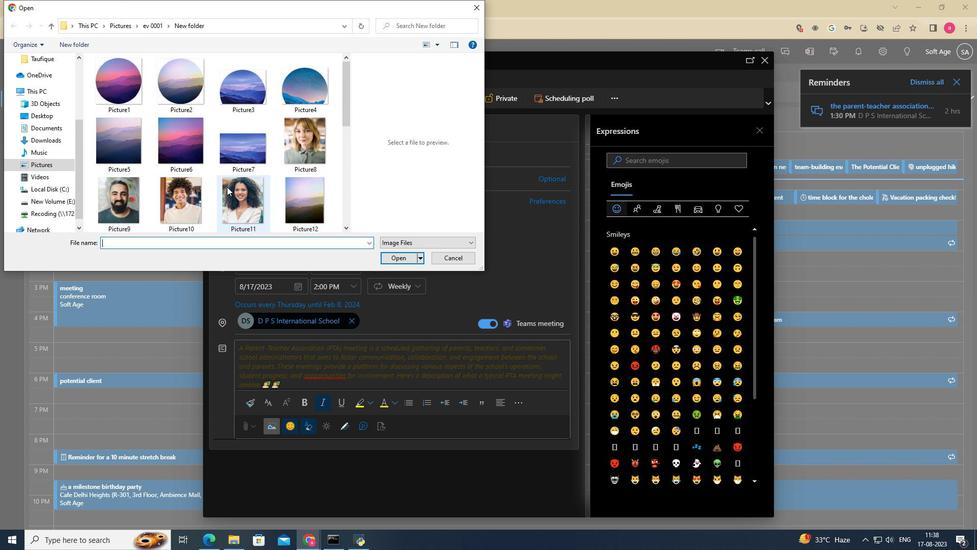
Action: Mouse moved to (51, 161)
Screenshot: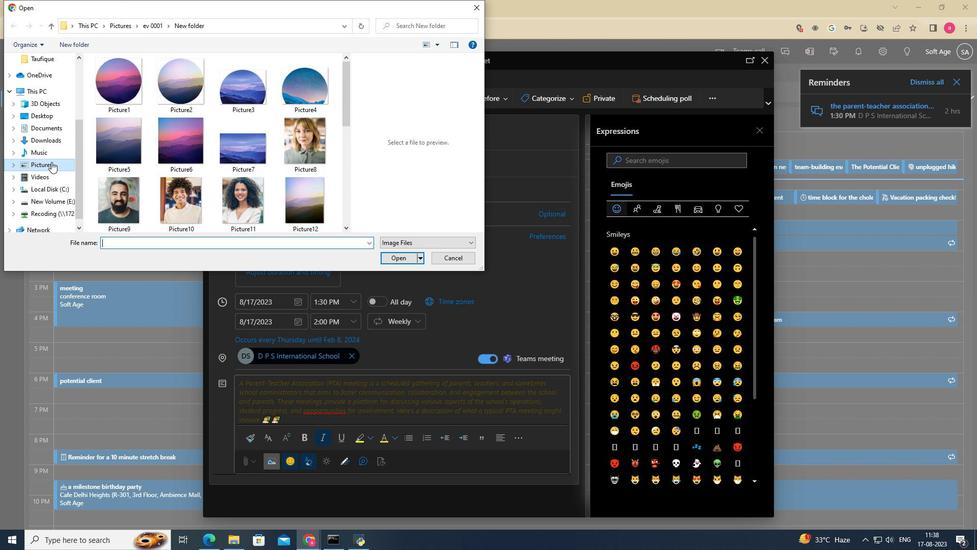 
Action: Mouse pressed left at (51, 161)
Screenshot: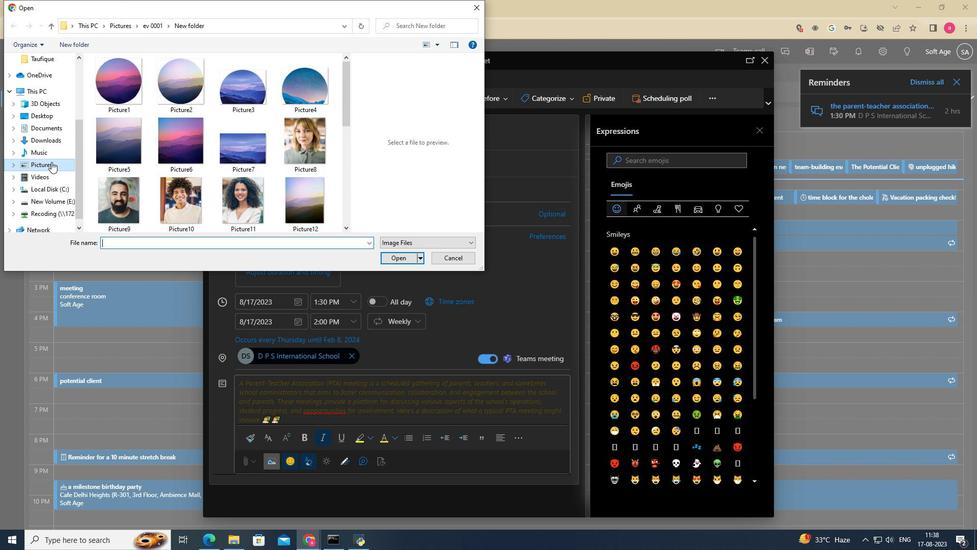 
Action: Mouse moved to (232, 99)
Screenshot: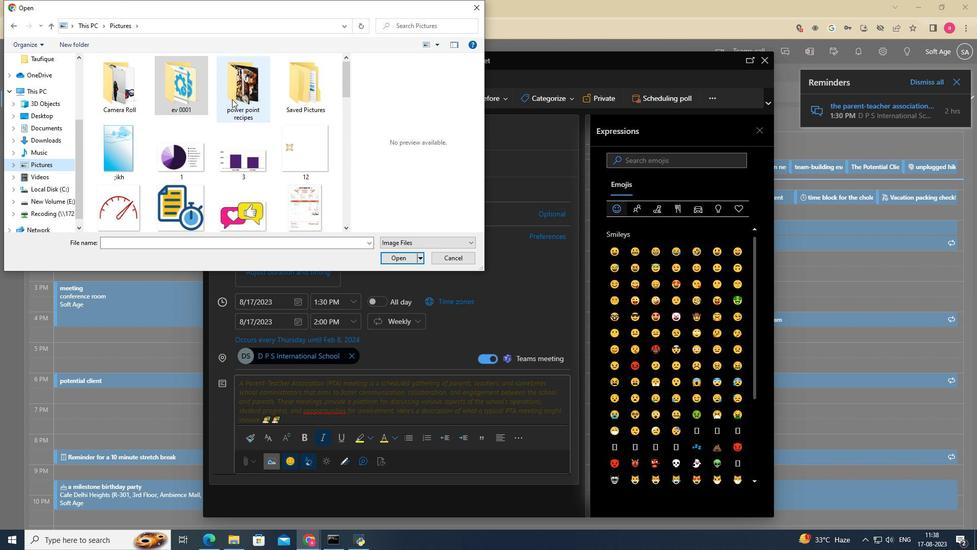 
Action: Mouse pressed left at (232, 99)
Screenshot: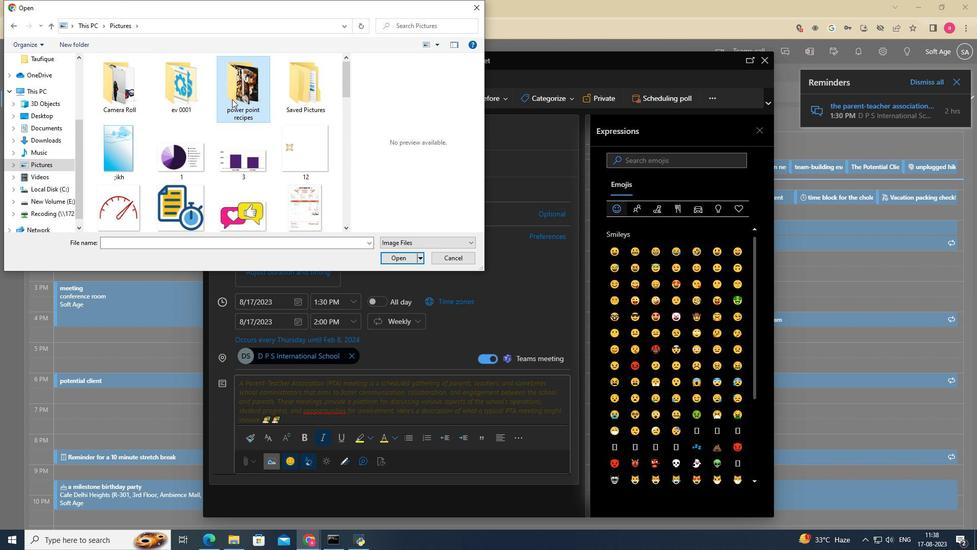 
Action: Mouse moved to (184, 101)
Screenshot: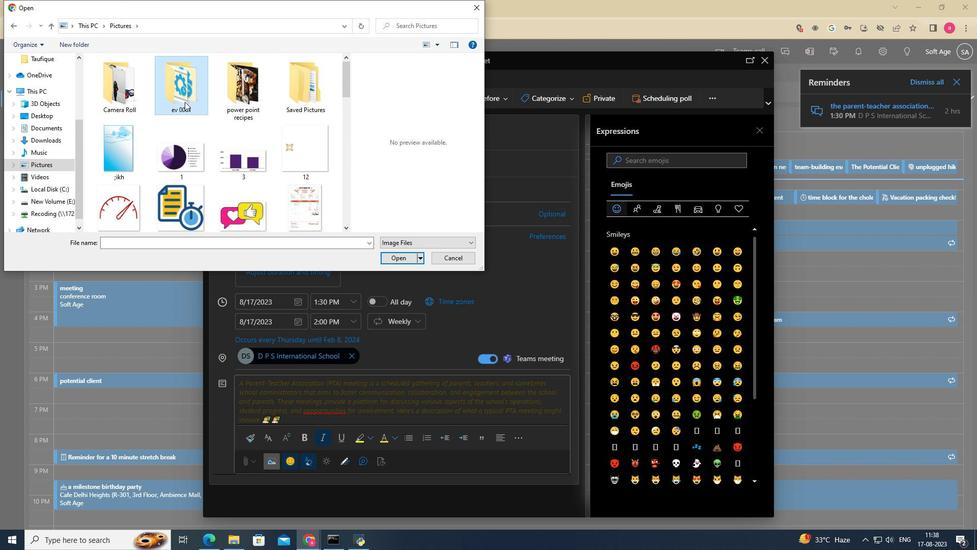 
Action: Mouse pressed left at (184, 101)
Screenshot: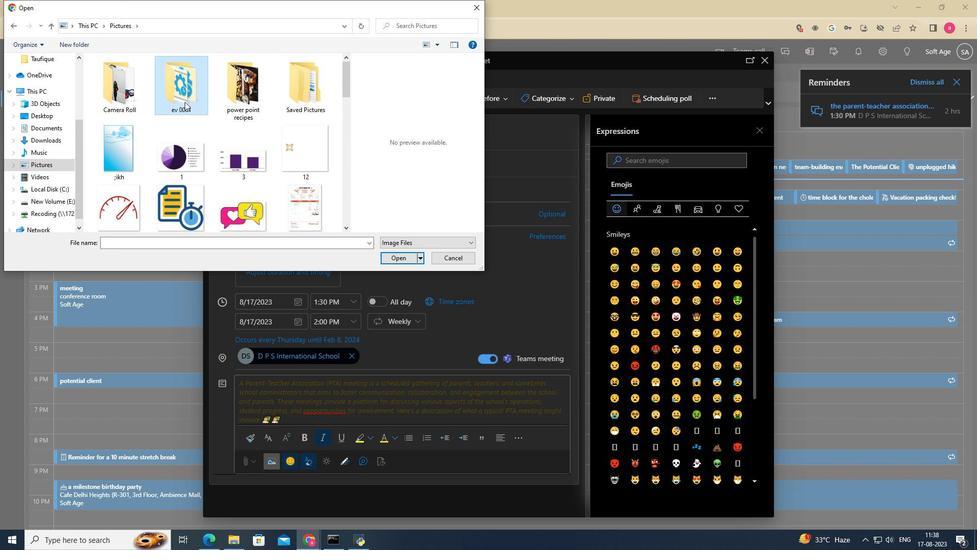 
Action: Mouse pressed left at (184, 101)
Screenshot: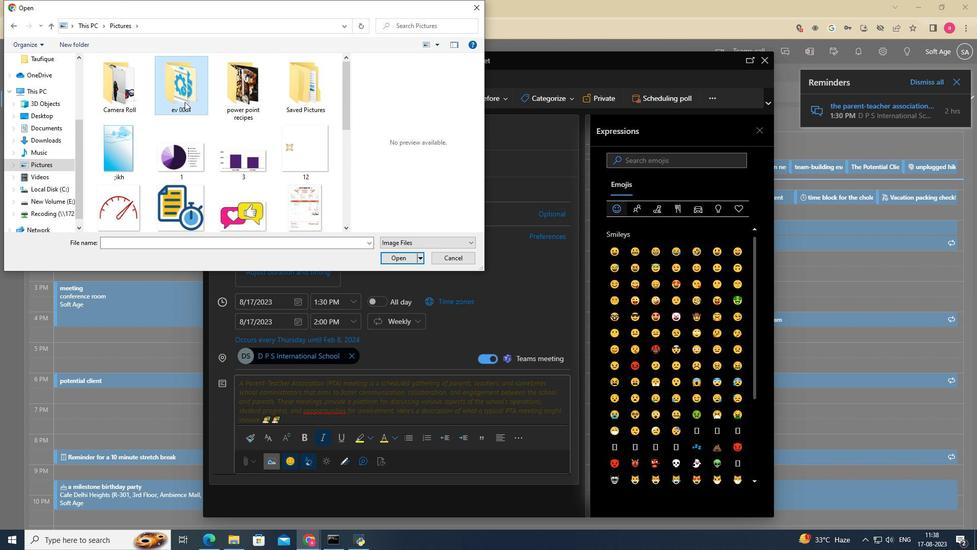 
Action: Mouse moved to (172, 94)
Screenshot: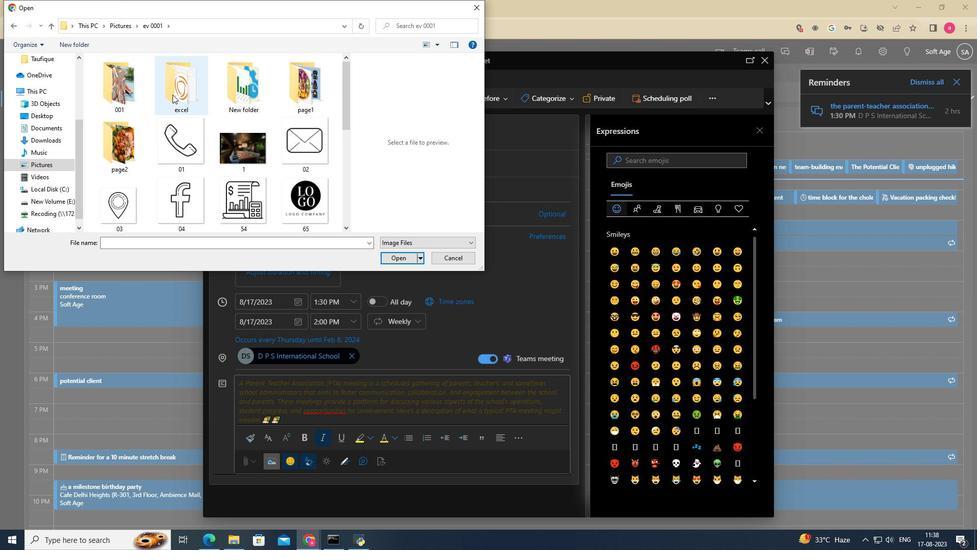 
Action: Mouse pressed left at (172, 94)
Screenshot: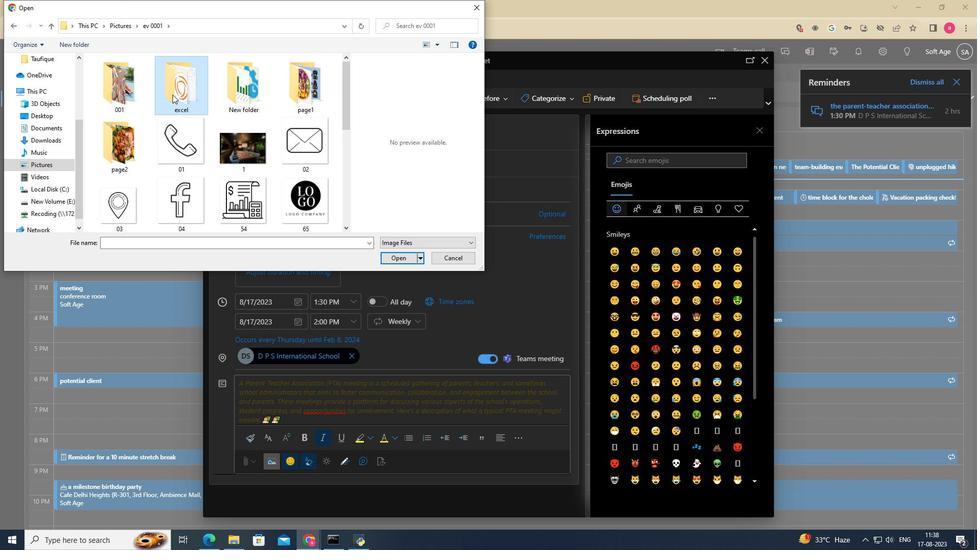 
Action: Mouse pressed left at (172, 94)
Screenshot: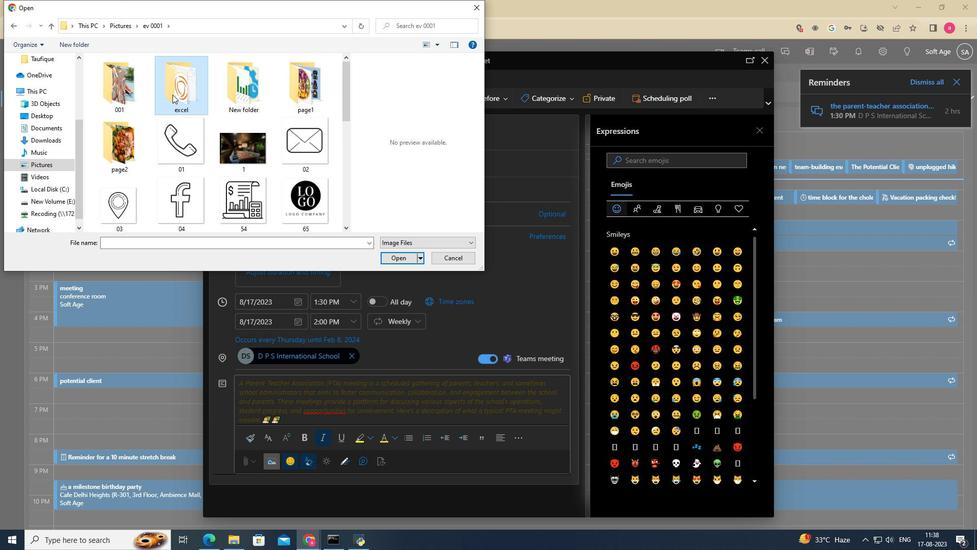 
Action: Mouse moved to (201, 128)
Screenshot: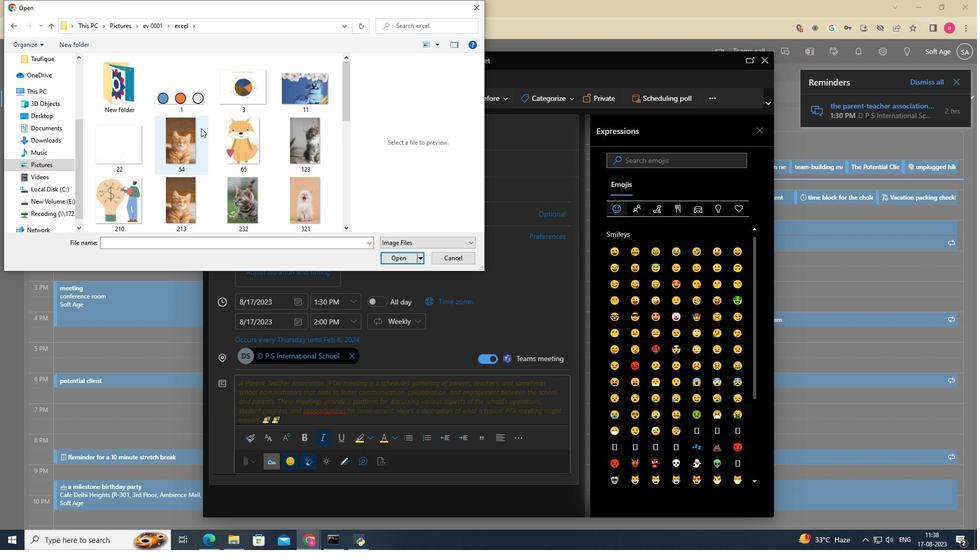 
Action: Mouse scrolled (201, 127) with delta (0, 0)
Screenshot: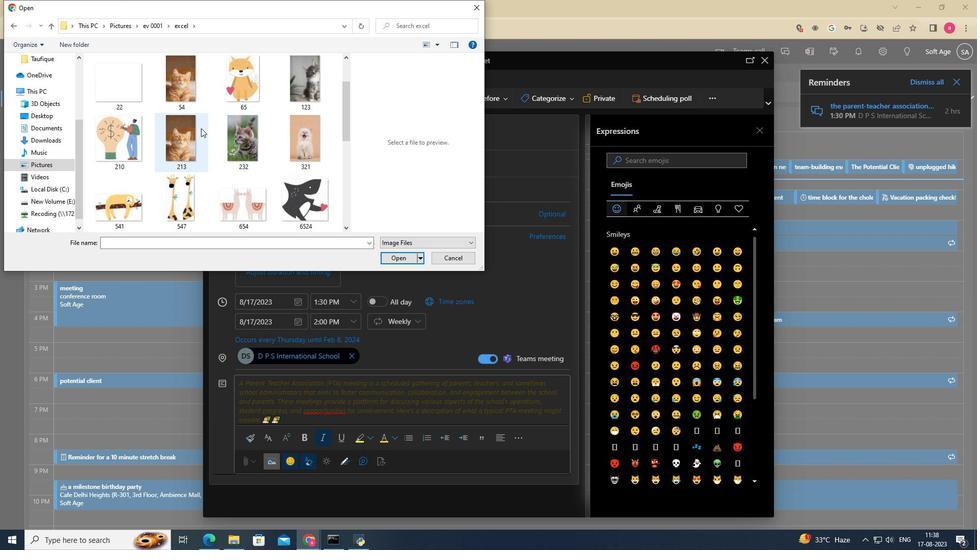 
Action: Mouse scrolled (201, 127) with delta (0, 0)
Screenshot: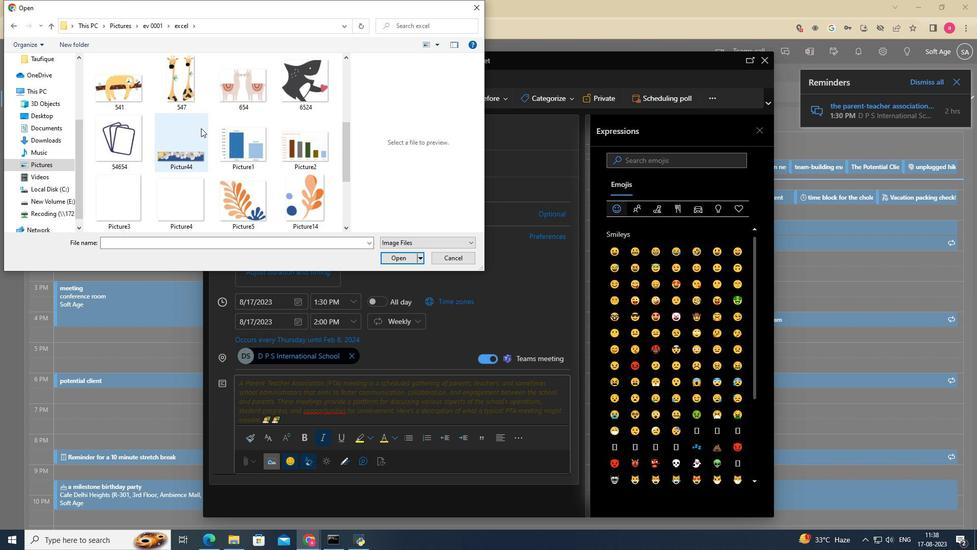 
Action: Mouse scrolled (201, 127) with delta (0, 0)
Screenshot: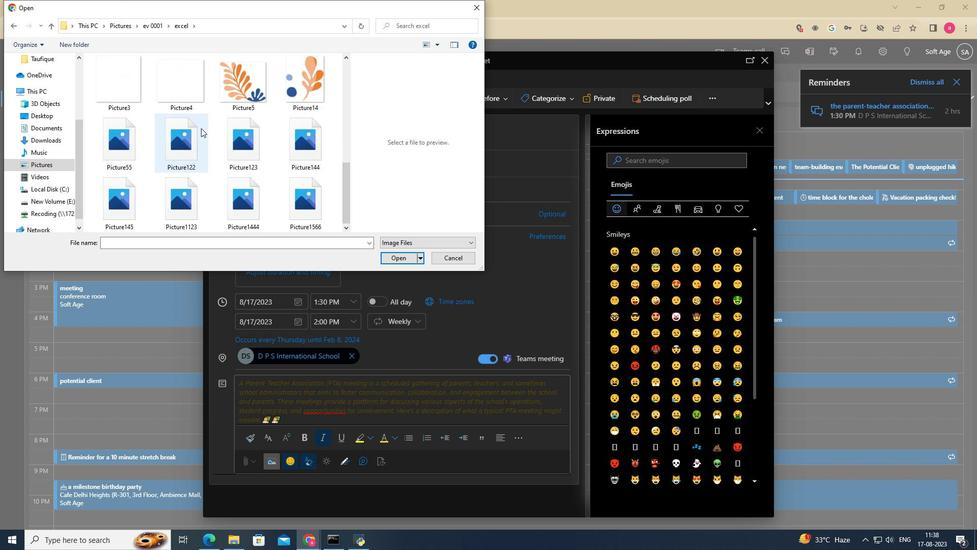
Action: Mouse scrolled (201, 128) with delta (0, 0)
Screenshot: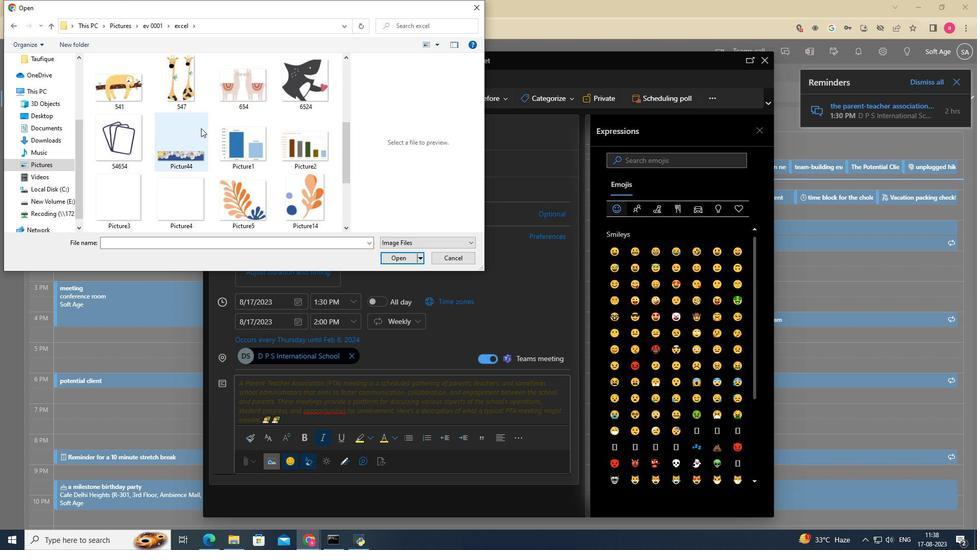 
Action: Mouse scrolled (201, 128) with delta (0, 0)
Screenshot: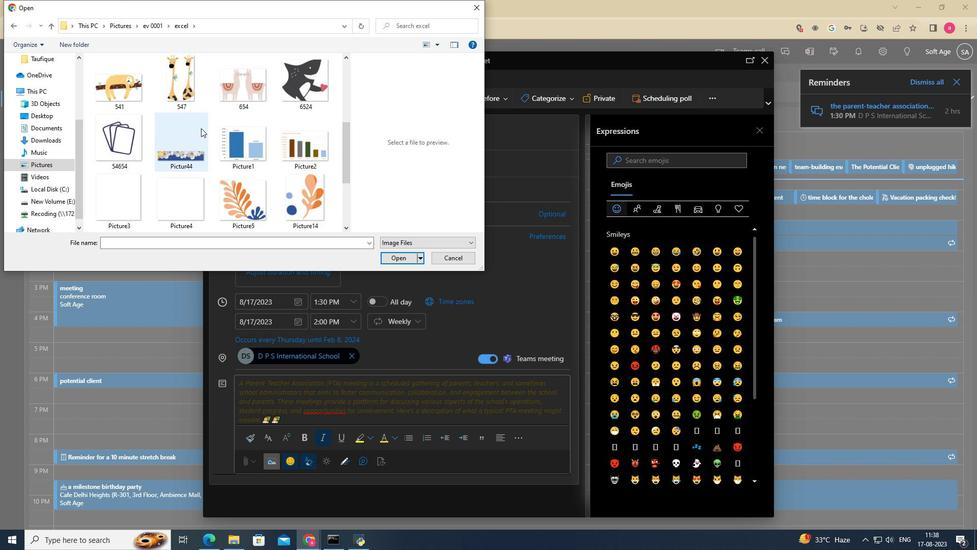 
Action: Mouse scrolled (201, 127) with delta (0, 0)
Screenshot: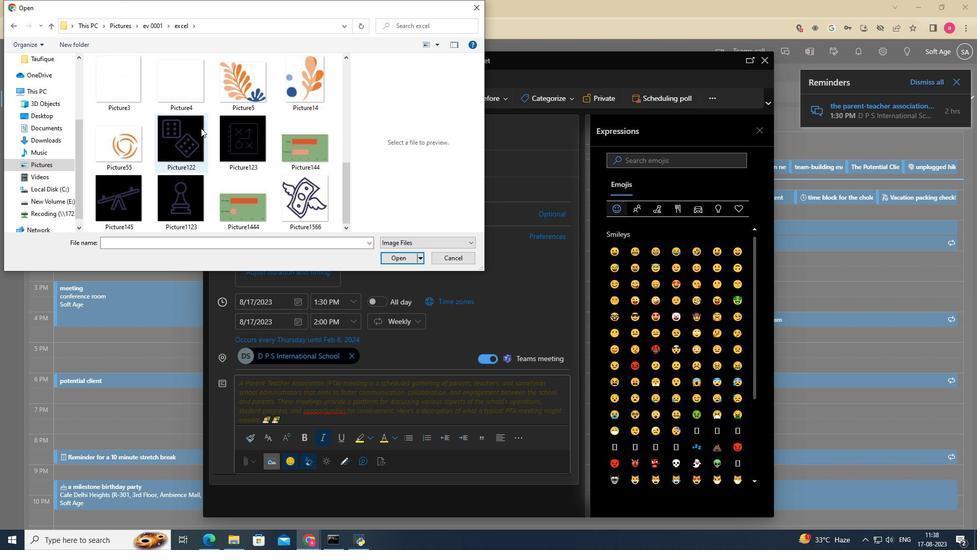 
Action: Mouse scrolled (201, 127) with delta (0, 0)
Screenshot: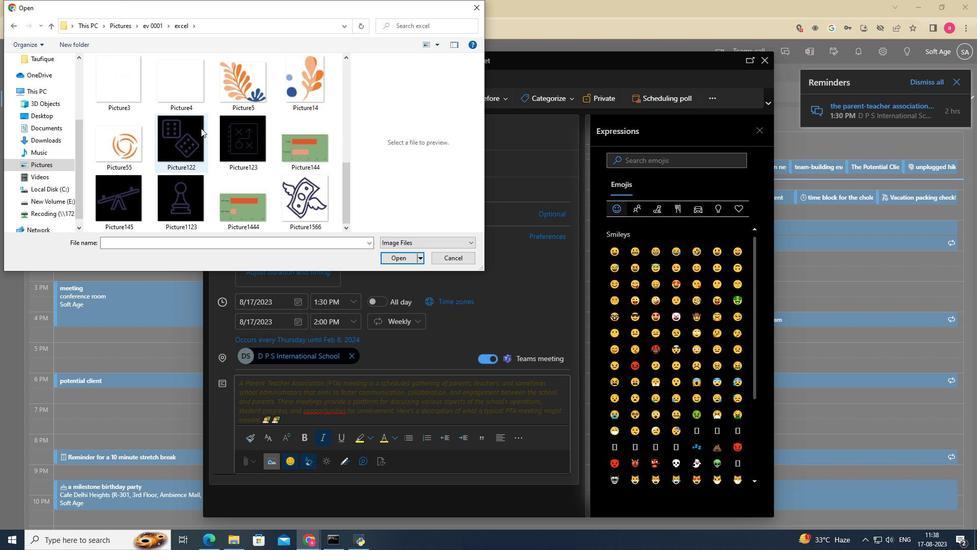 
Action: Mouse scrolled (201, 127) with delta (0, 0)
Screenshot: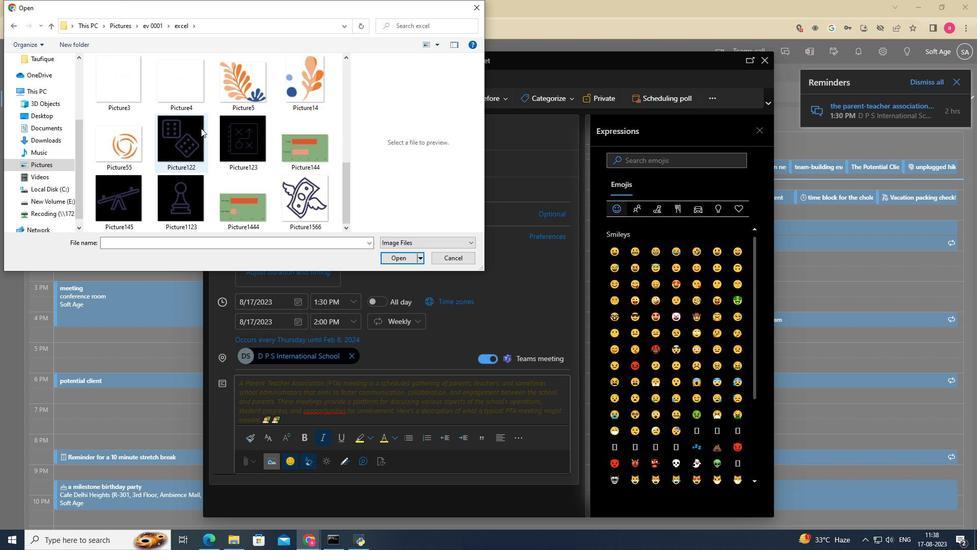 
Action: Mouse scrolled (201, 127) with delta (0, 0)
Screenshot: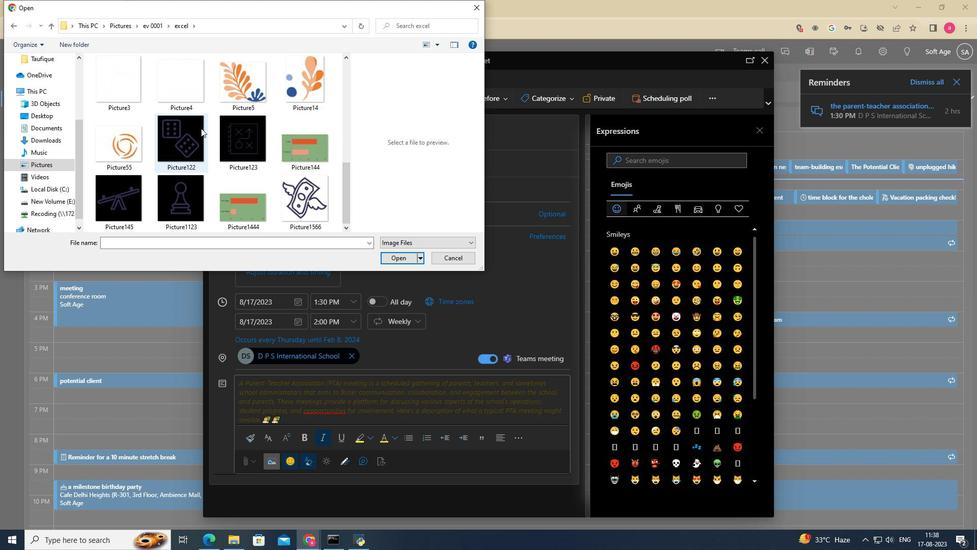 
Action: Mouse moved to (137, 164)
Screenshot: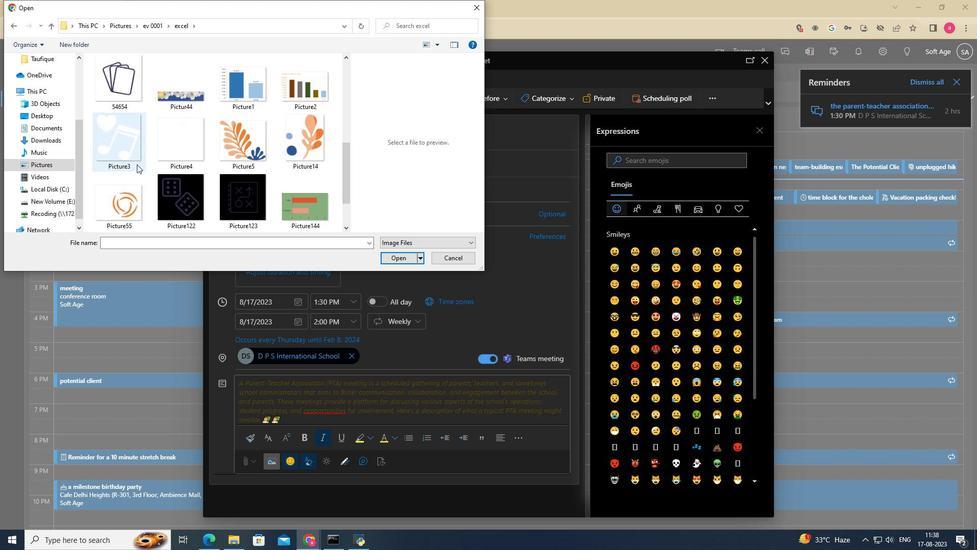 
Action: Mouse scrolled (137, 165) with delta (0, 0)
Screenshot: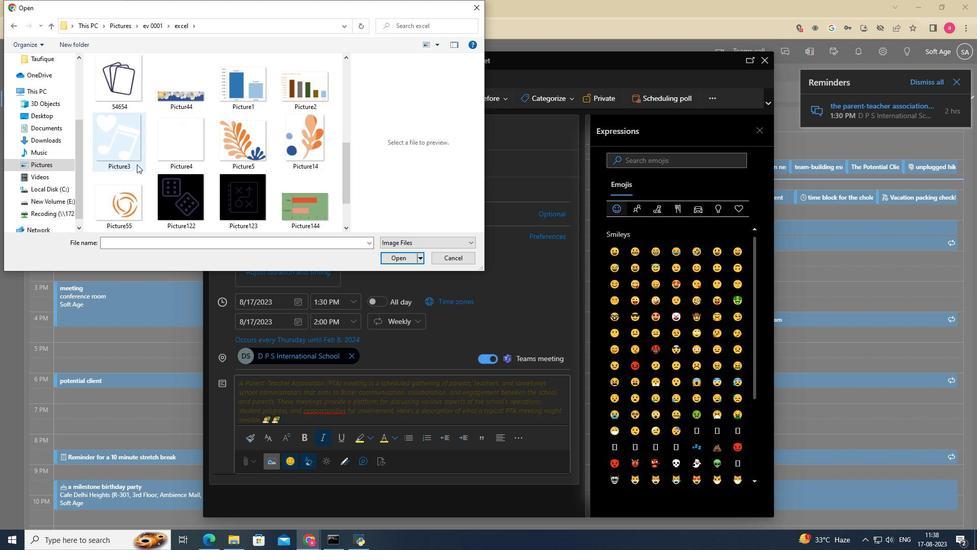 
Action: Mouse scrolled (137, 165) with delta (0, 0)
Screenshot: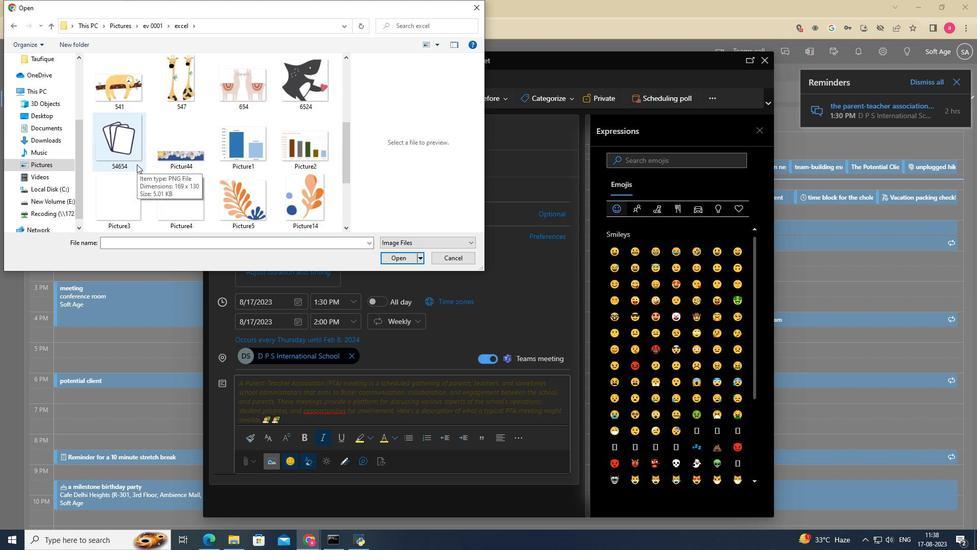 
Action: Mouse scrolled (137, 165) with delta (0, 0)
Screenshot: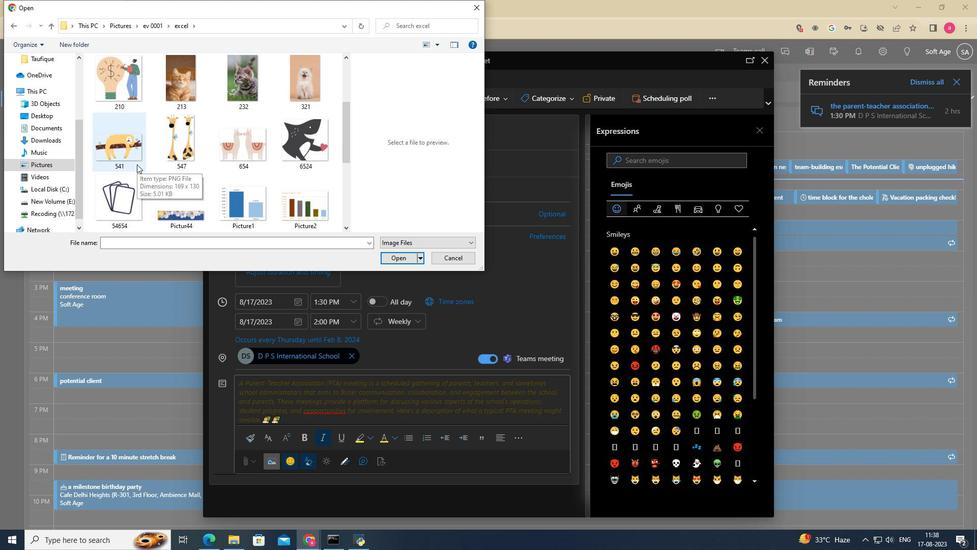 
Action: Mouse moved to (142, 156)
Screenshot: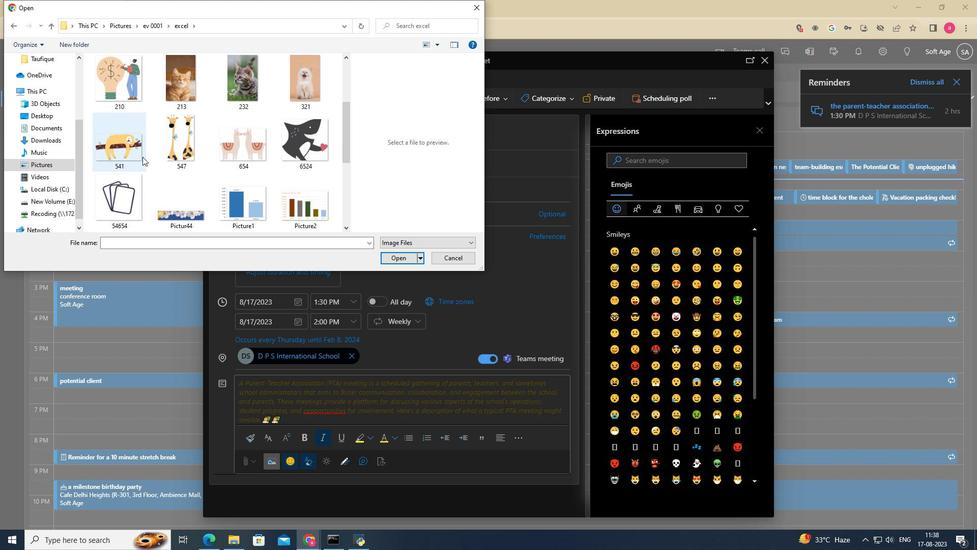 
Action: Mouse scrolled (142, 157) with delta (0, 0)
Screenshot: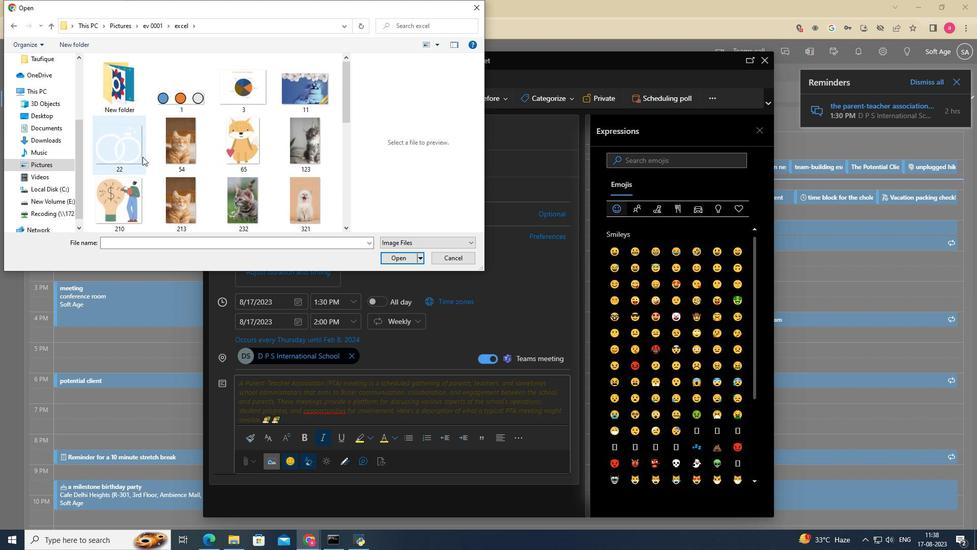 
Action: Mouse scrolled (142, 157) with delta (0, 0)
Screenshot: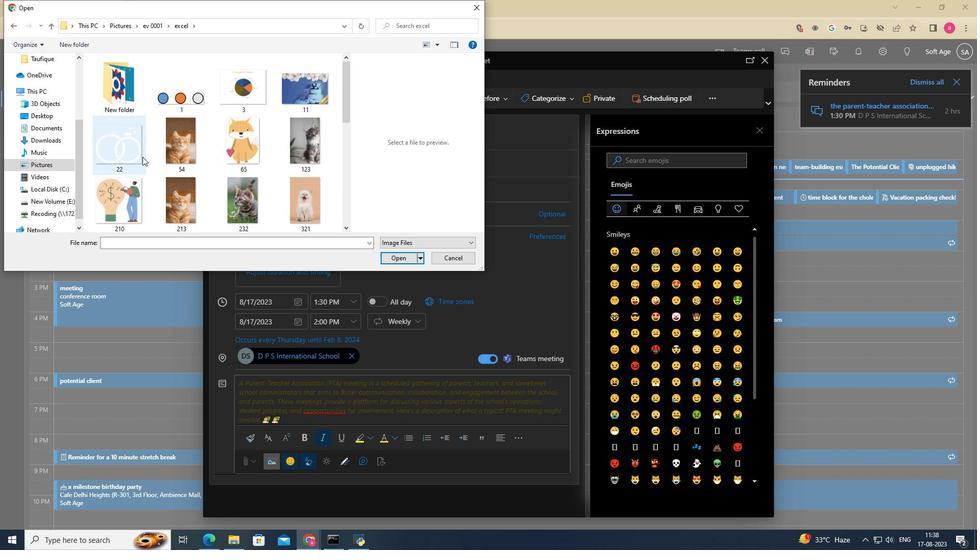 
Action: Mouse moved to (127, 202)
Screenshot: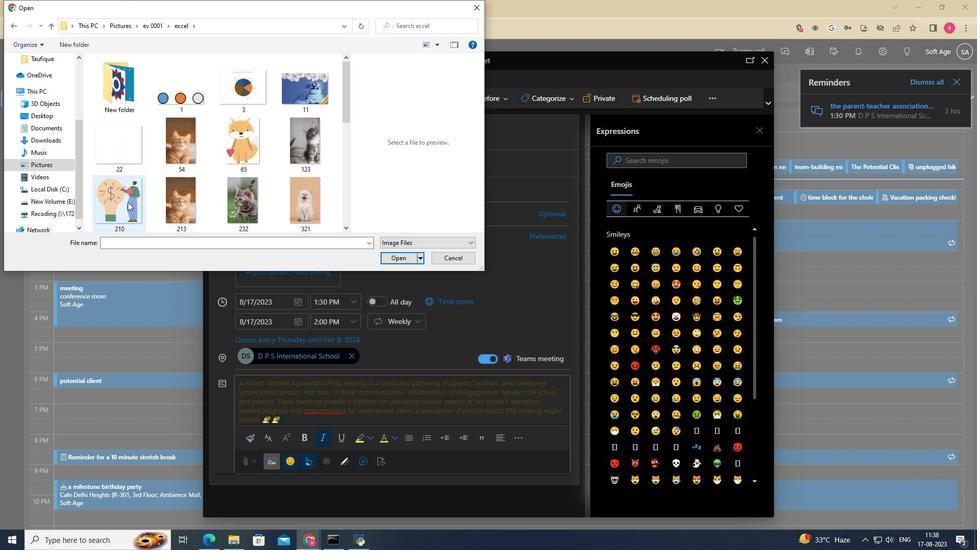 
Action: Mouse pressed left at (127, 202)
Screenshot: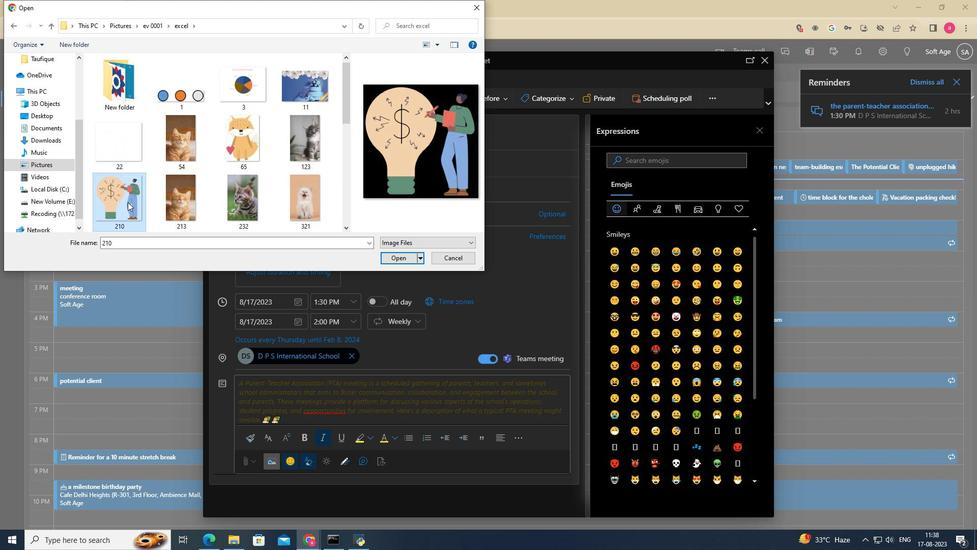 
Action: Mouse moved to (404, 254)
Screenshot: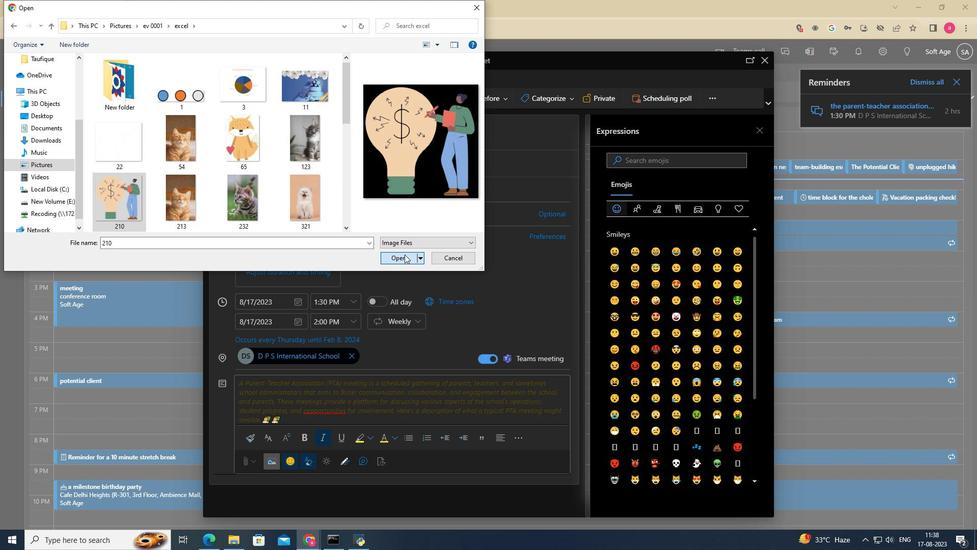 
Action: Mouse pressed left at (404, 254)
Screenshot: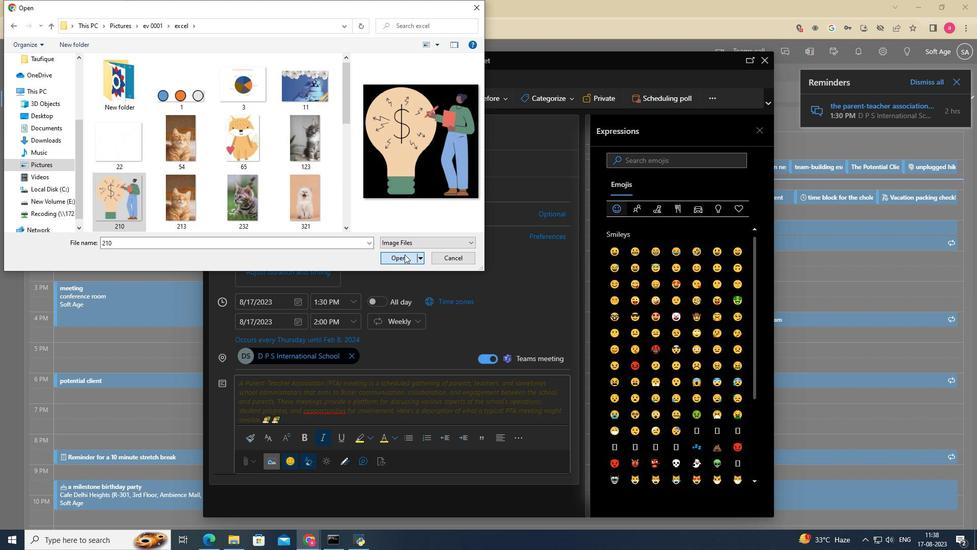
Action: Mouse moved to (459, 272)
Screenshot: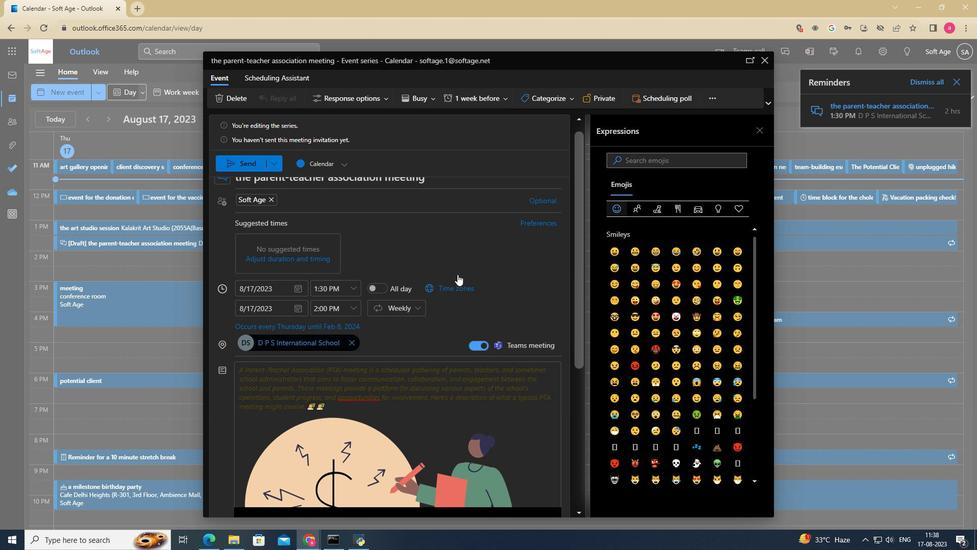 
Action: Mouse scrolled (459, 271) with delta (0, 0)
Screenshot: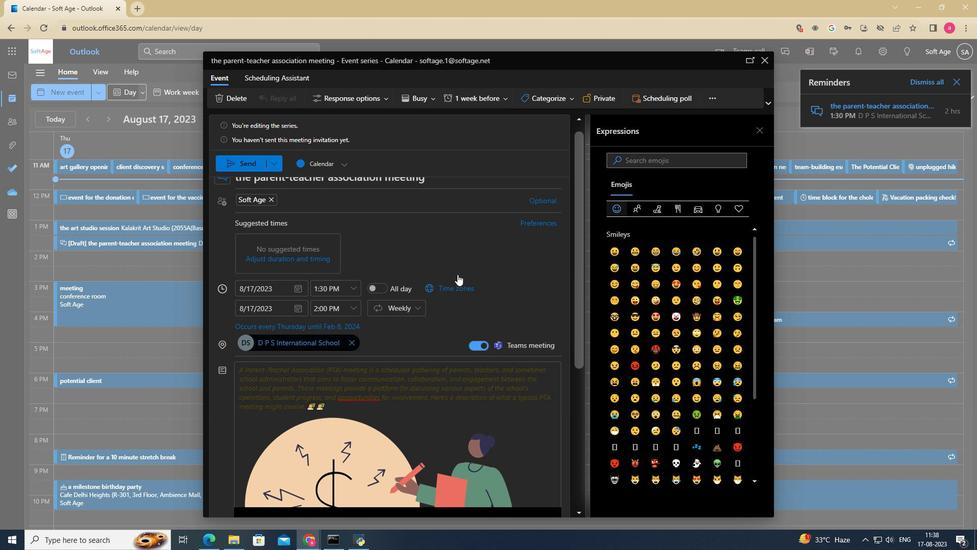 
Action: Mouse moved to (457, 274)
Screenshot: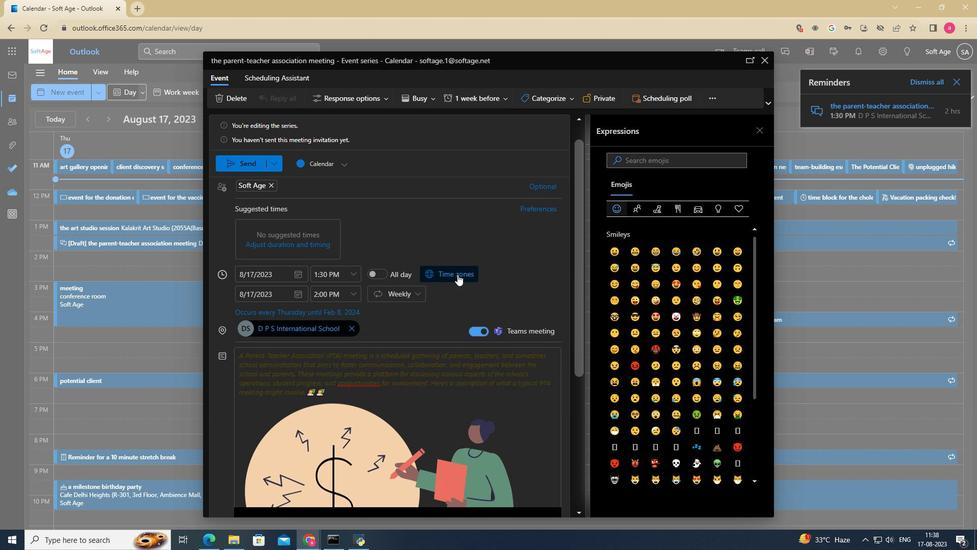 
Action: Mouse scrolled (458, 273) with delta (0, 0)
Screenshot: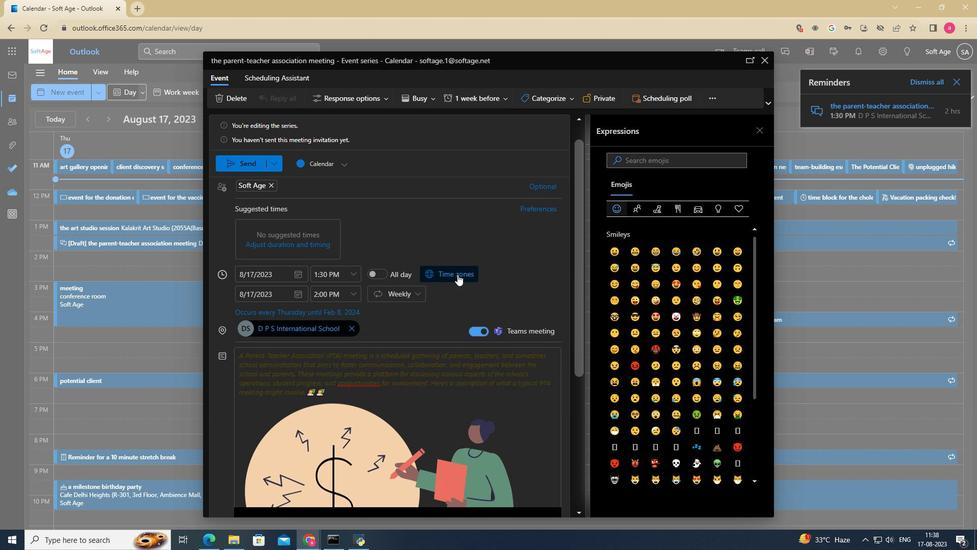 
Action: Mouse moved to (457, 274)
Screenshot: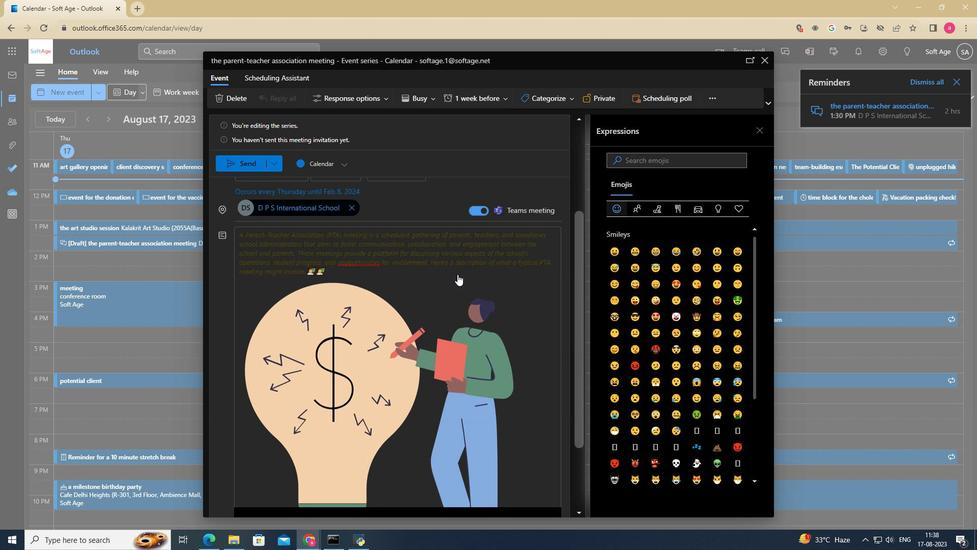 
Action: Mouse scrolled (457, 274) with delta (0, 0)
Screenshot: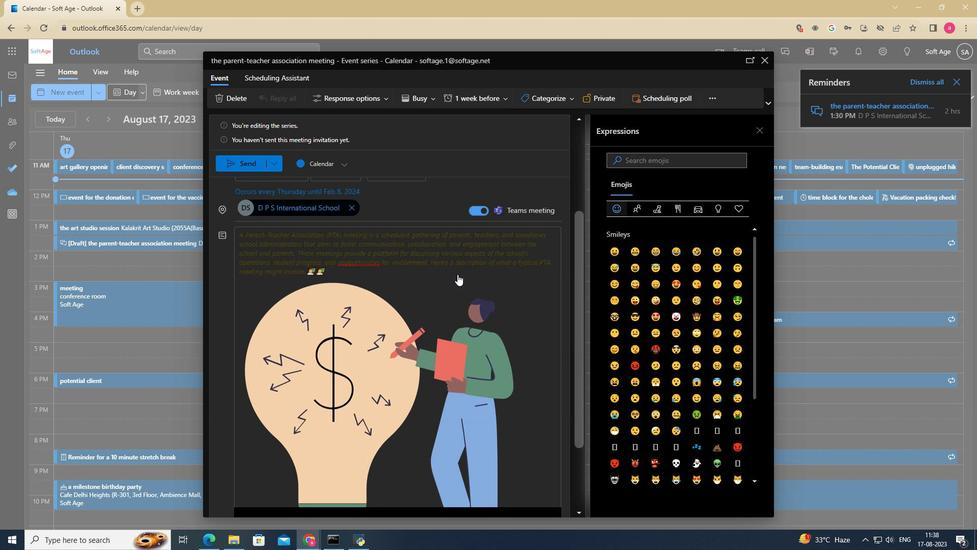 
Action: Mouse scrolled (457, 274) with delta (0, 0)
Screenshot: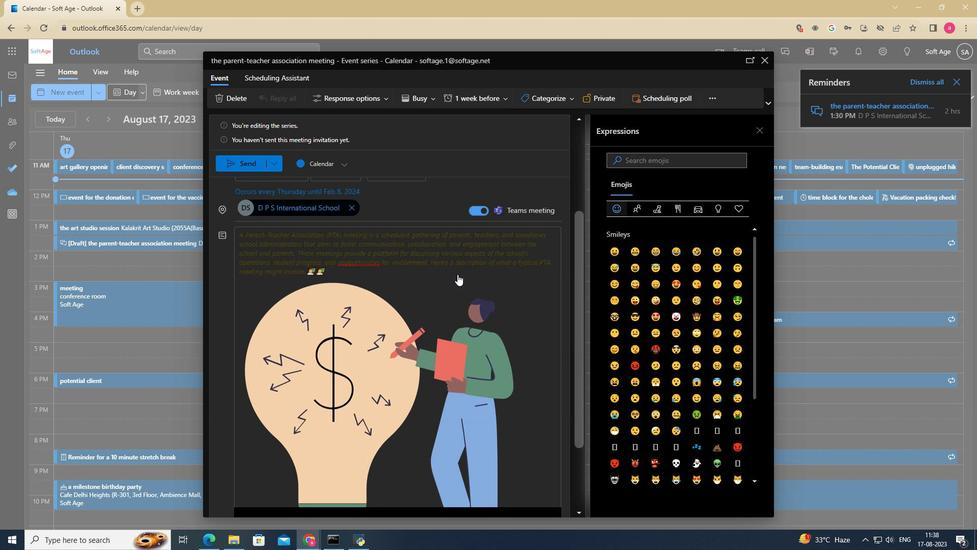 
Action: Mouse moved to (456, 274)
Screenshot: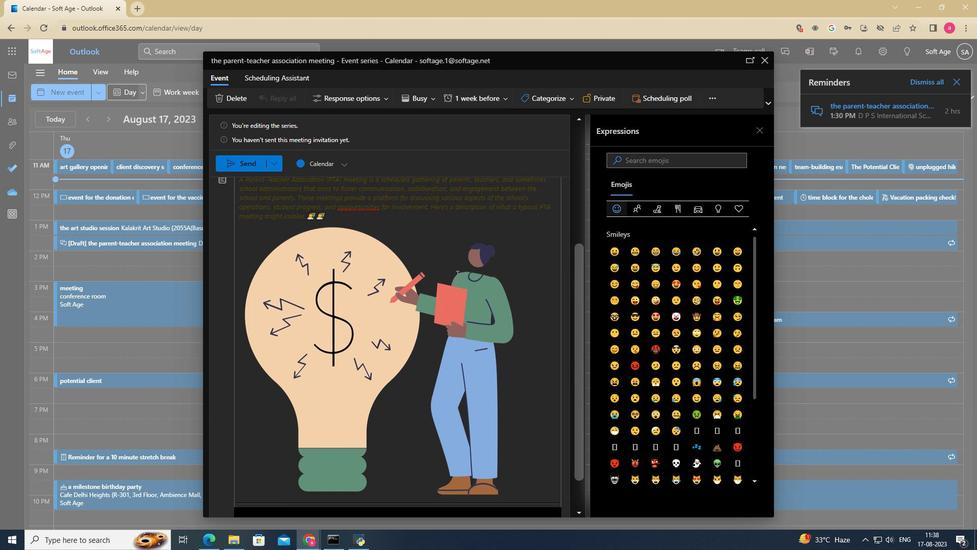 
Action: Mouse scrolled (456, 274) with delta (0, 0)
Screenshot: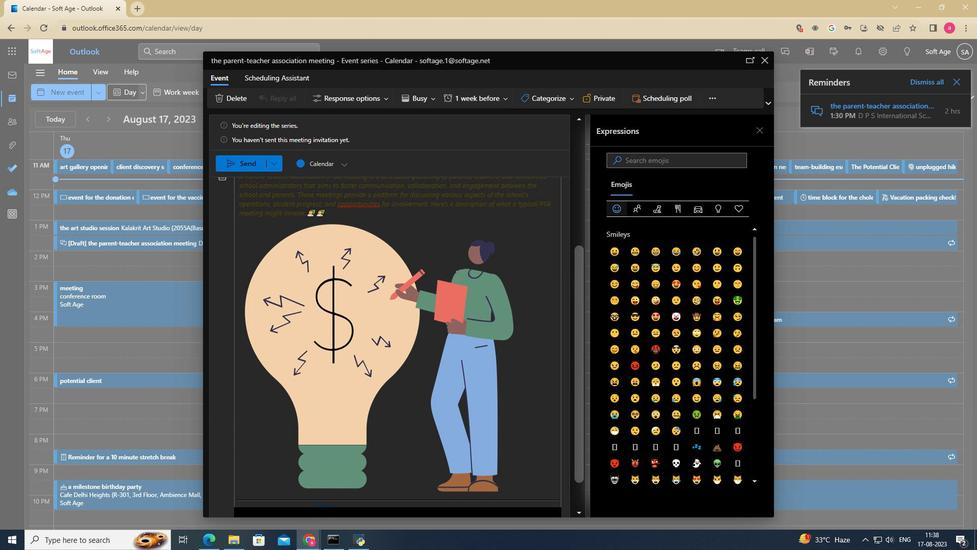 
Action: Mouse scrolled (456, 274) with delta (0, 0)
Screenshot: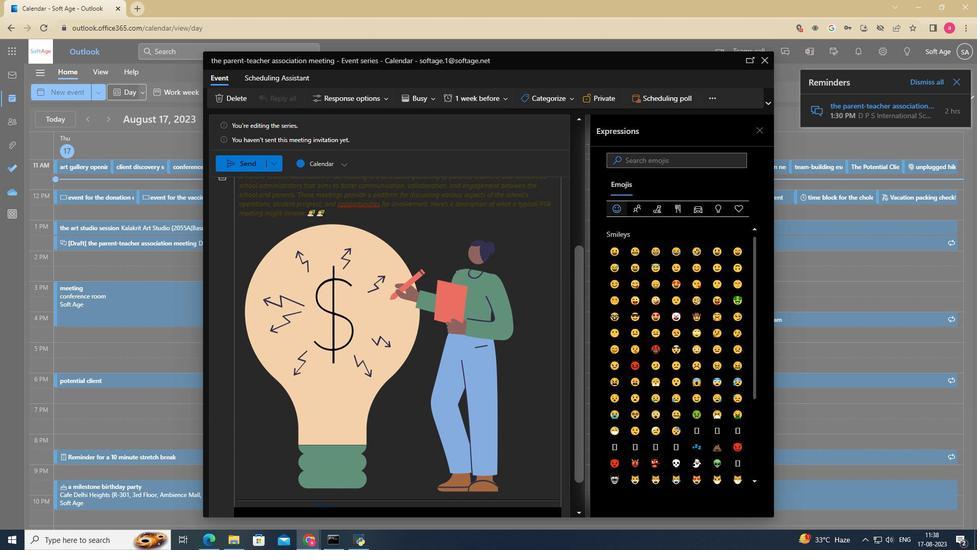 
Action: Mouse scrolled (456, 274) with delta (0, 0)
Screenshot: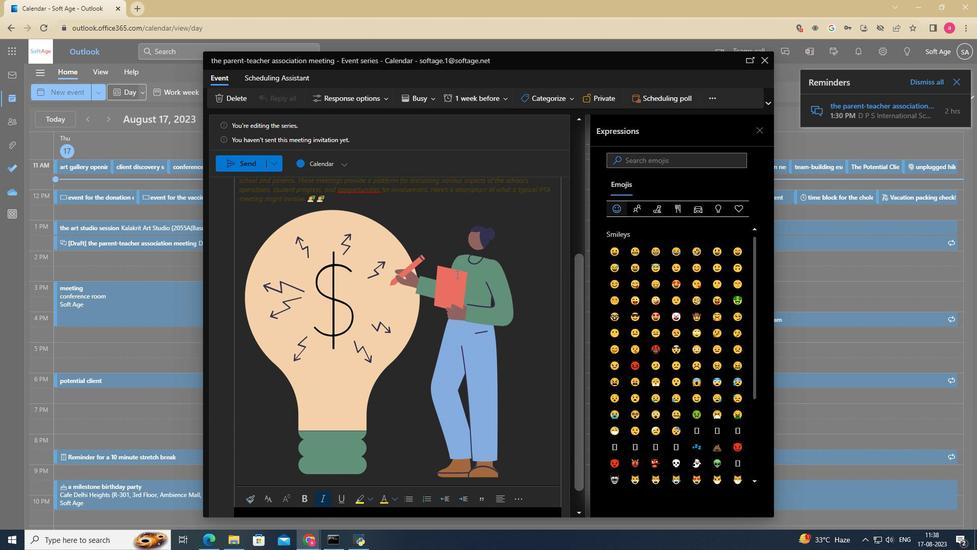 
Action: Mouse scrolled (456, 274) with delta (0, 0)
Screenshot: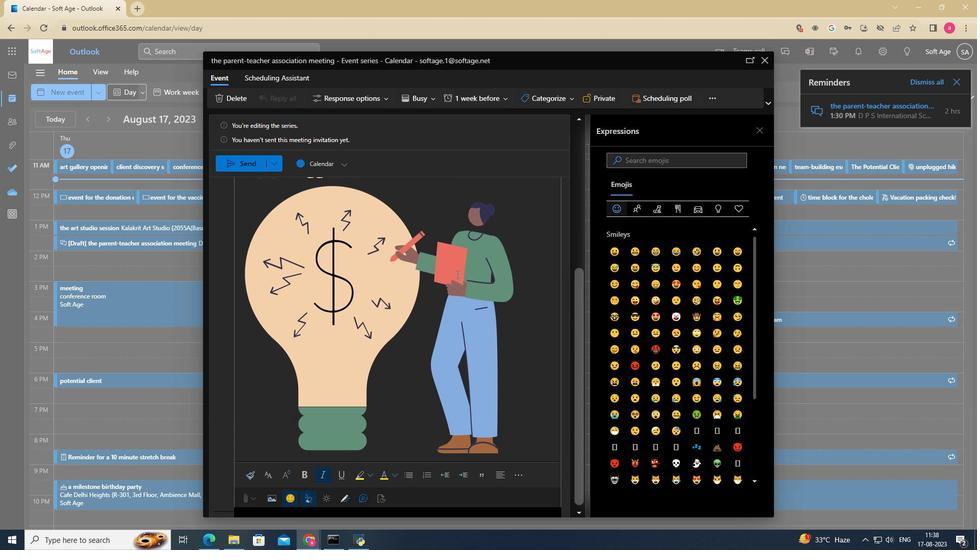 
Action: Mouse scrolled (456, 274) with delta (0, 0)
Screenshot: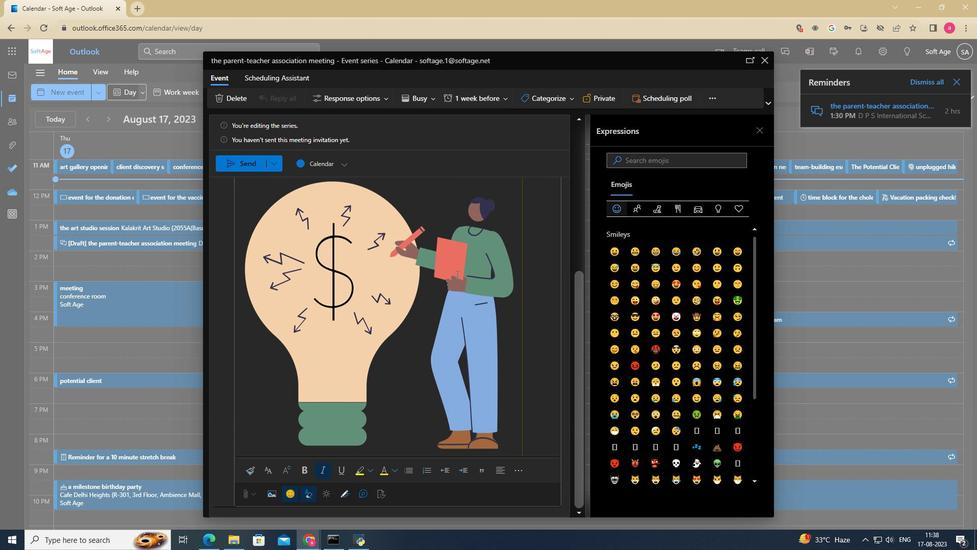 
Action: Mouse scrolled (456, 274) with delta (0, 0)
Screenshot: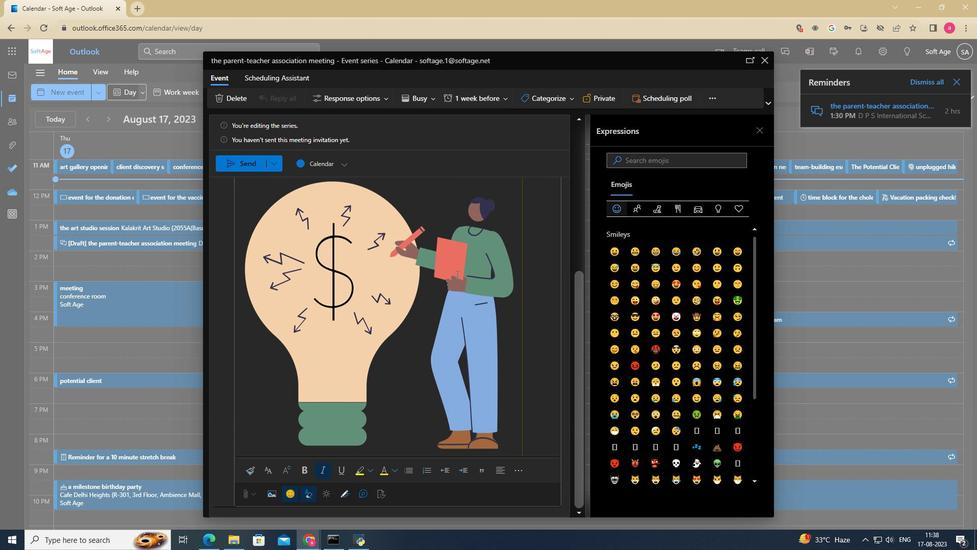 
Action: Mouse scrolled (456, 274) with delta (0, 0)
Screenshot: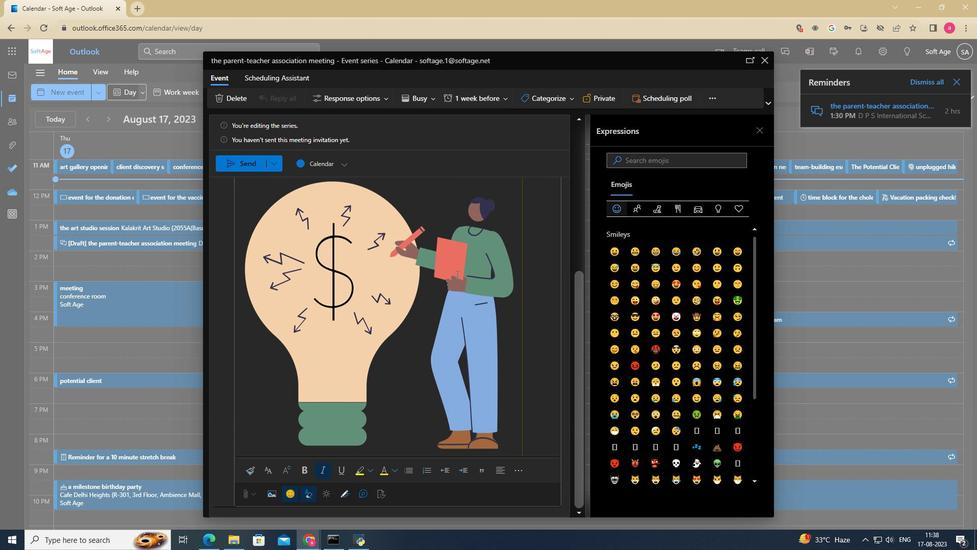 
Action: Mouse scrolled (456, 274) with delta (0, 0)
Screenshot: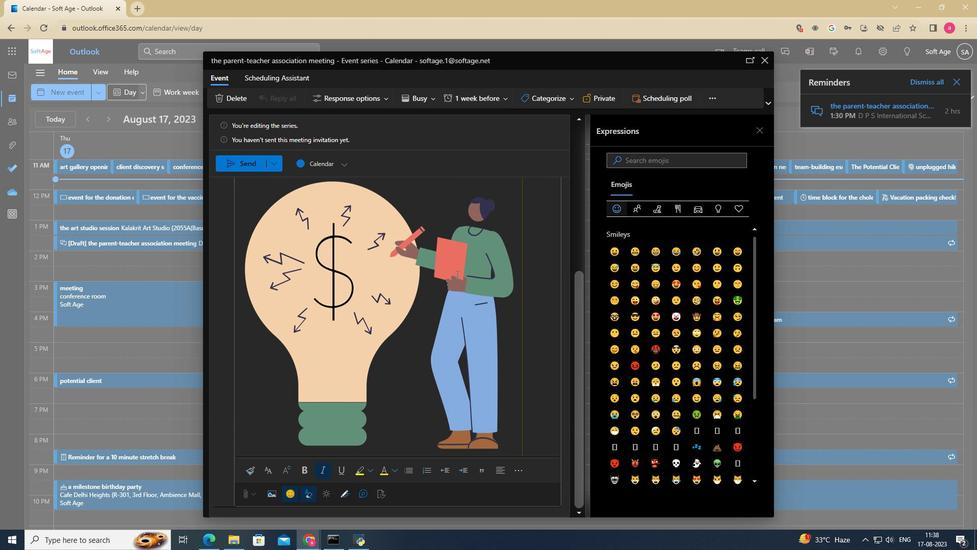
Action: Mouse moved to (397, 336)
Screenshot: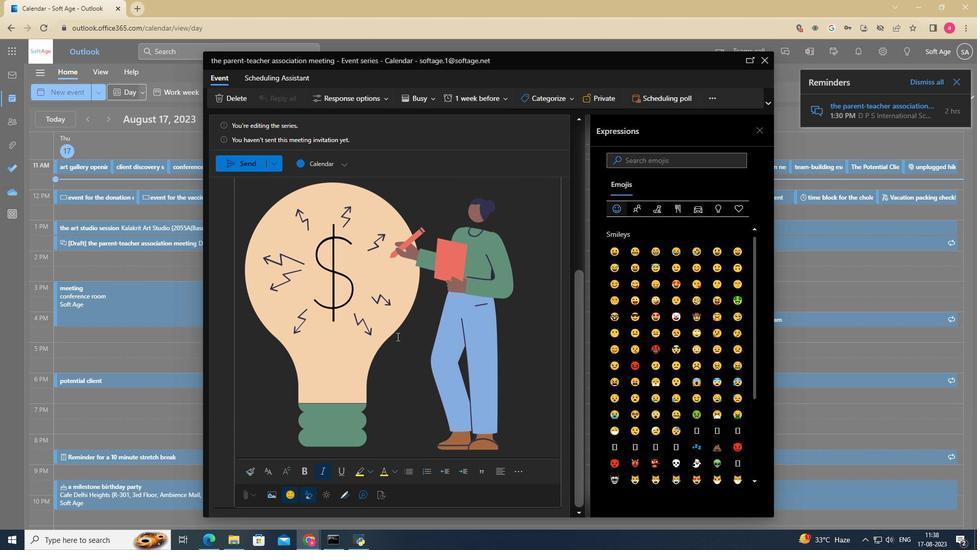 
Action: Mouse scrolled (397, 337) with delta (0, 0)
Screenshot: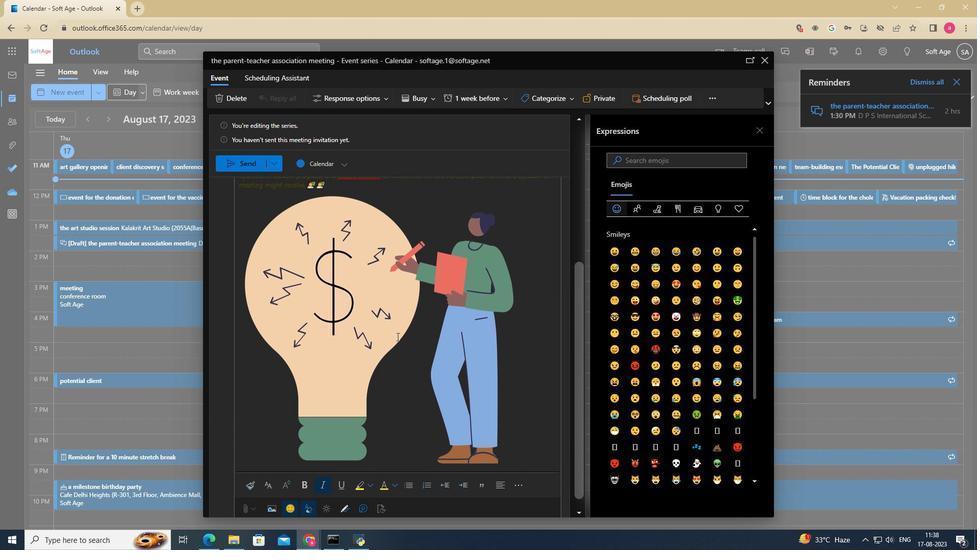 
Action: Mouse scrolled (397, 337) with delta (0, 0)
Screenshot: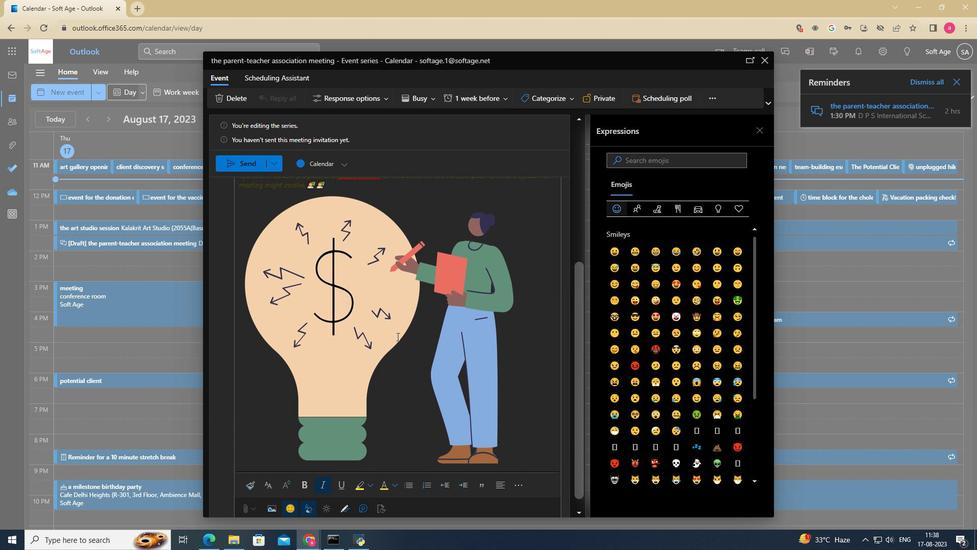 
Action: Mouse scrolled (397, 337) with delta (0, 0)
Screenshot: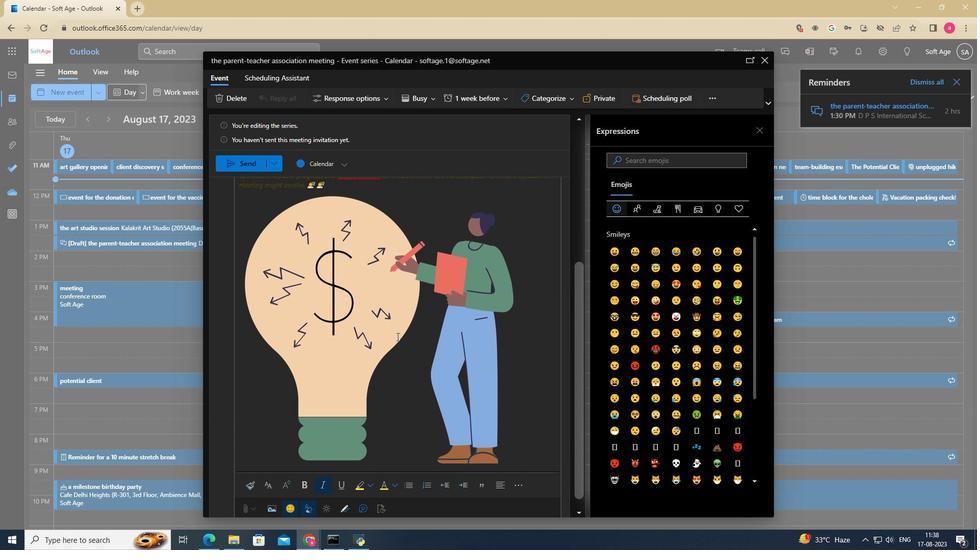 
Action: Mouse scrolled (397, 337) with delta (0, 0)
Screenshot: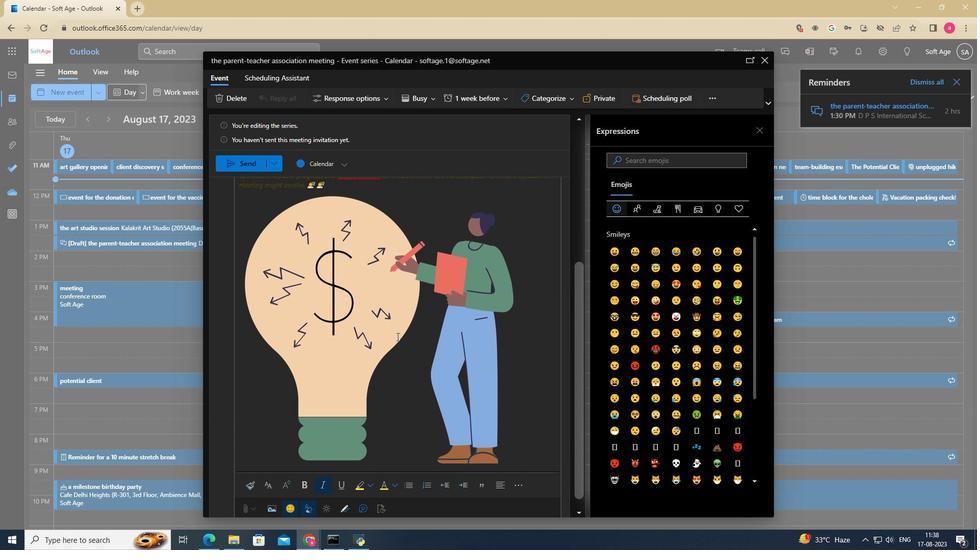 
Action: Mouse scrolled (397, 337) with delta (0, 0)
Screenshot: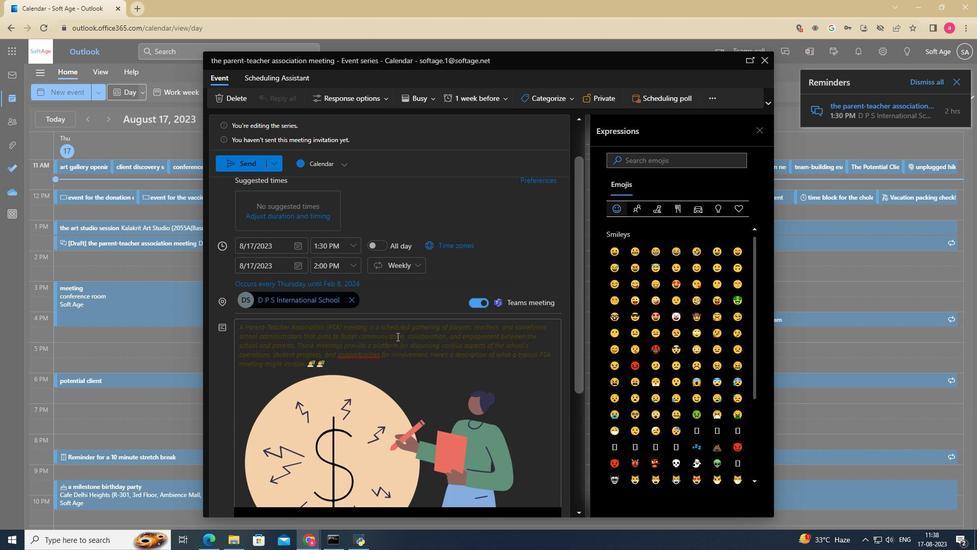
Action: Mouse scrolled (397, 337) with delta (0, 0)
Screenshot: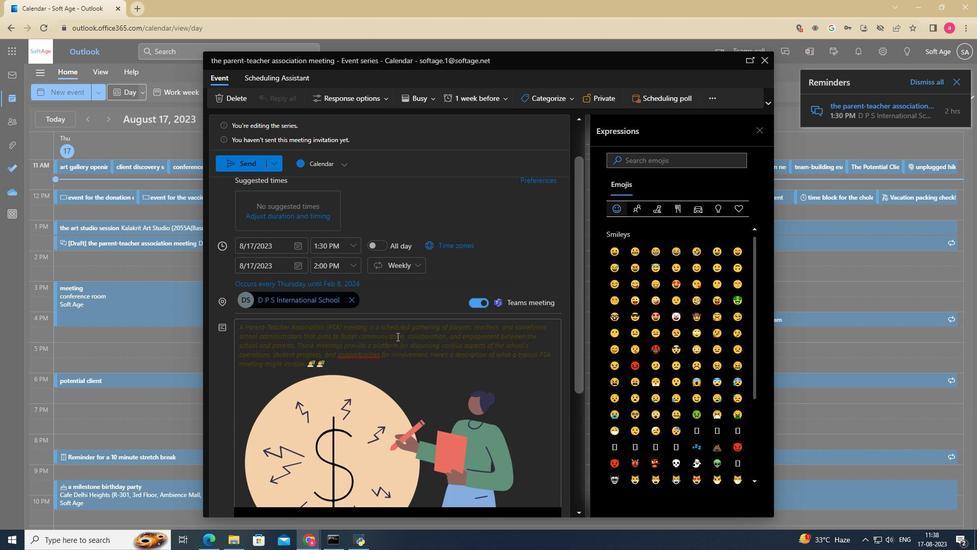 
Action: Mouse scrolled (397, 337) with delta (0, 0)
Screenshot: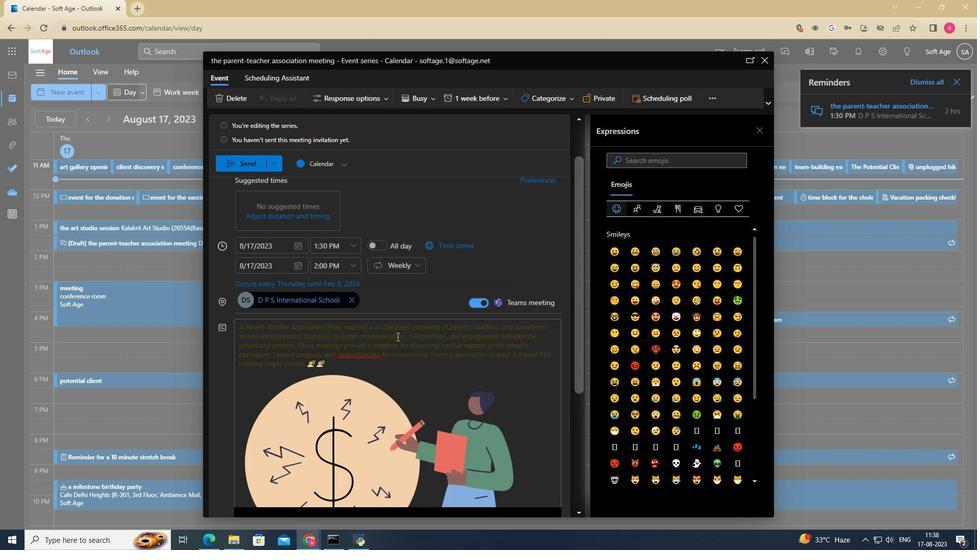 
Action: Mouse scrolled (397, 337) with delta (0, 0)
Screenshot: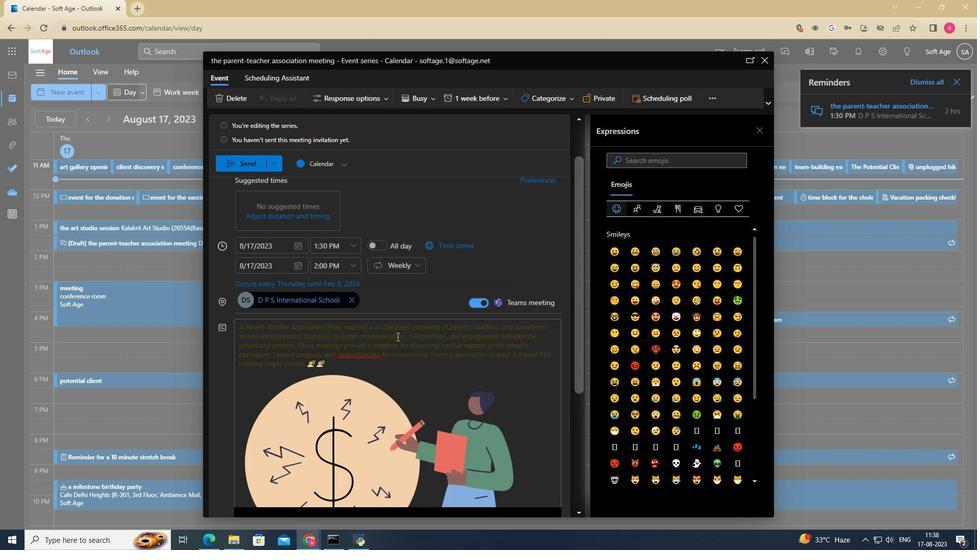 
Action: Mouse moved to (244, 169)
Screenshot: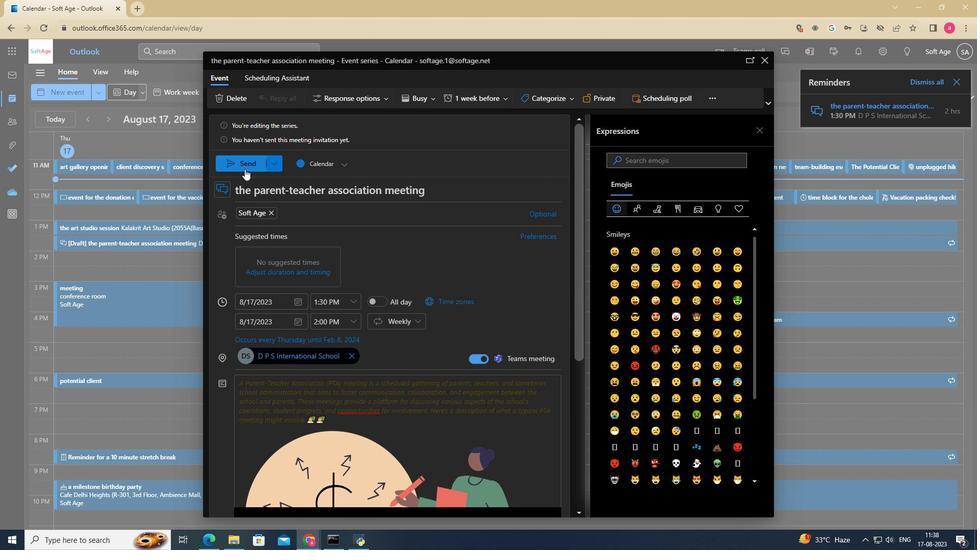 
Action: Mouse pressed left at (244, 169)
Screenshot: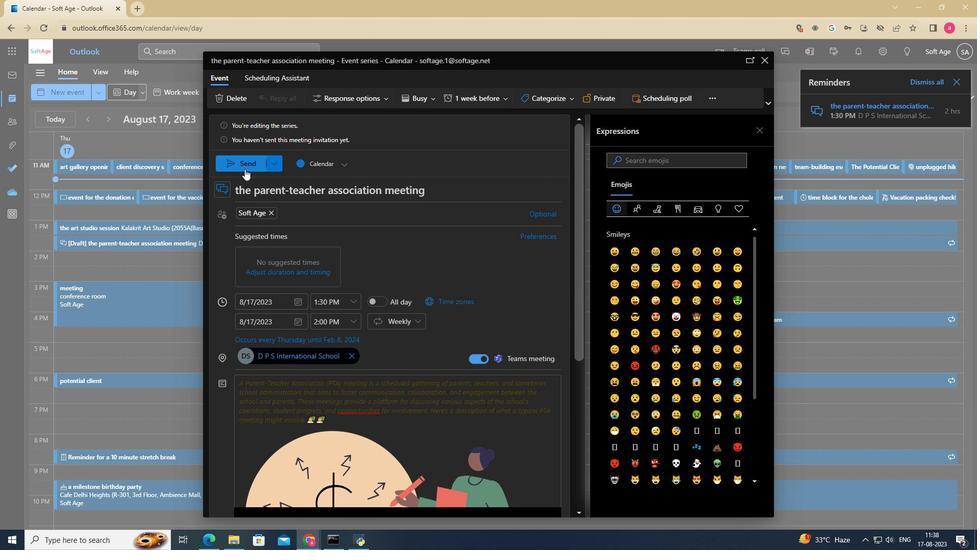 
Action: Mouse moved to (311, 274)
Screenshot: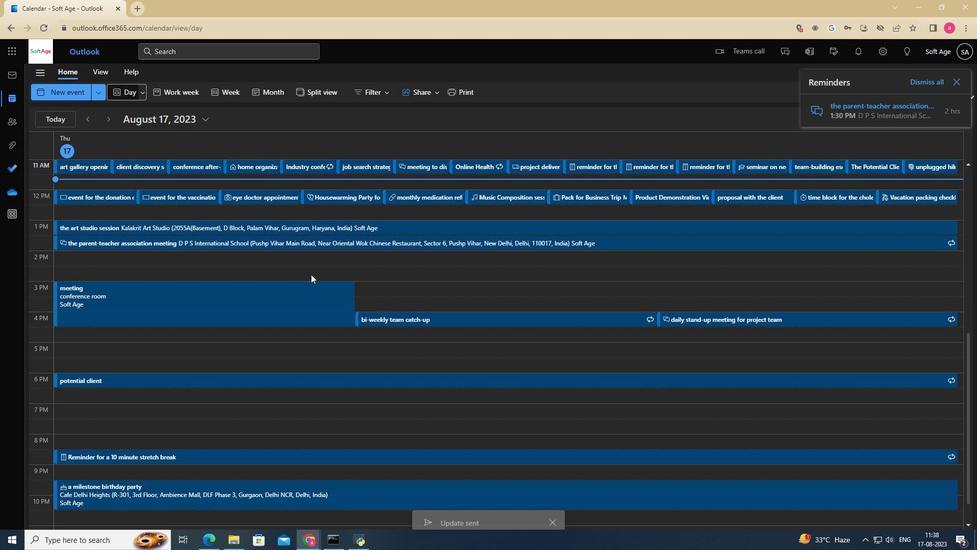 
